 Task: Search one way flight ticket for 4 adults, 2 children, 2 infants in seat and 1 infant on lap in economy from Springfield: Springfield-branson National Airport to Jacksonville: Albert J. Ellis Airport on 8-3-2023. Choice of flights is Frontier. Price is upto 80000. Outbound departure time preference is 22:30.
Action: Mouse moved to (272, 395)
Screenshot: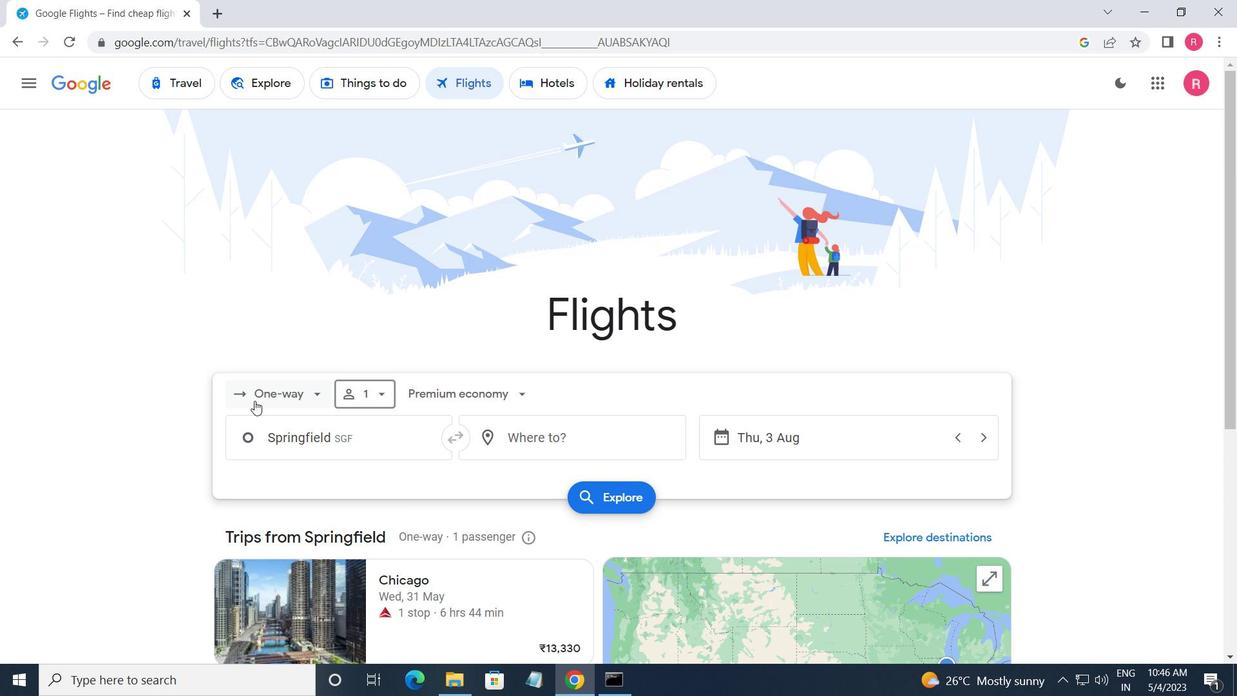 
Action: Mouse pressed left at (272, 395)
Screenshot: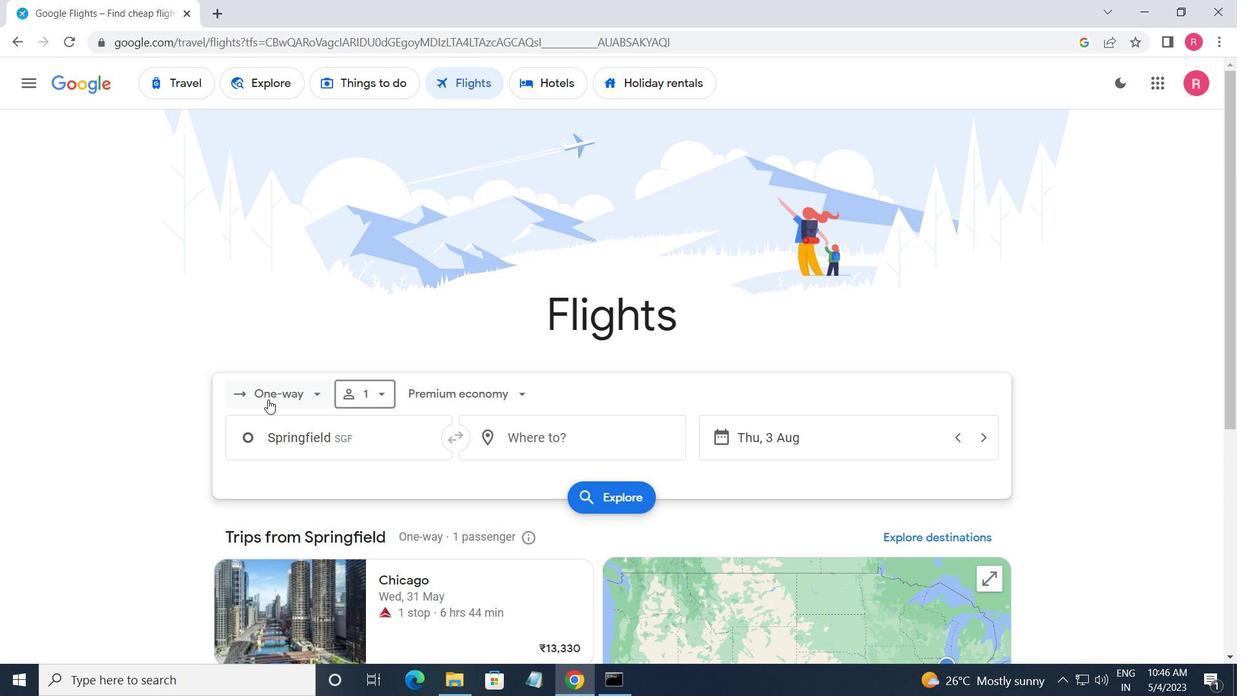 
Action: Mouse moved to (287, 463)
Screenshot: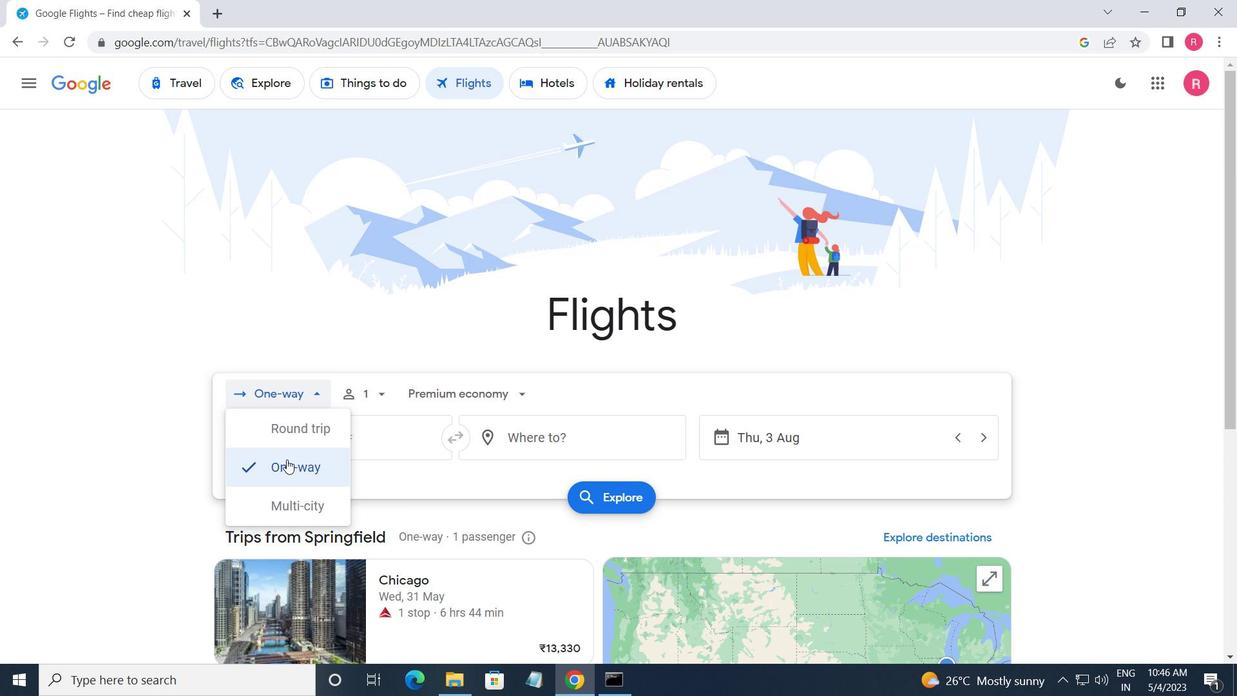 
Action: Mouse pressed left at (287, 463)
Screenshot: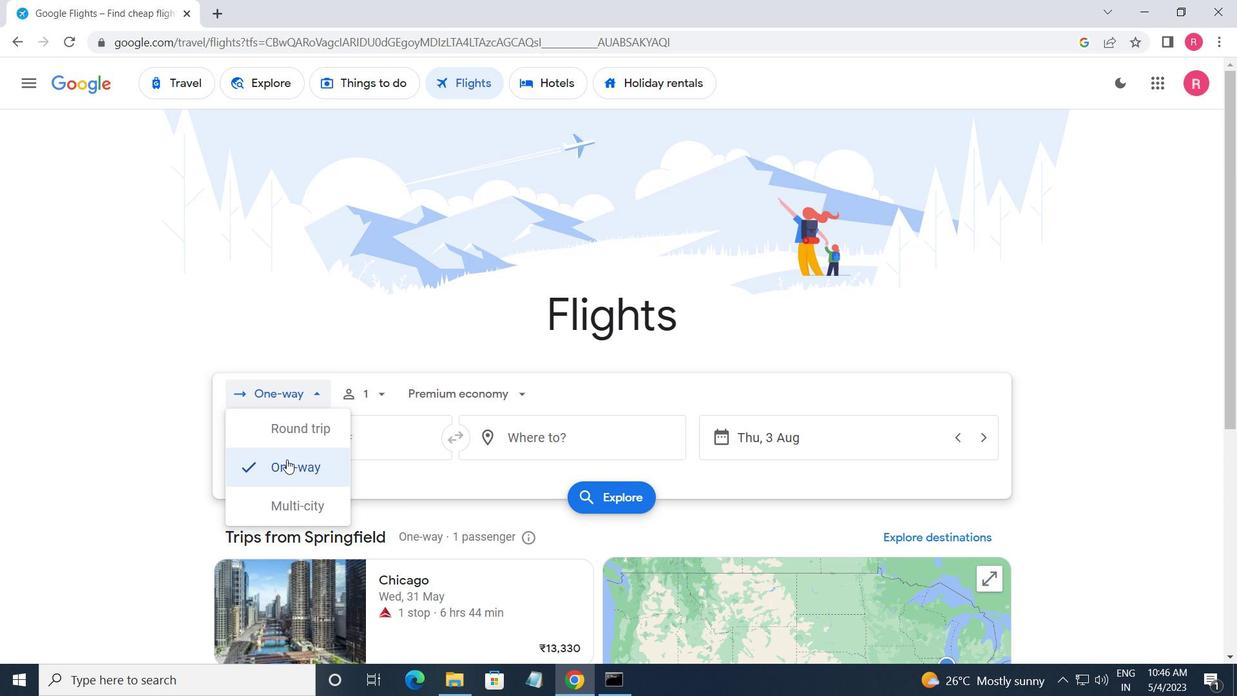 
Action: Mouse moved to (393, 402)
Screenshot: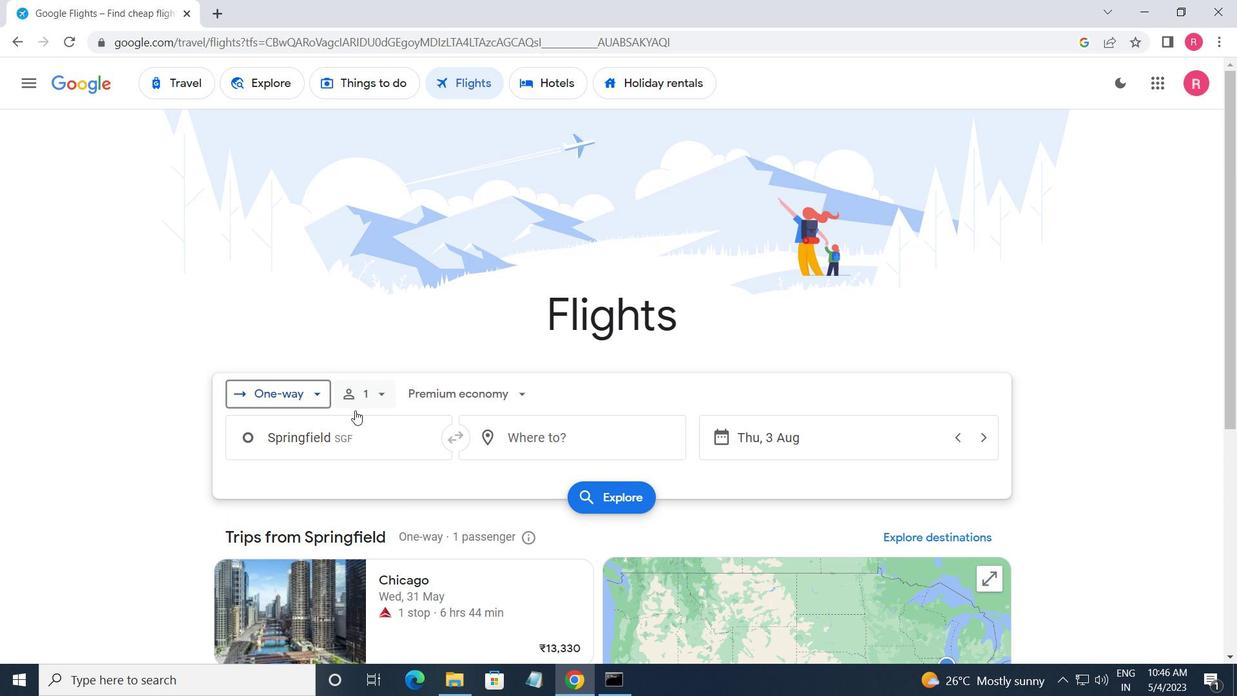 
Action: Mouse pressed left at (393, 402)
Screenshot: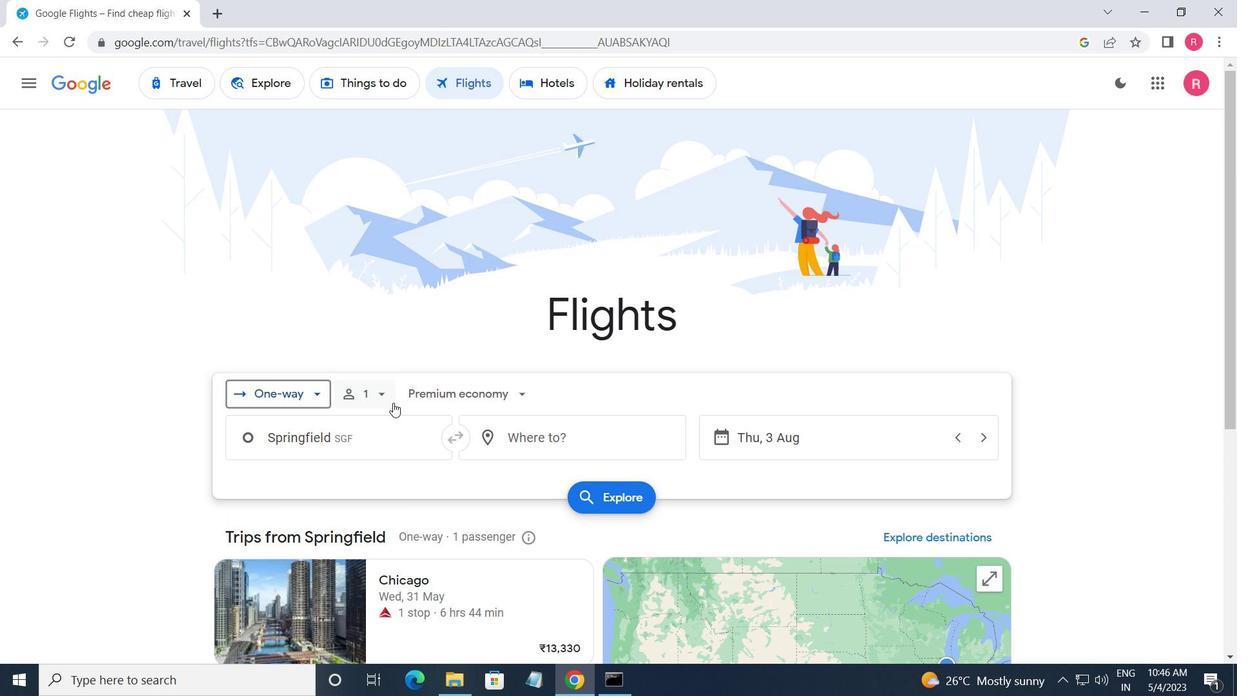 
Action: Mouse moved to (501, 435)
Screenshot: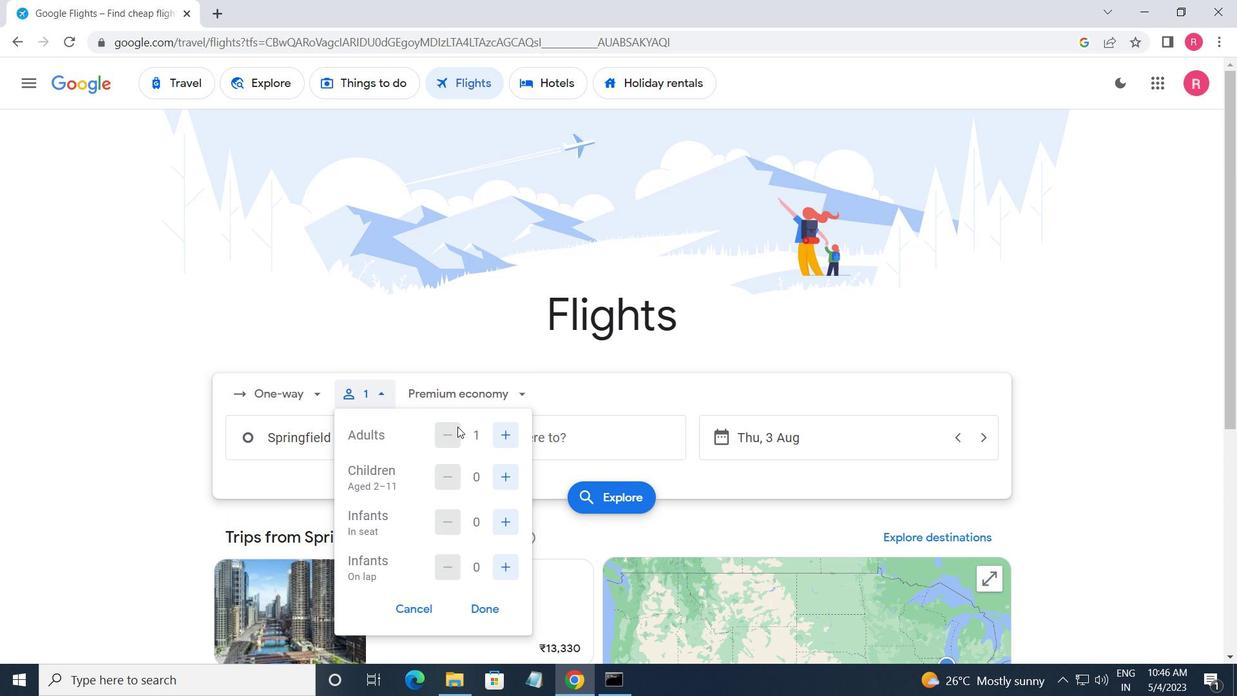 
Action: Mouse pressed left at (501, 435)
Screenshot: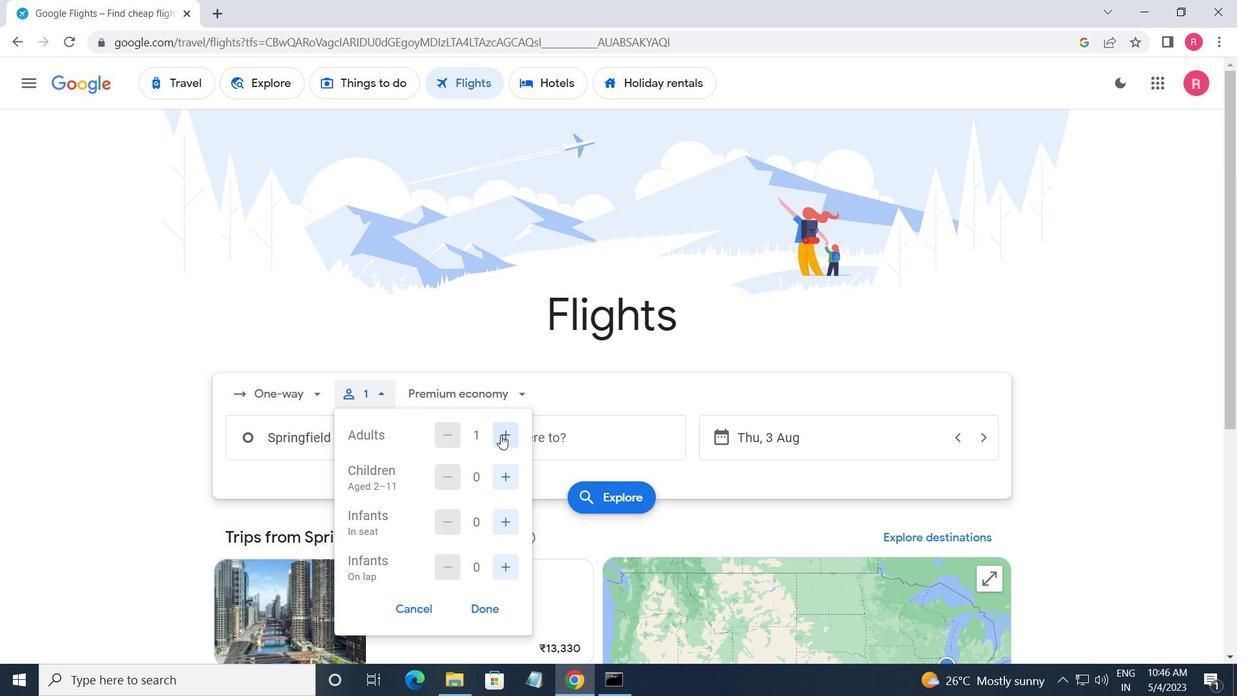
Action: Mouse pressed left at (501, 435)
Screenshot: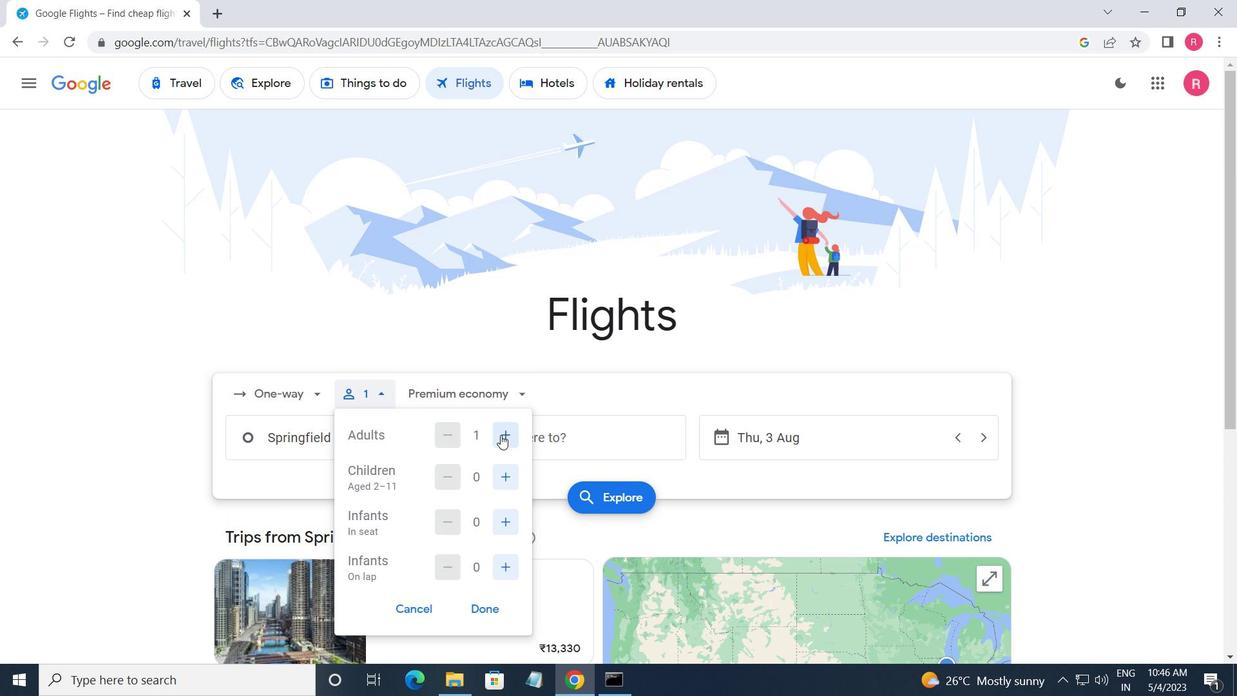 
Action: Mouse pressed left at (501, 435)
Screenshot: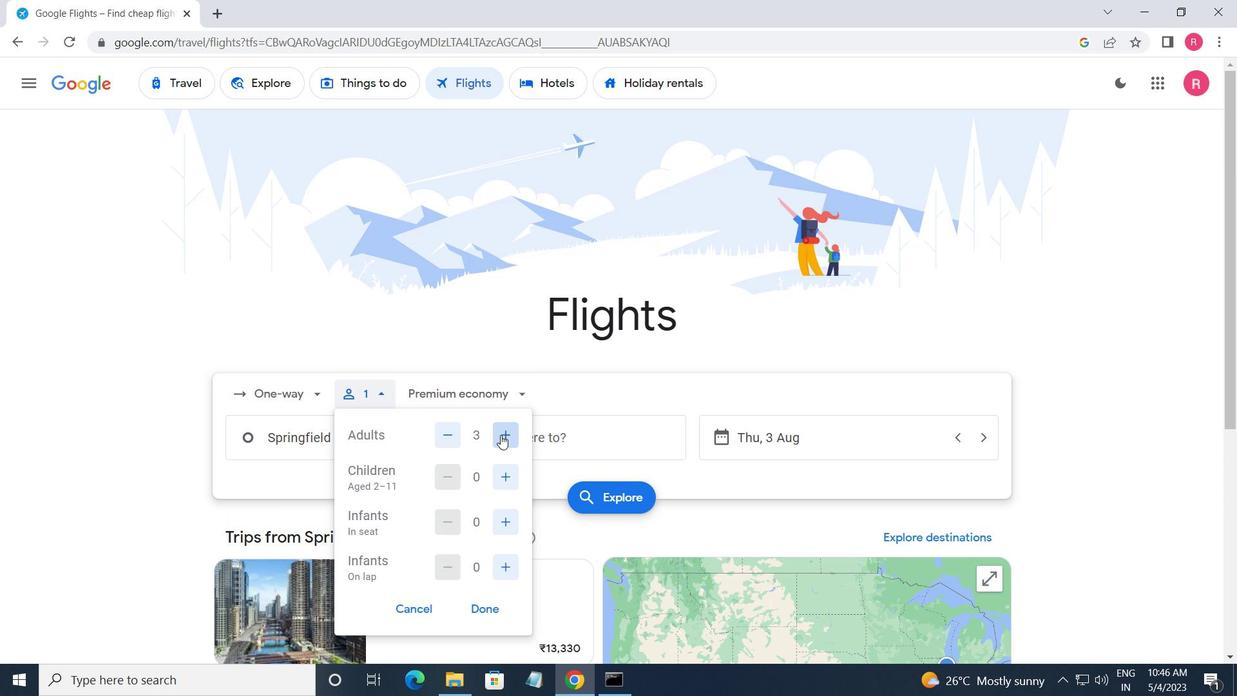 
Action: Mouse moved to (509, 473)
Screenshot: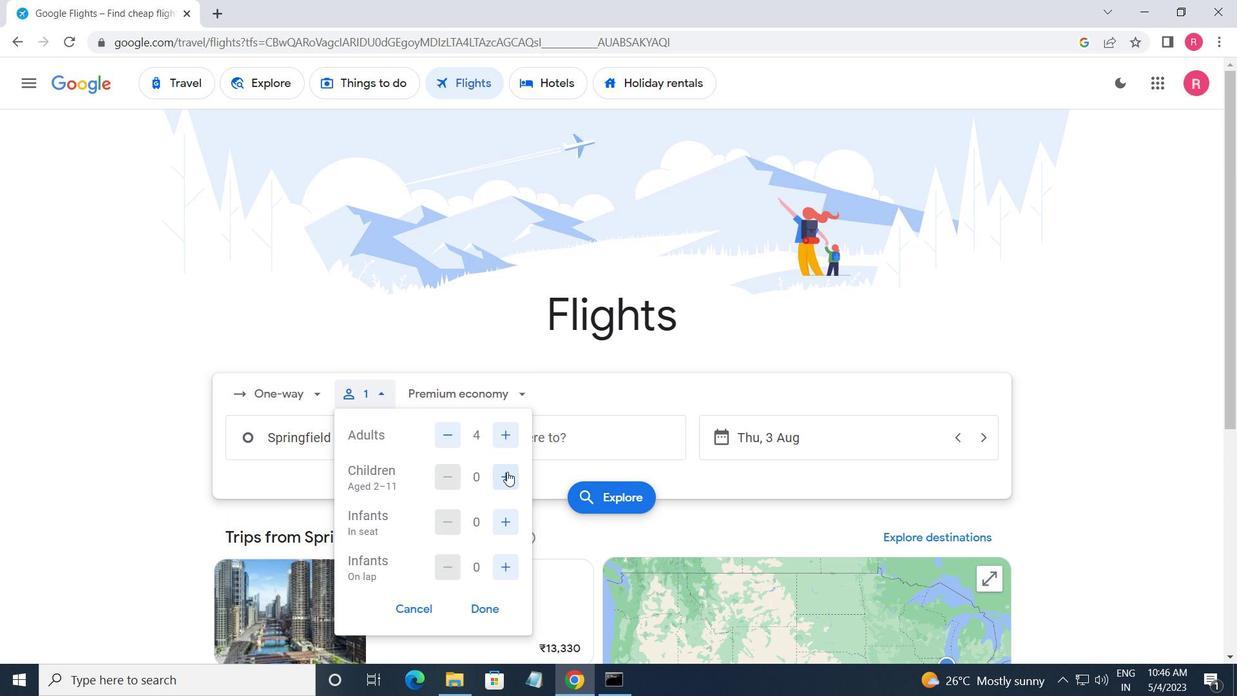 
Action: Mouse pressed left at (509, 473)
Screenshot: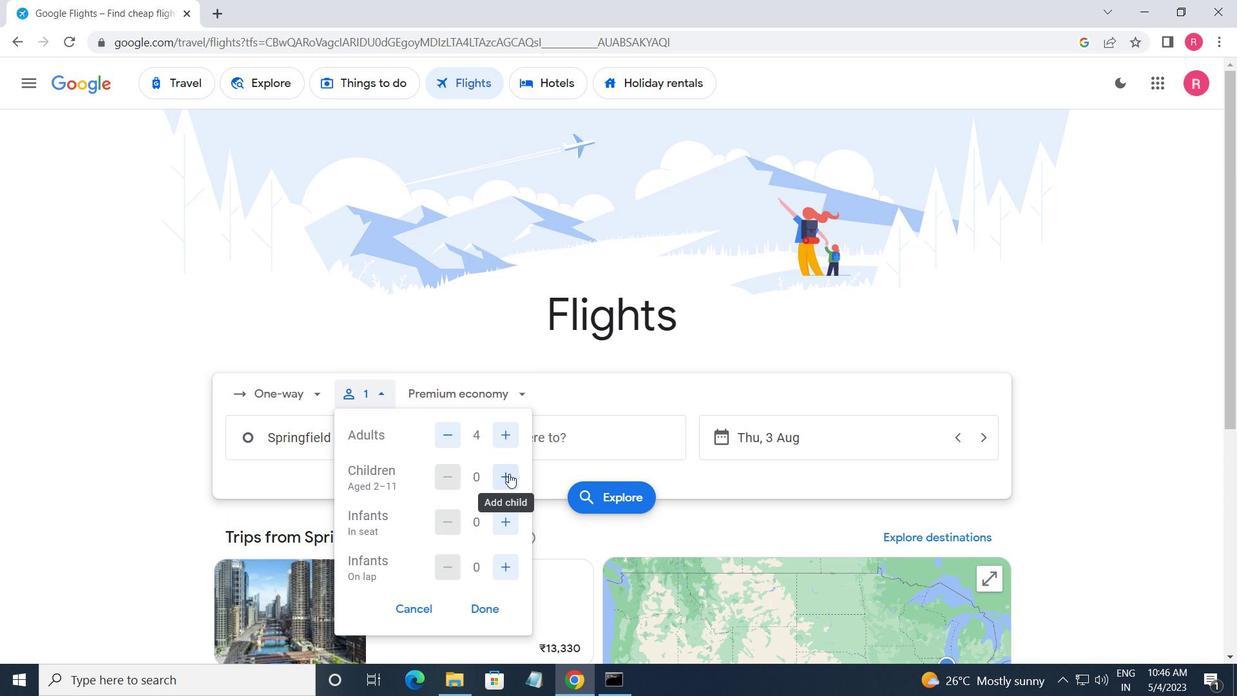 
Action: Mouse moved to (517, 480)
Screenshot: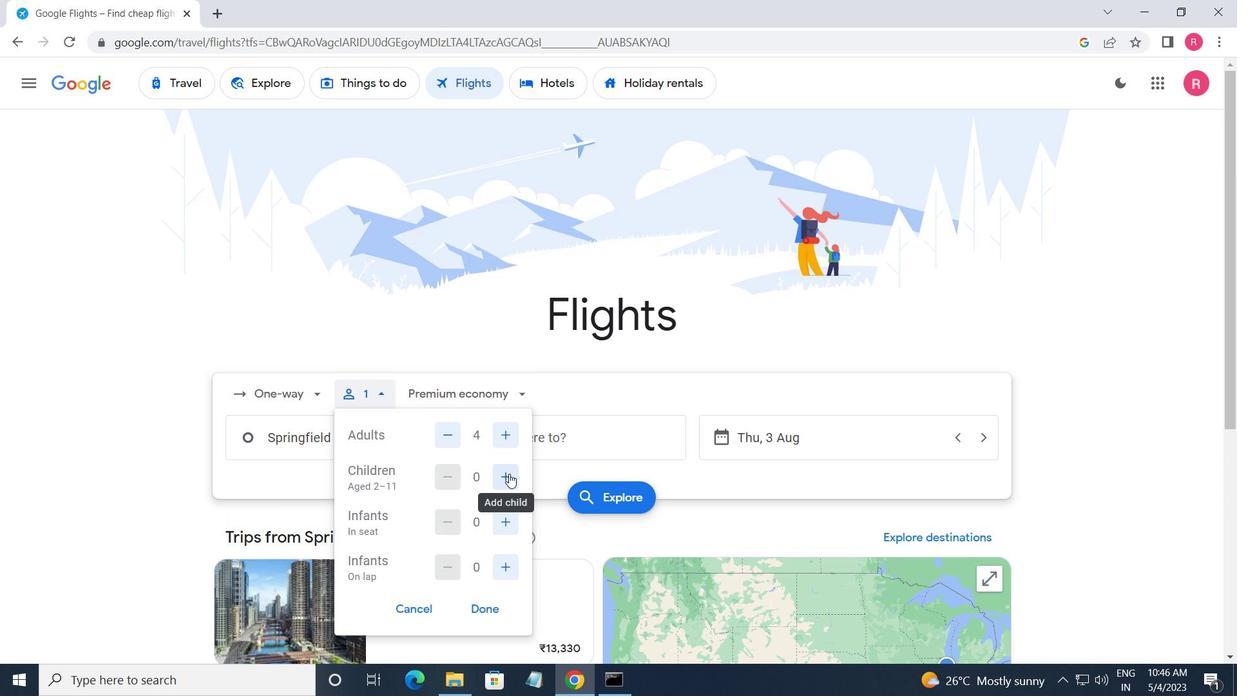 
Action: Mouse pressed left at (517, 480)
Screenshot: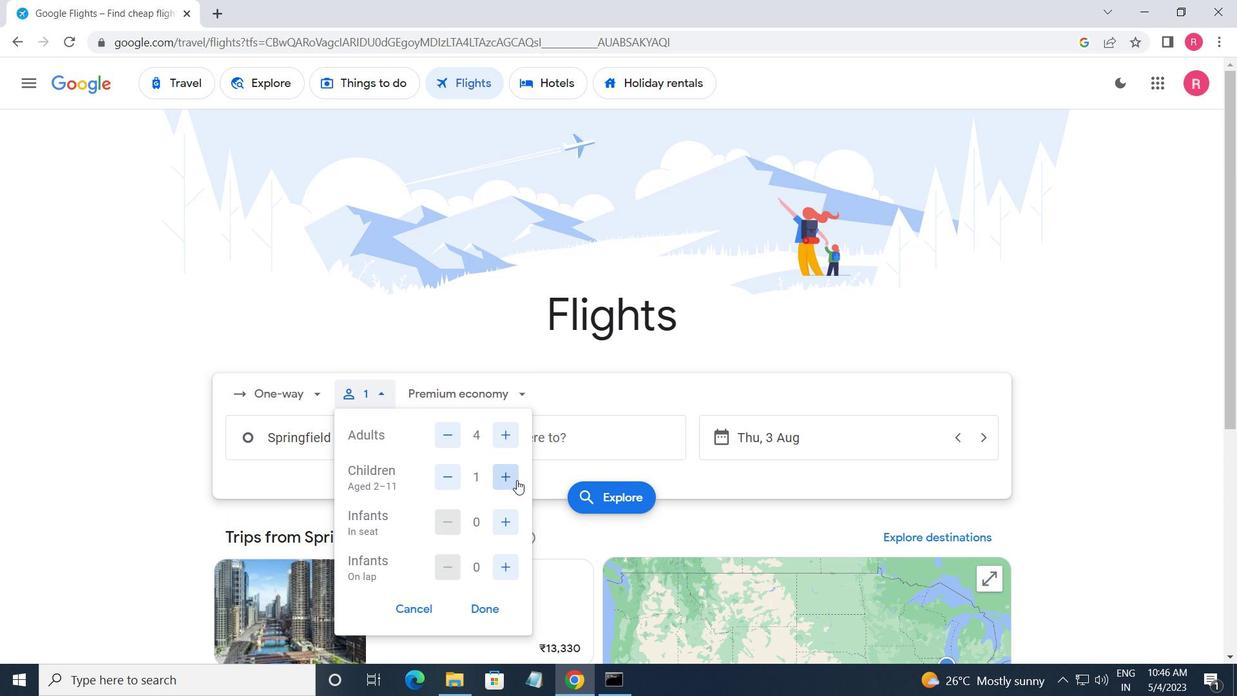 
Action: Mouse moved to (502, 522)
Screenshot: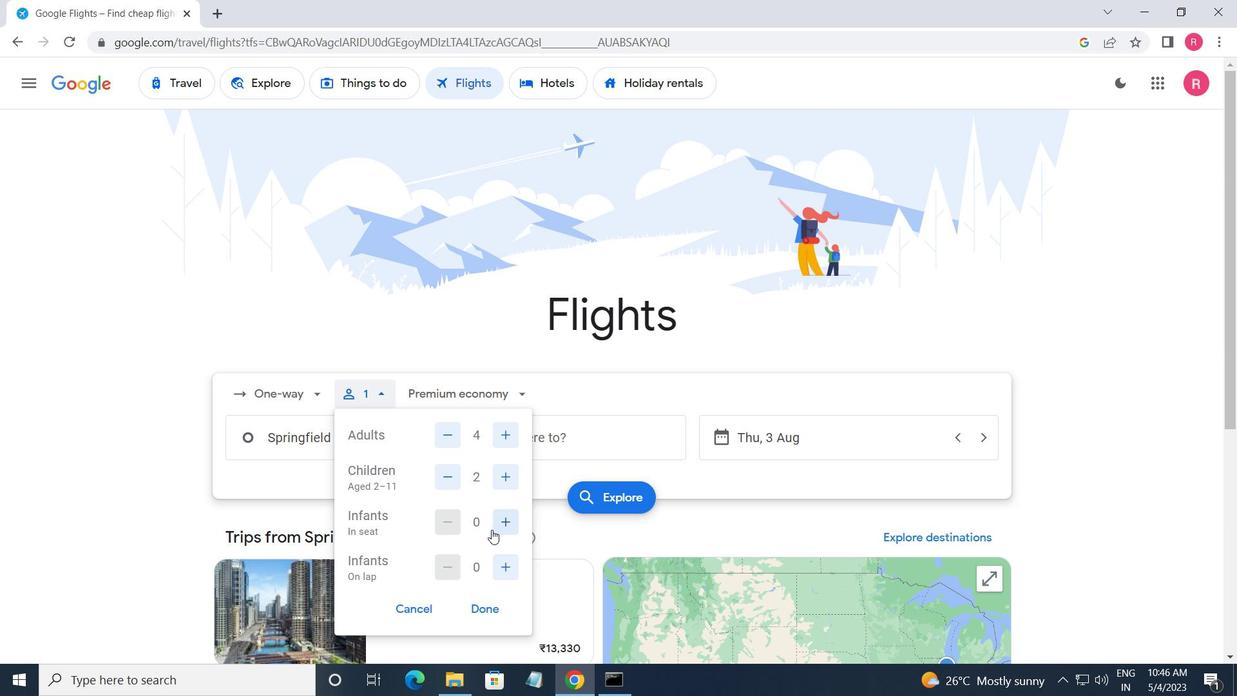 
Action: Mouse pressed left at (502, 522)
Screenshot: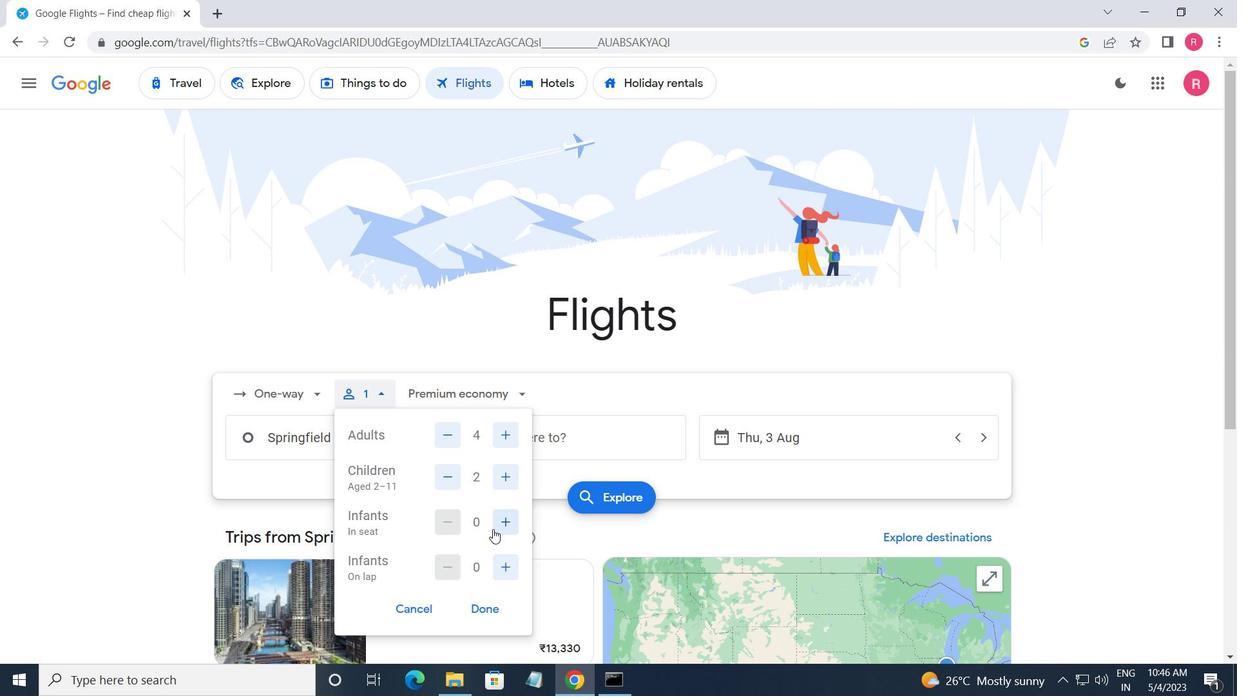 
Action: Mouse moved to (503, 521)
Screenshot: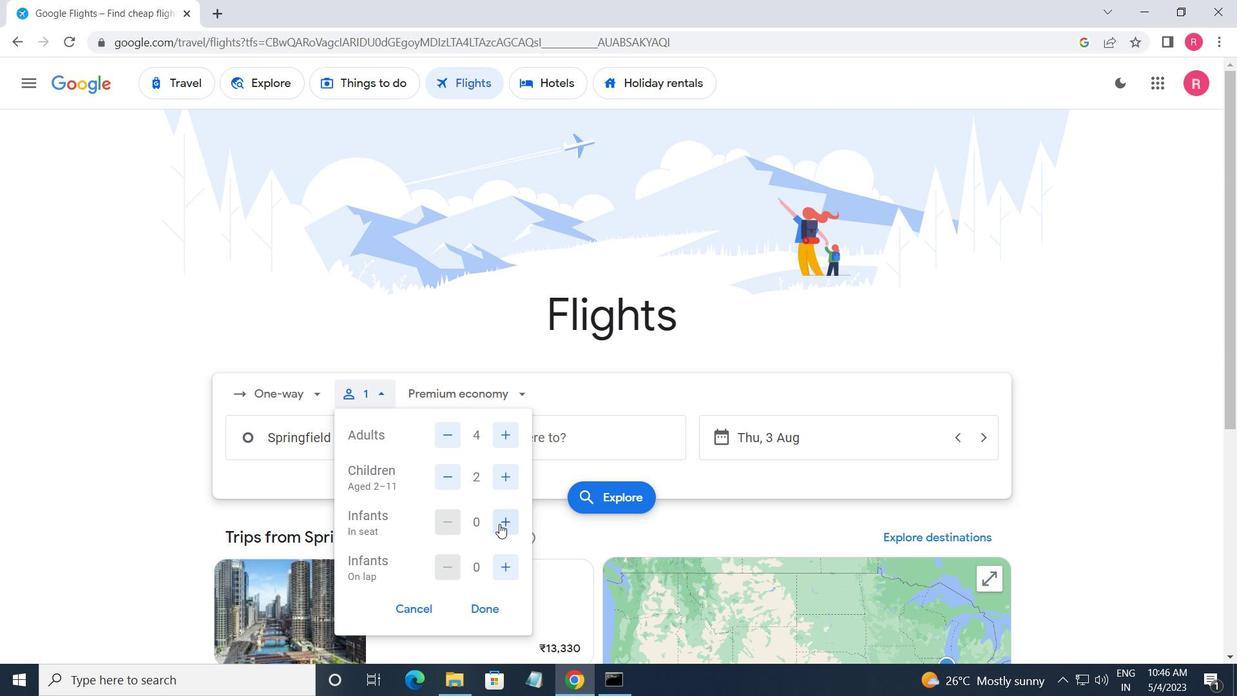 
Action: Mouse pressed left at (503, 521)
Screenshot: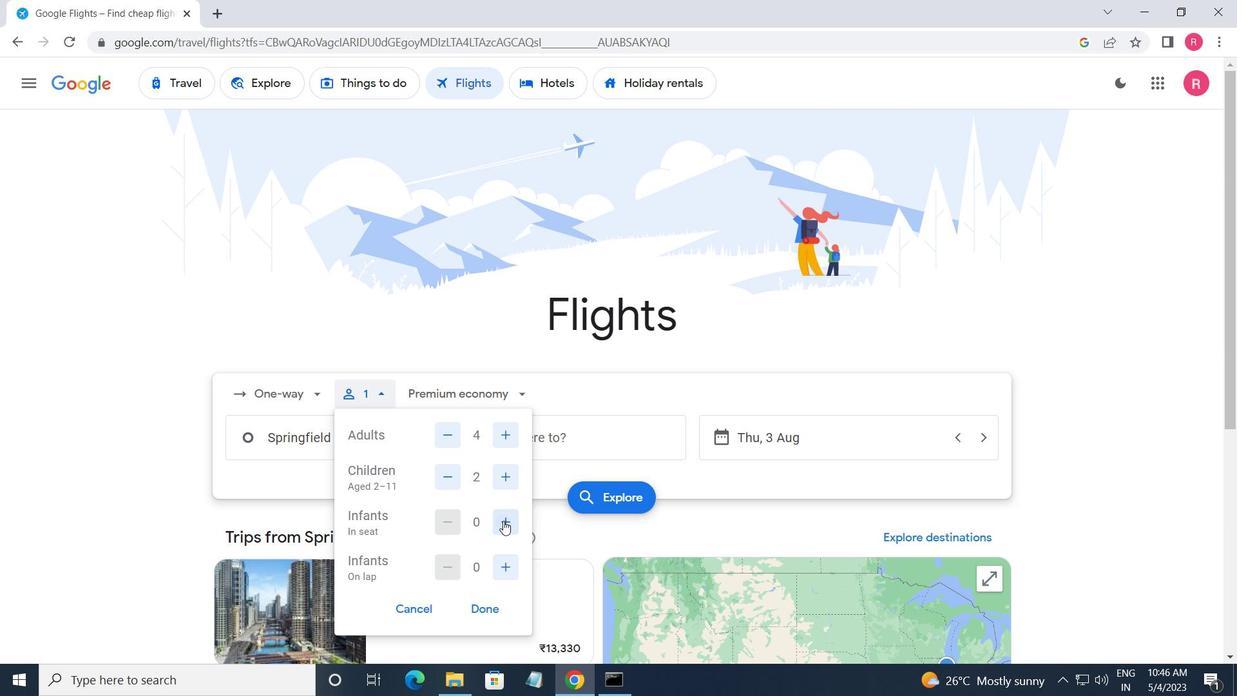 
Action: Mouse moved to (500, 568)
Screenshot: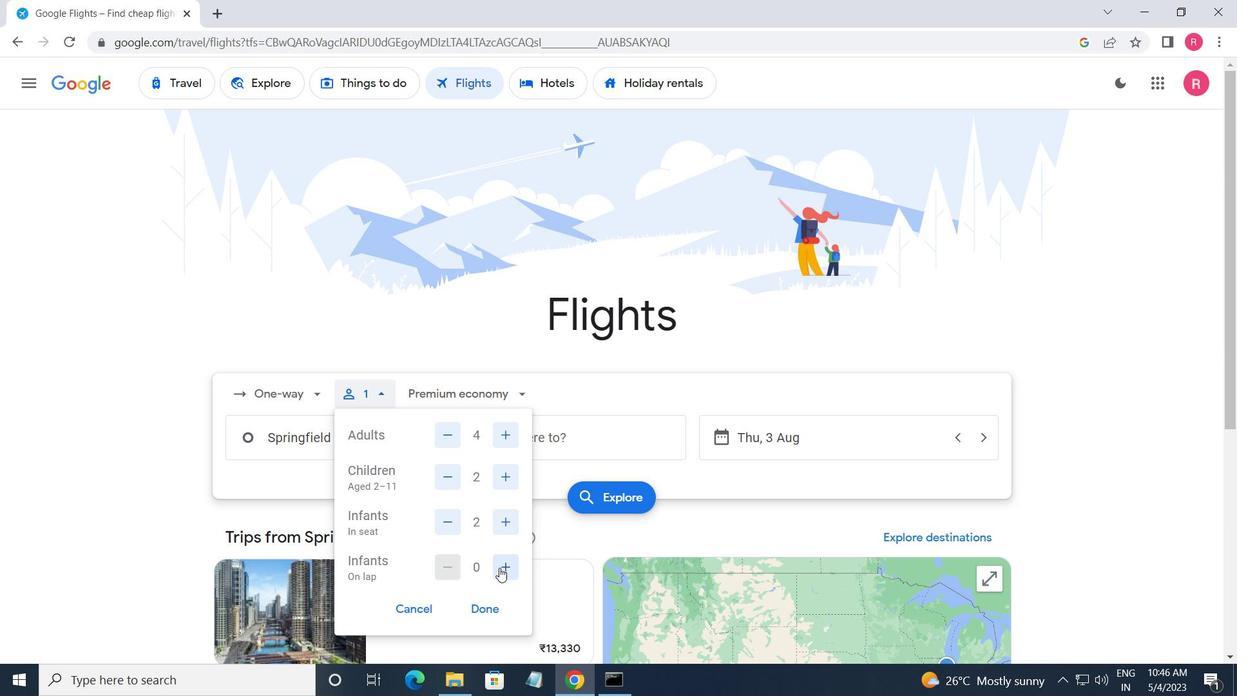 
Action: Mouse pressed left at (500, 568)
Screenshot: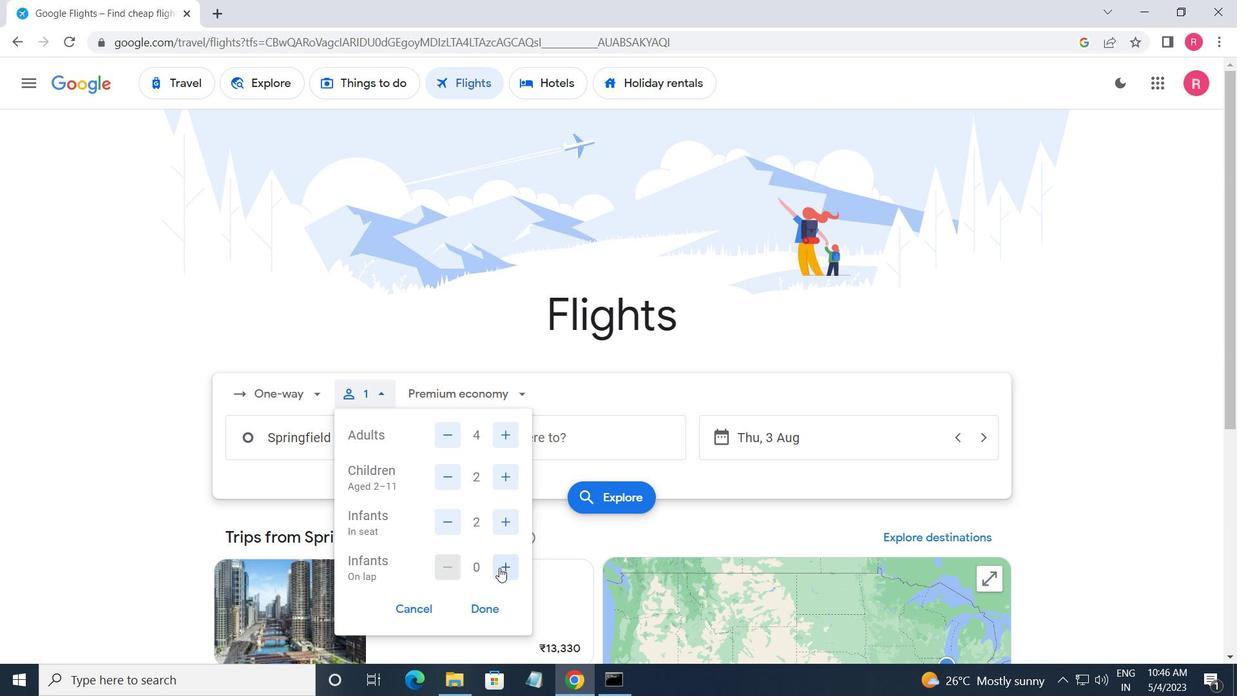 
Action: Mouse moved to (497, 602)
Screenshot: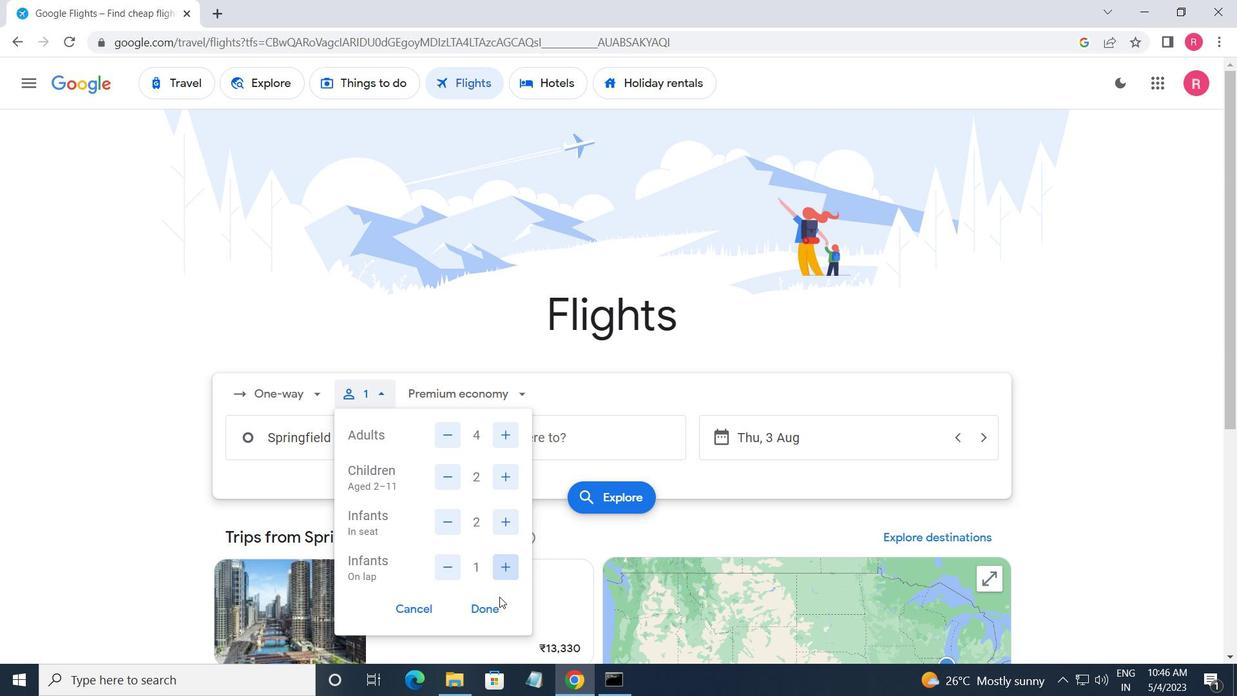 
Action: Mouse pressed left at (497, 602)
Screenshot: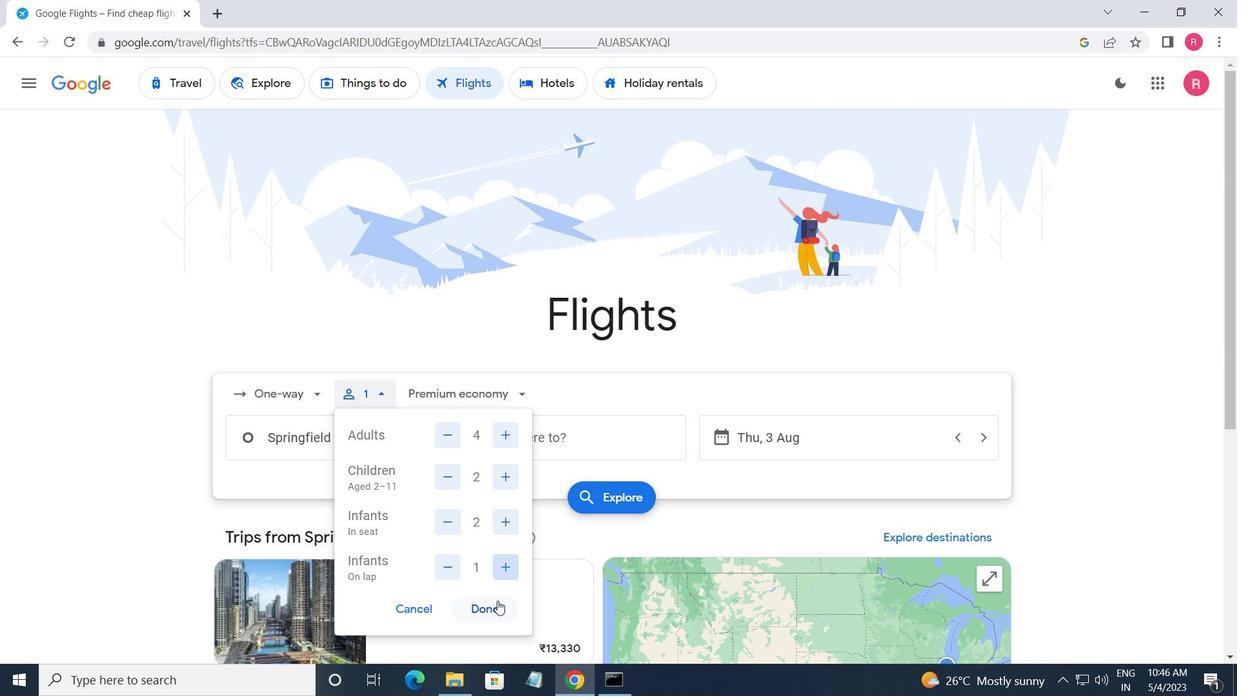 
Action: Mouse moved to (384, 451)
Screenshot: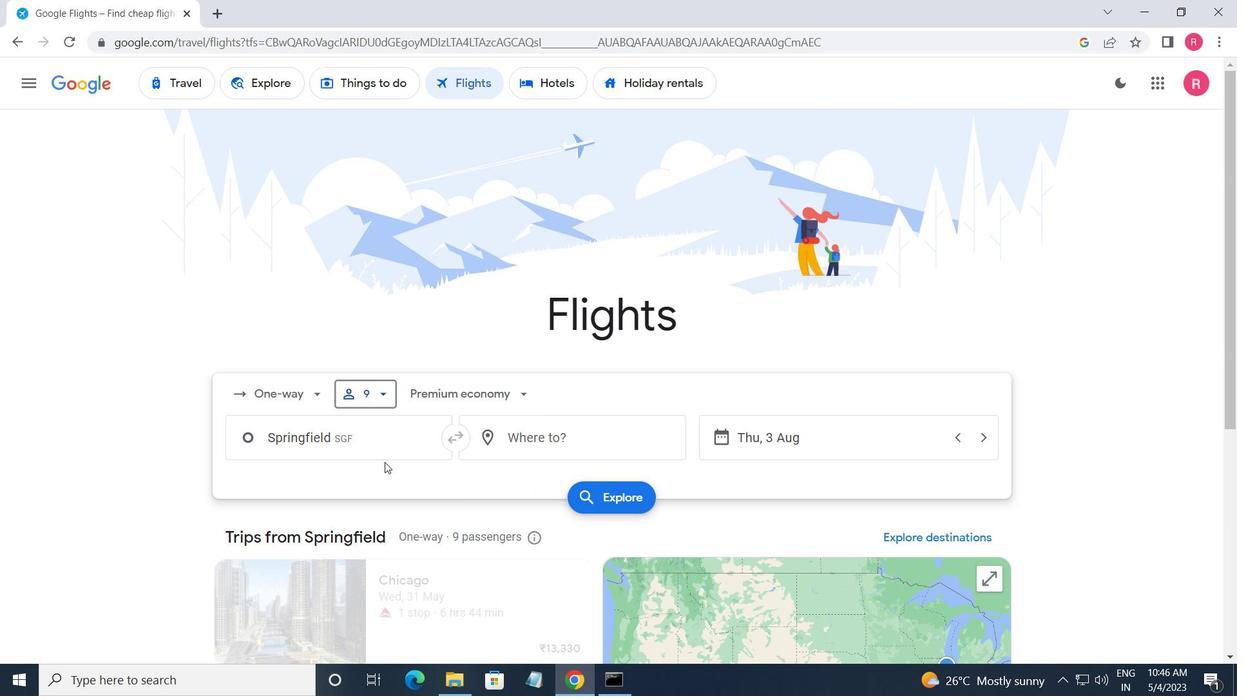 
Action: Mouse pressed left at (384, 451)
Screenshot: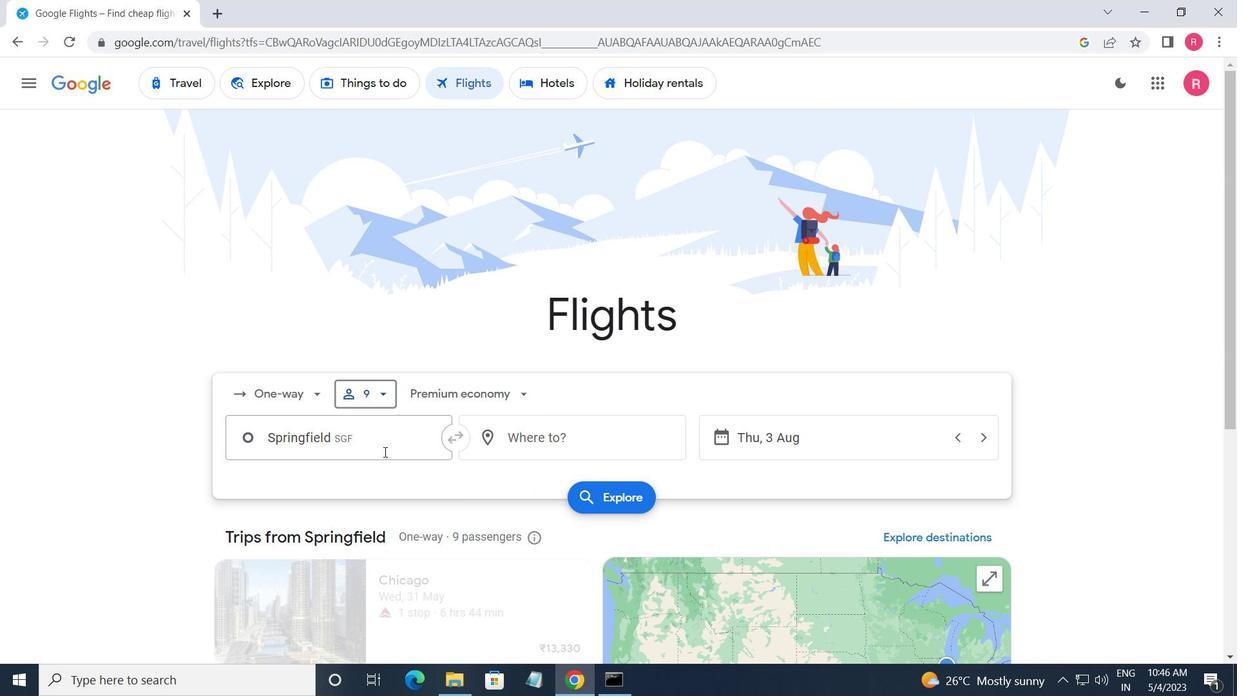 
Action: Mouse moved to (346, 569)
Screenshot: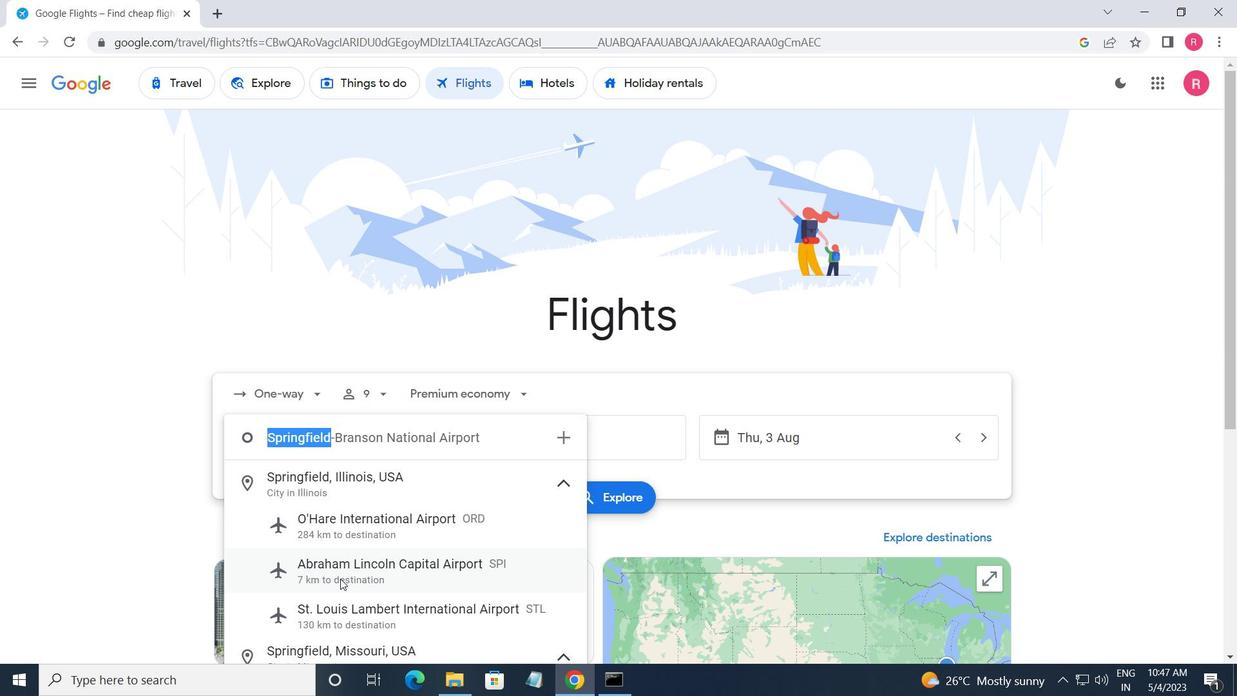 
Action: Mouse scrolled (346, 569) with delta (0, 0)
Screenshot: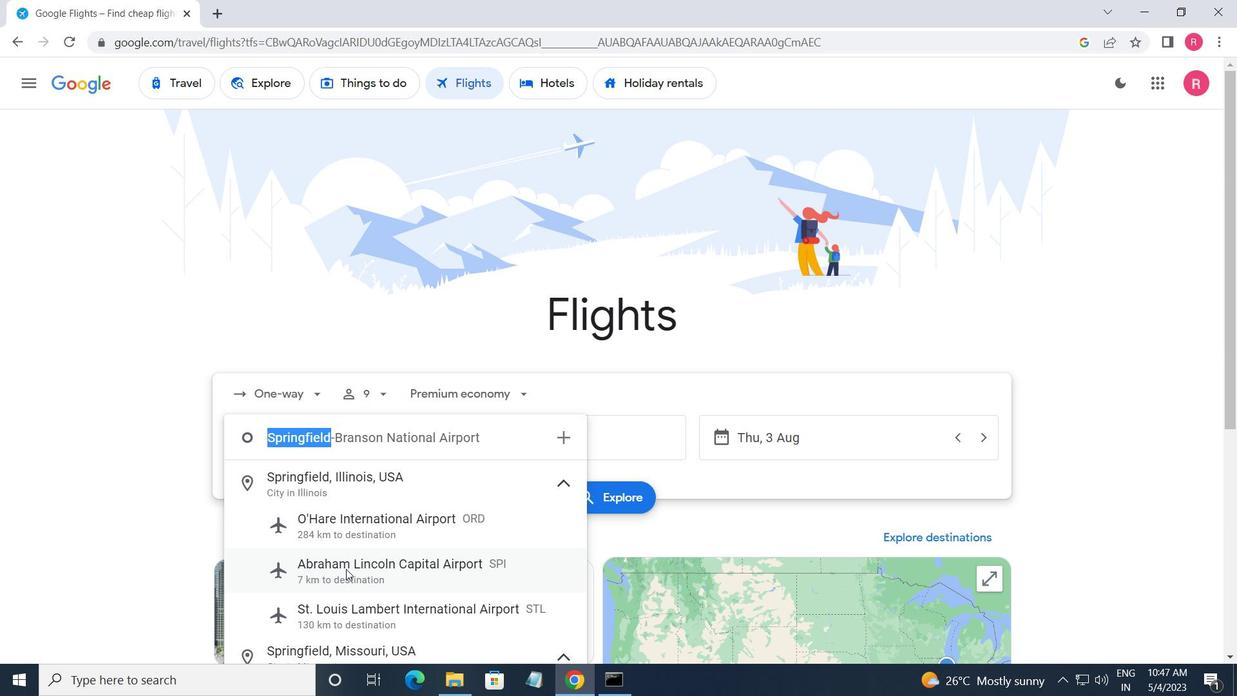 
Action: Mouse moved to (365, 613)
Screenshot: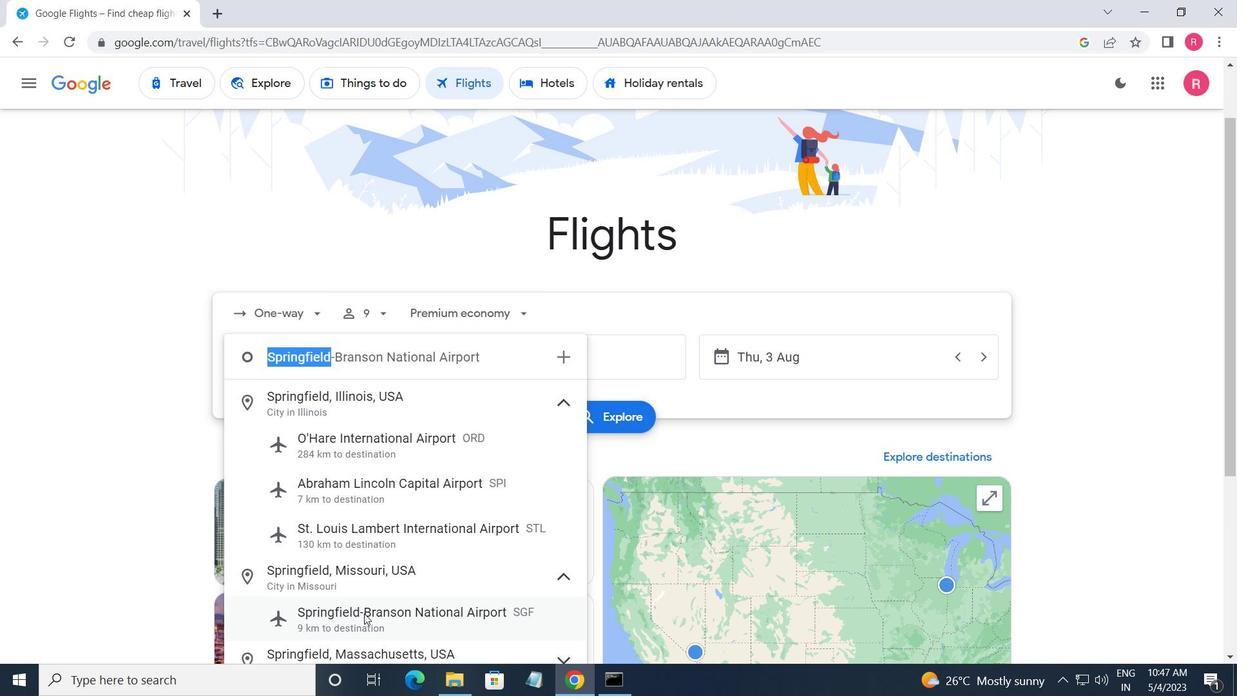 
Action: Mouse pressed left at (365, 613)
Screenshot: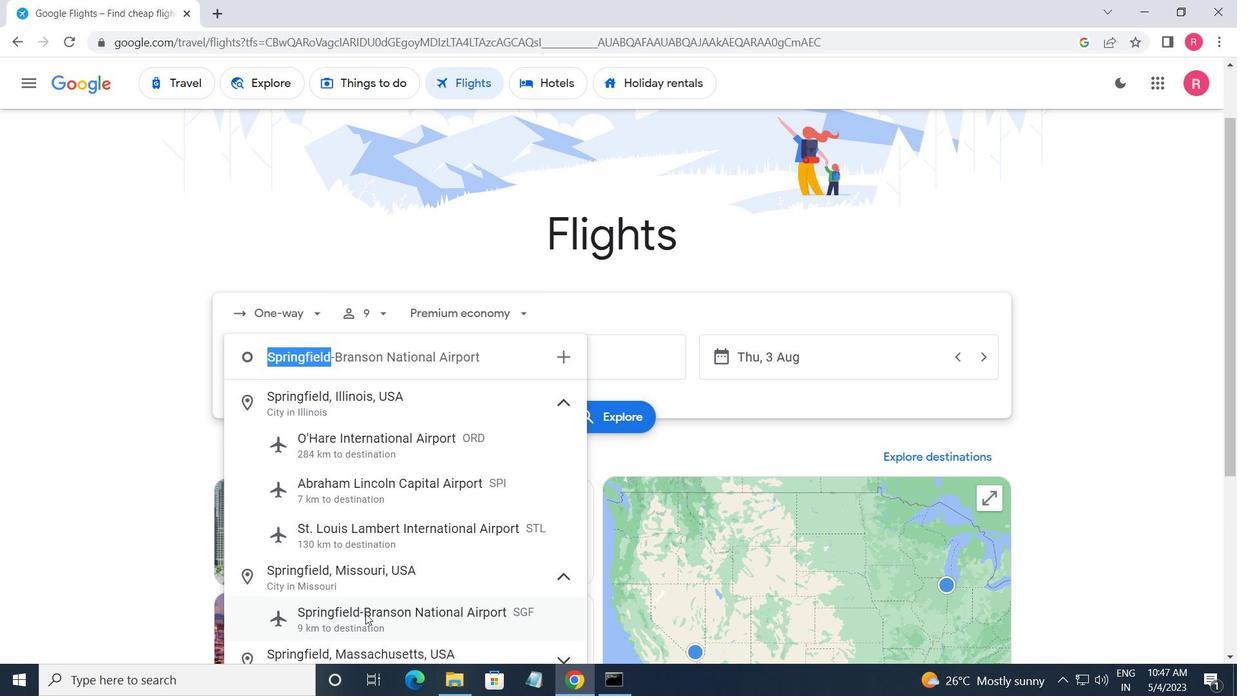 
Action: Mouse moved to (552, 357)
Screenshot: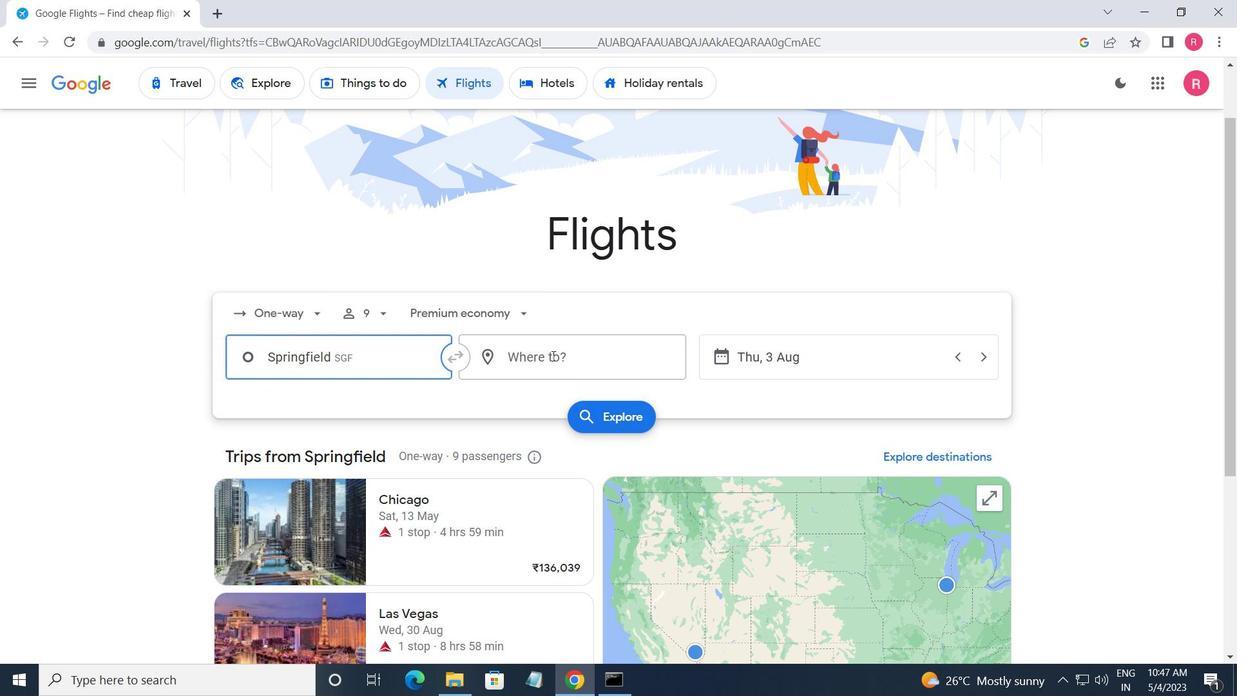 
Action: Mouse pressed left at (552, 357)
Screenshot: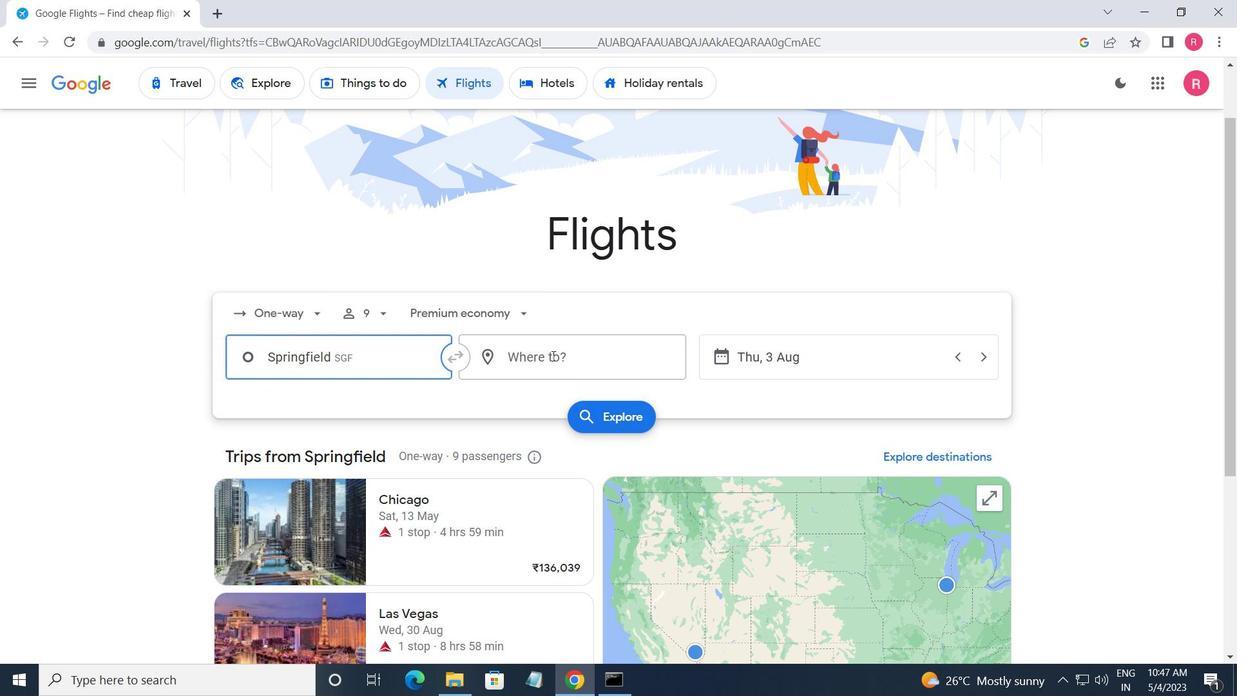 
Action: Mouse moved to (559, 513)
Screenshot: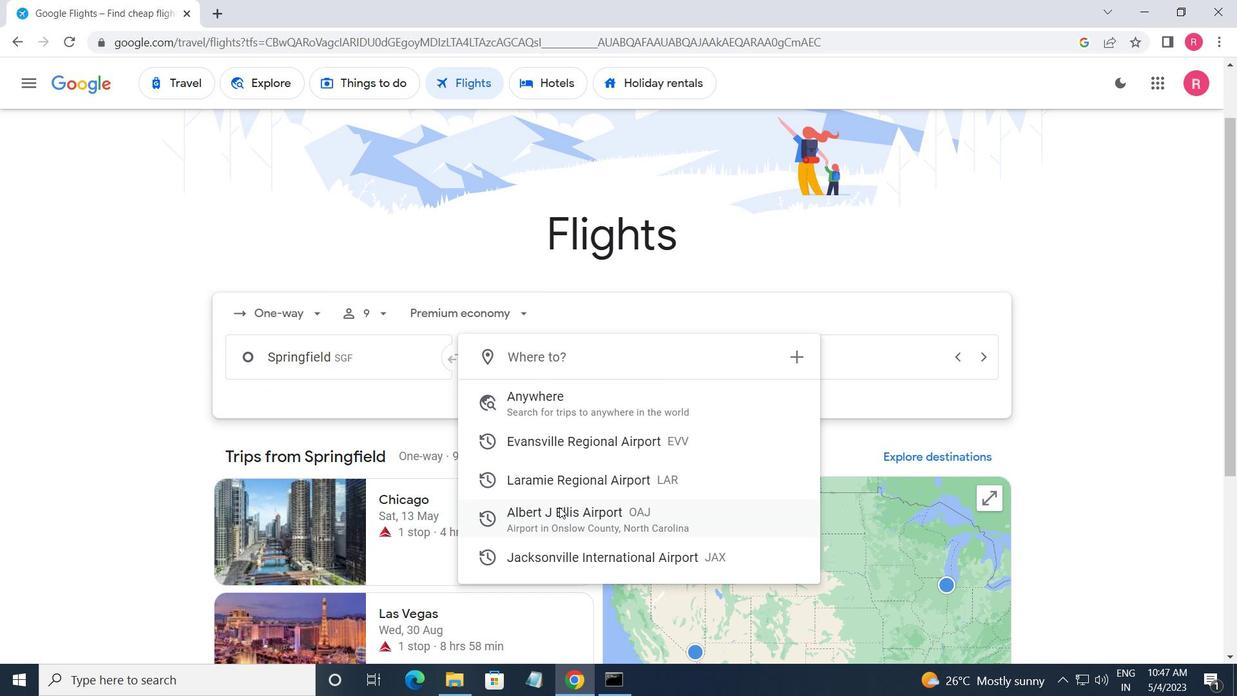 
Action: Mouse pressed left at (559, 513)
Screenshot: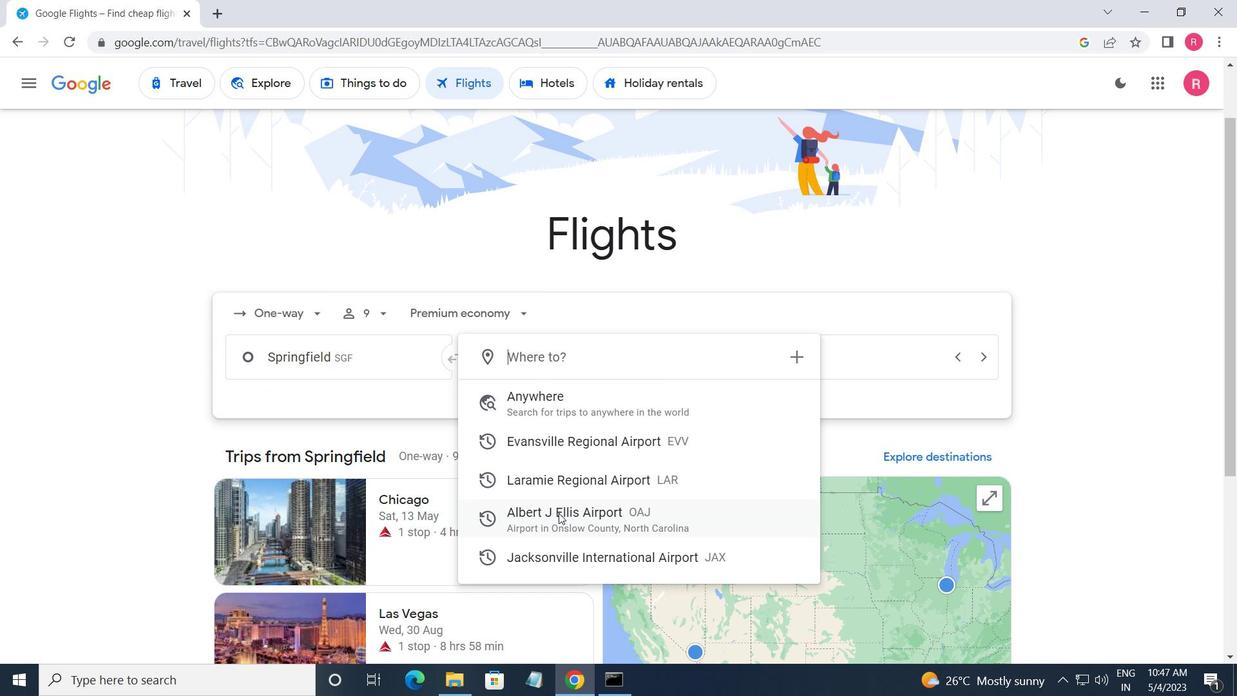 
Action: Mouse moved to (838, 371)
Screenshot: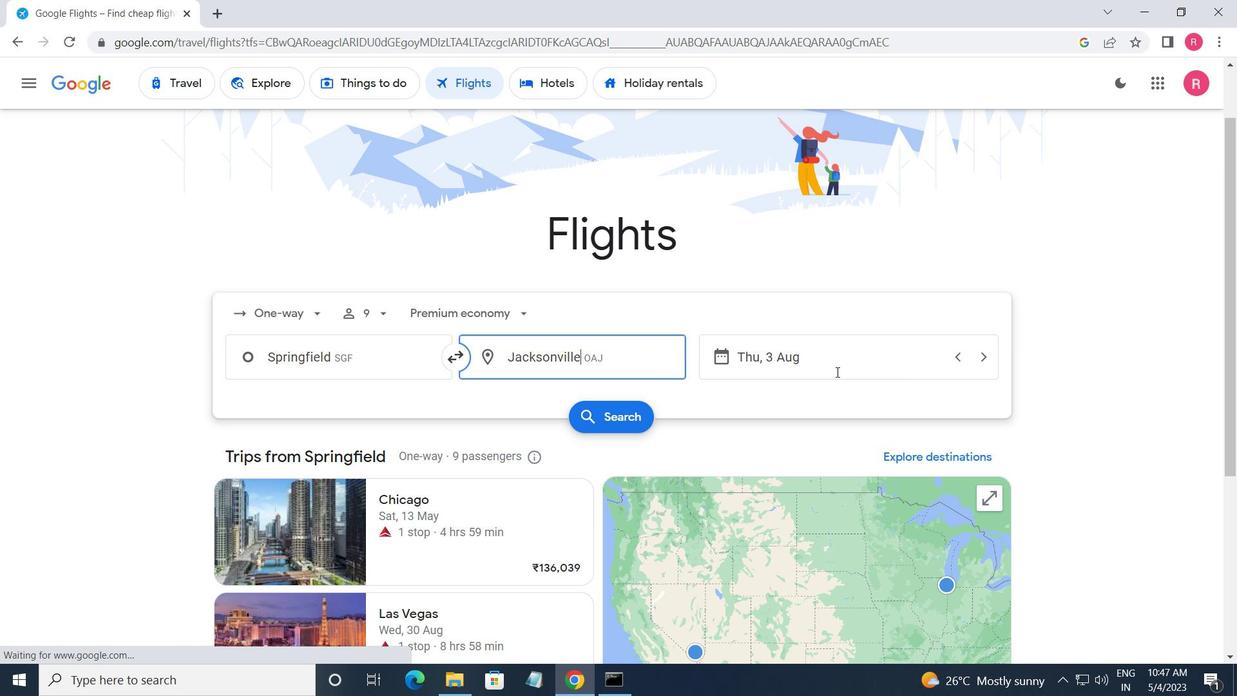 
Action: Mouse pressed left at (838, 371)
Screenshot: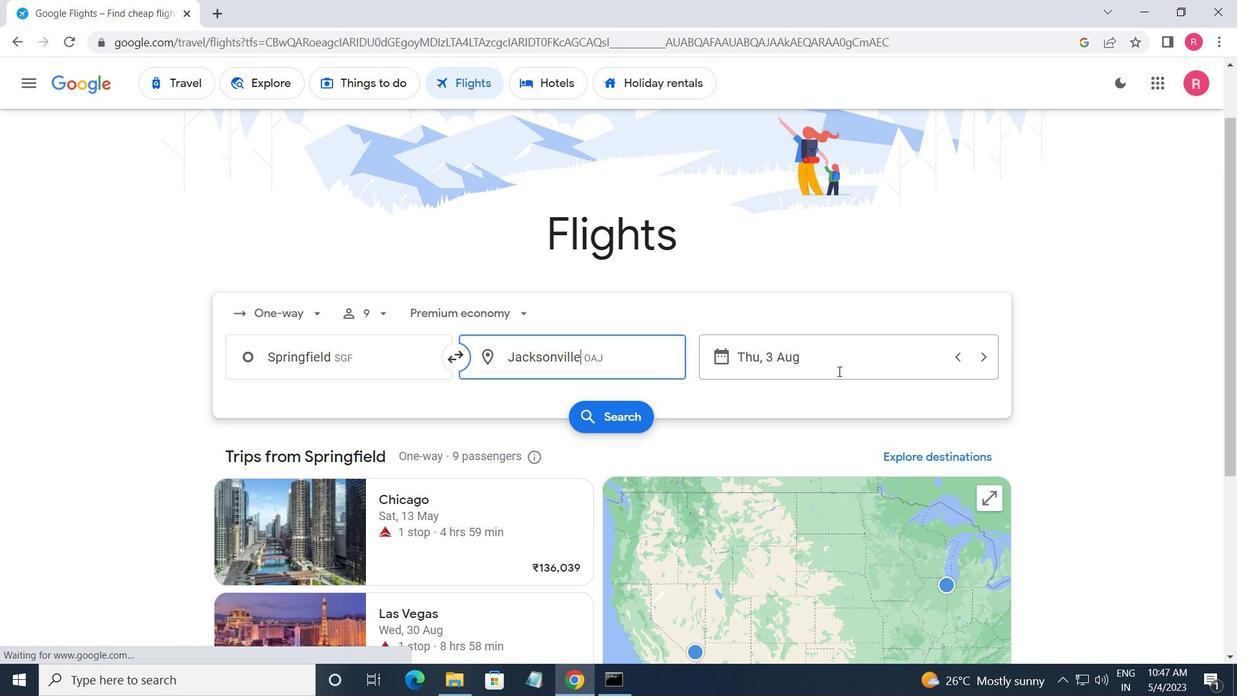 
Action: Mouse moved to (587, 367)
Screenshot: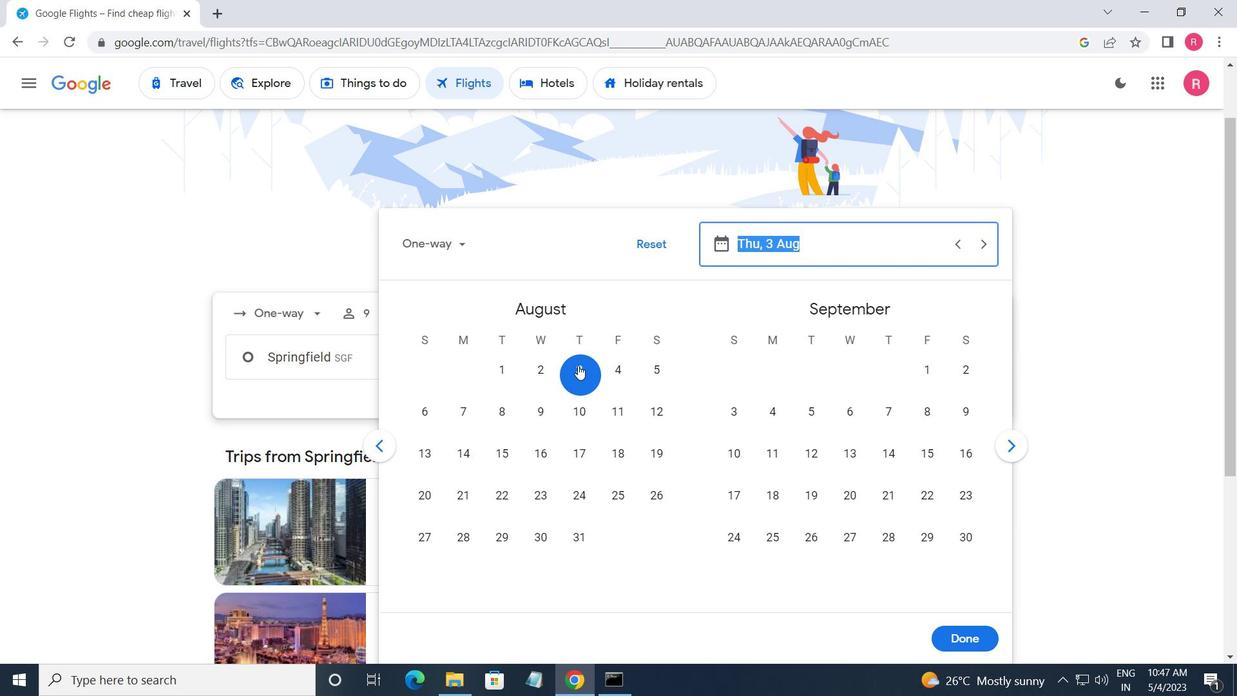 
Action: Mouse pressed left at (587, 367)
Screenshot: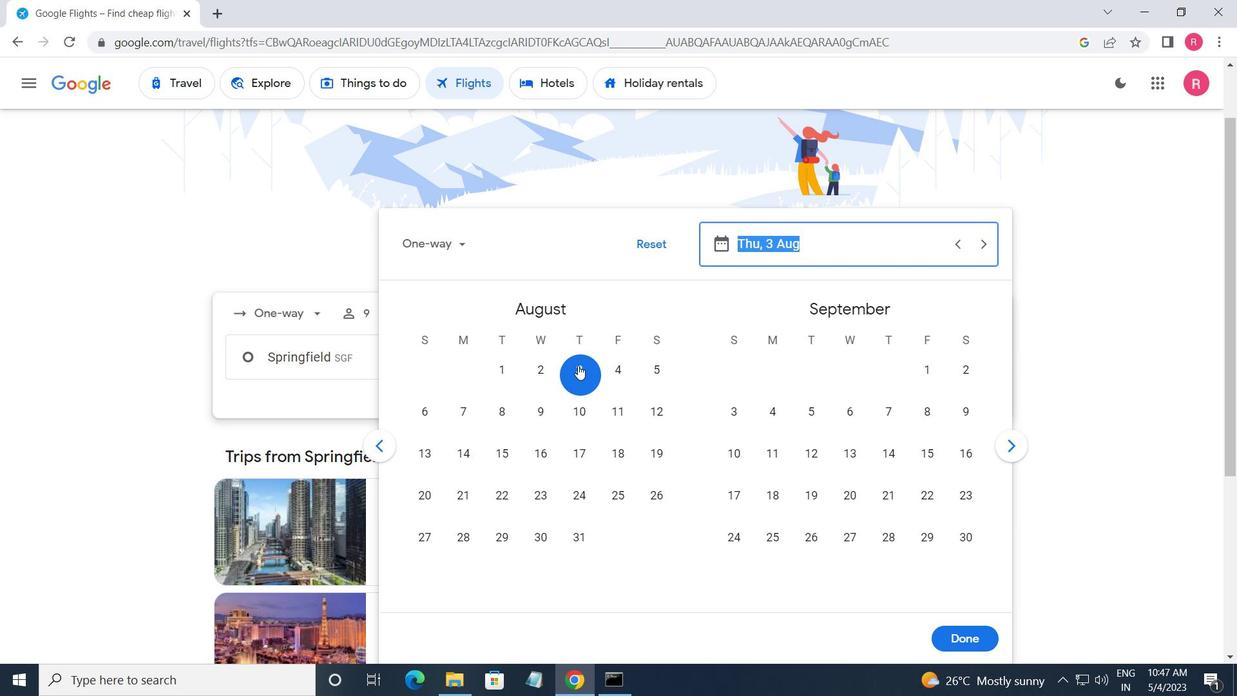 
Action: Mouse moved to (965, 640)
Screenshot: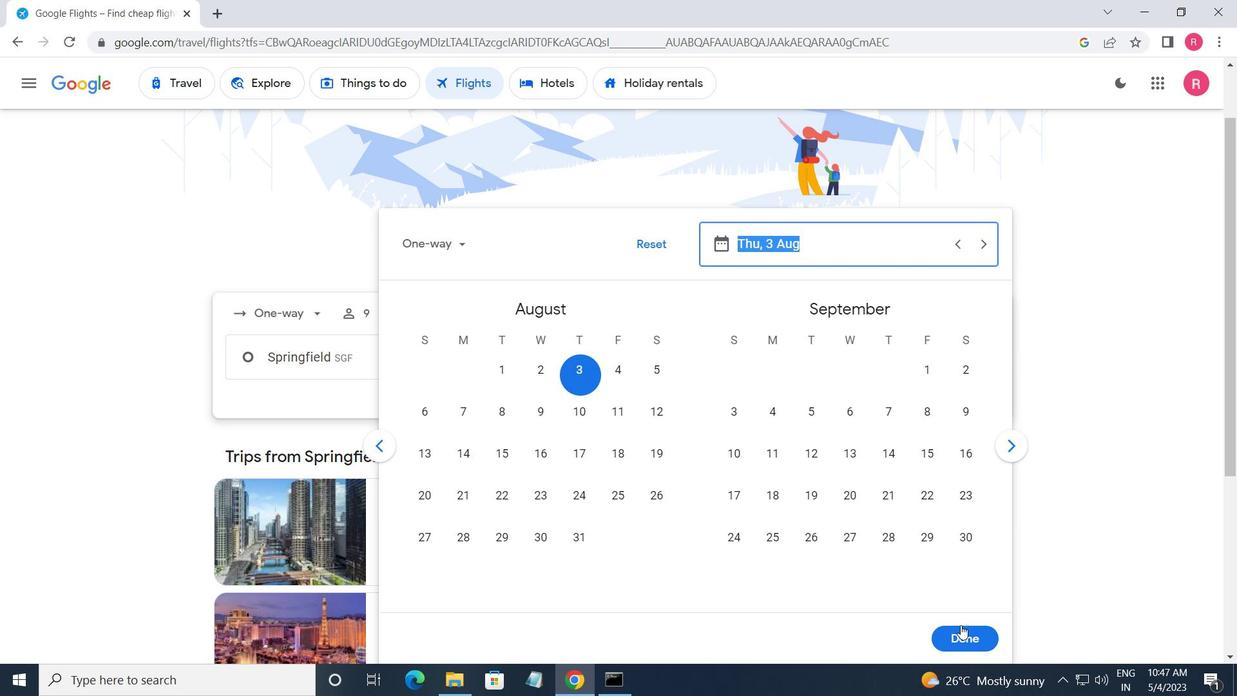 
Action: Mouse pressed left at (965, 640)
Screenshot: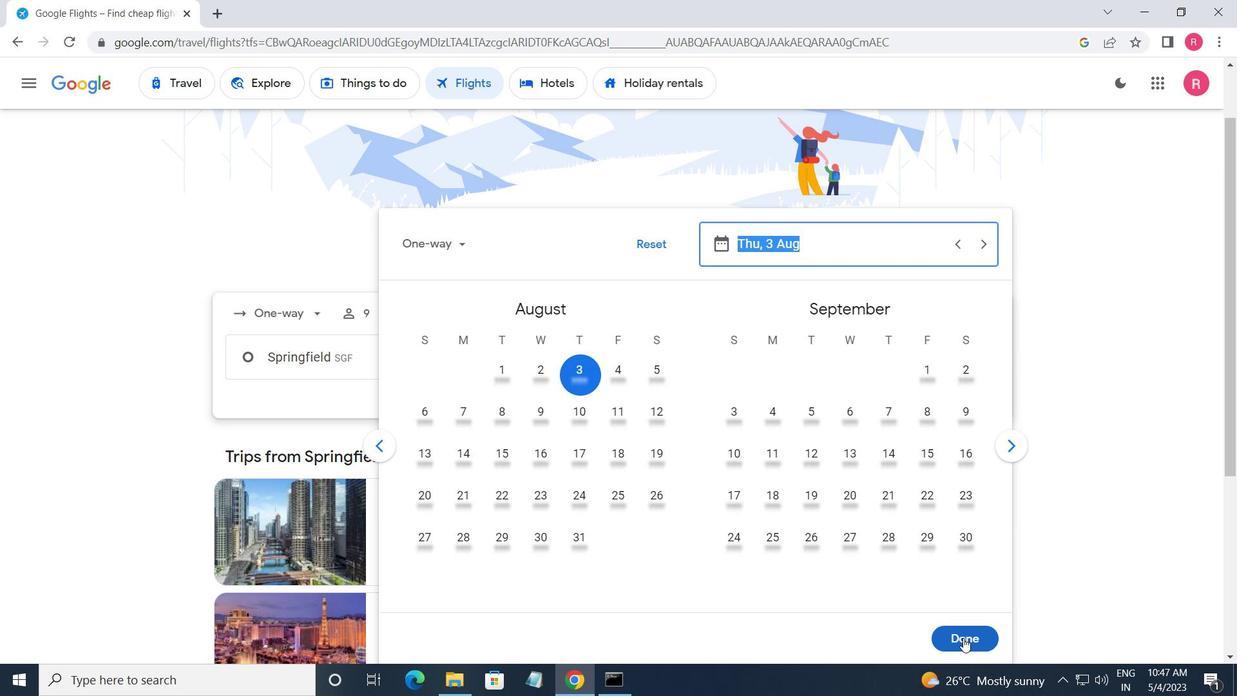 
Action: Mouse moved to (593, 418)
Screenshot: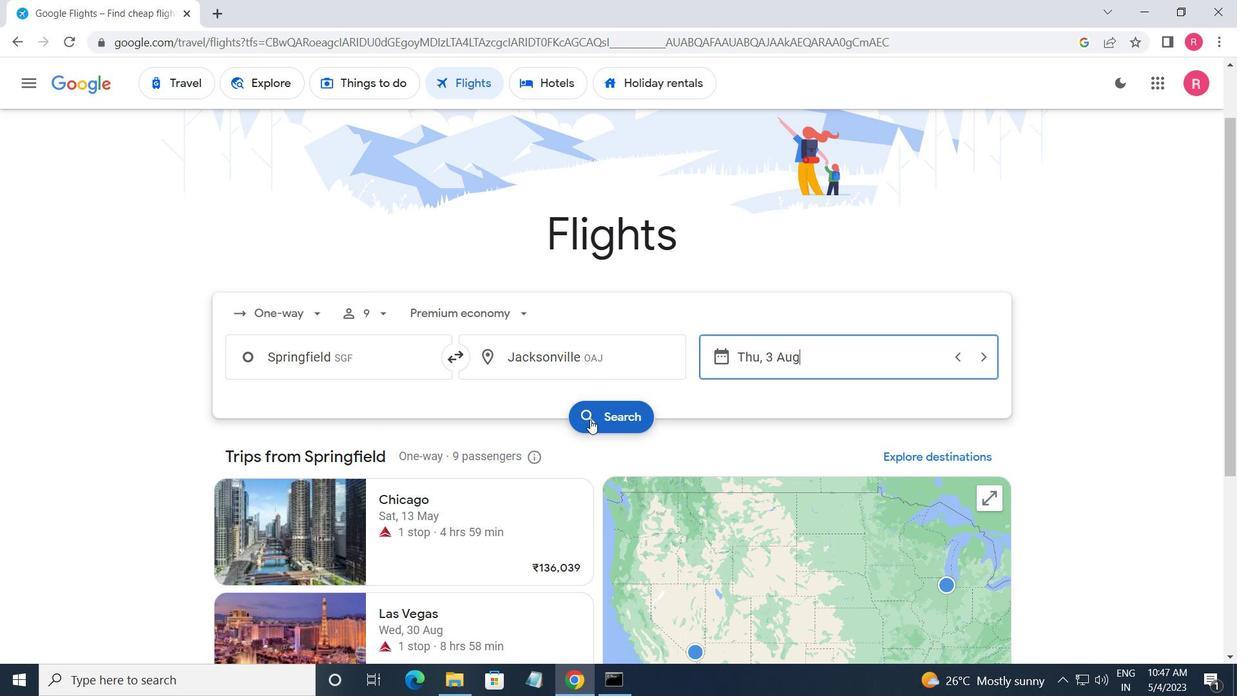 
Action: Mouse pressed left at (593, 418)
Screenshot: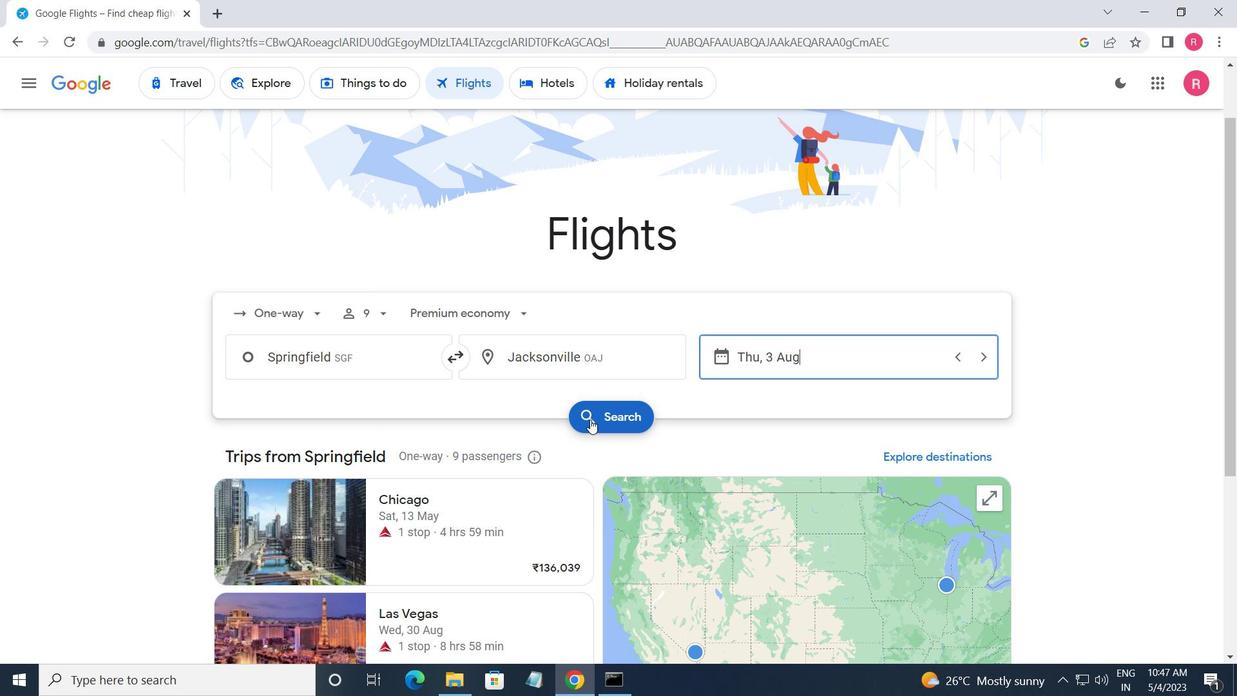 
Action: Mouse moved to (231, 235)
Screenshot: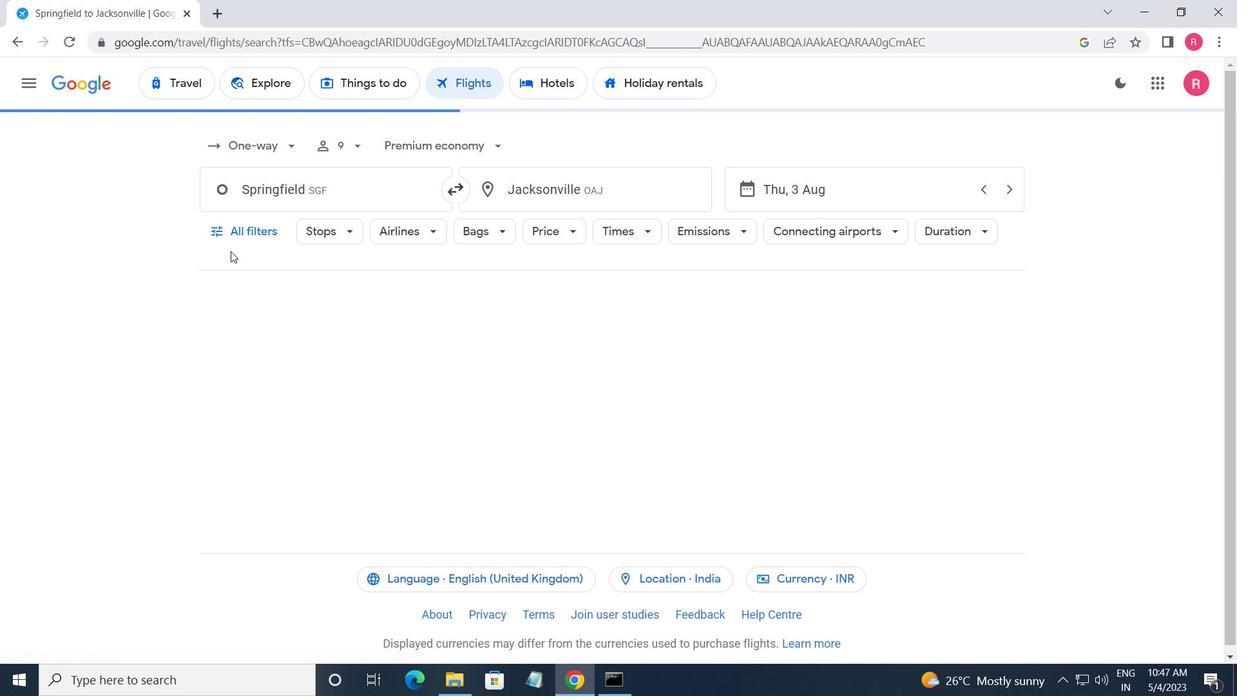 
Action: Mouse pressed left at (231, 235)
Screenshot: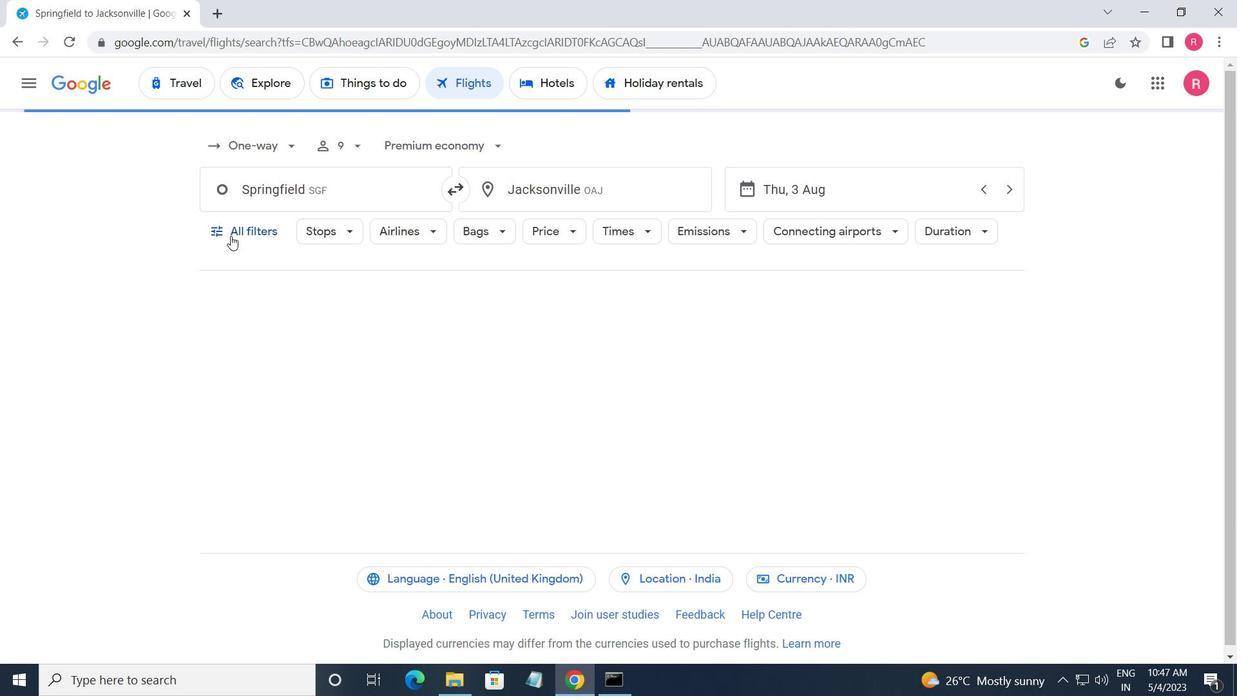 
Action: Mouse moved to (351, 421)
Screenshot: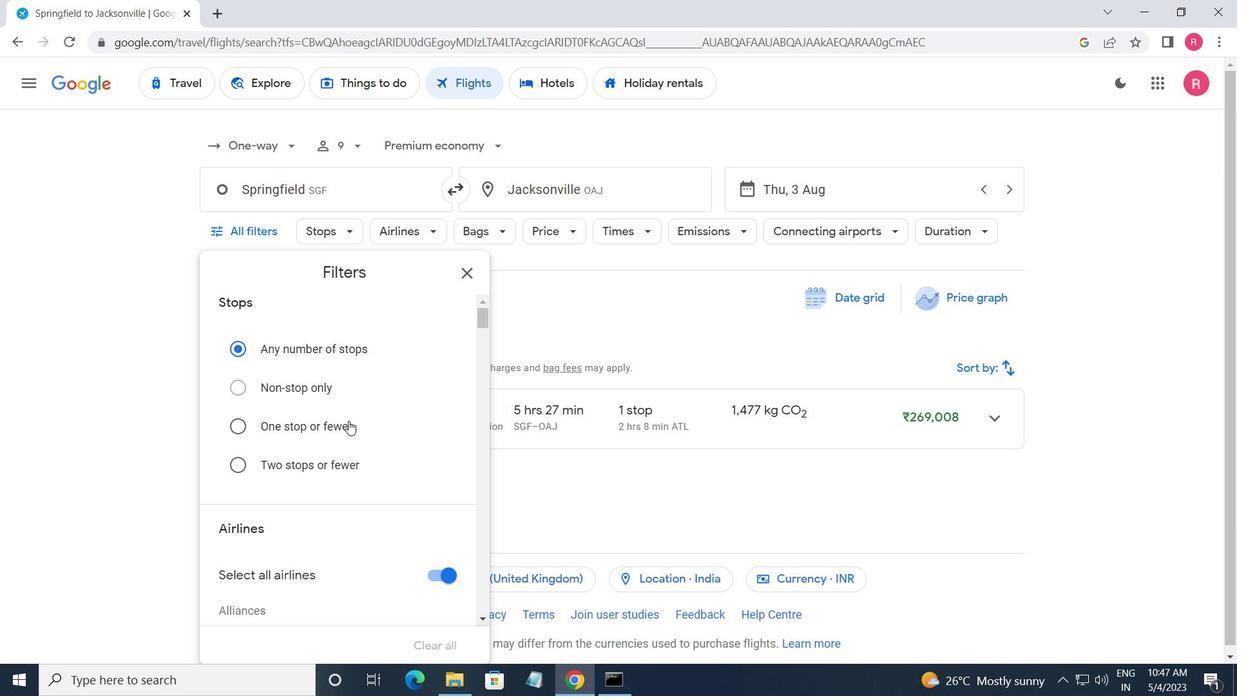 
Action: Mouse scrolled (351, 421) with delta (0, 0)
Screenshot: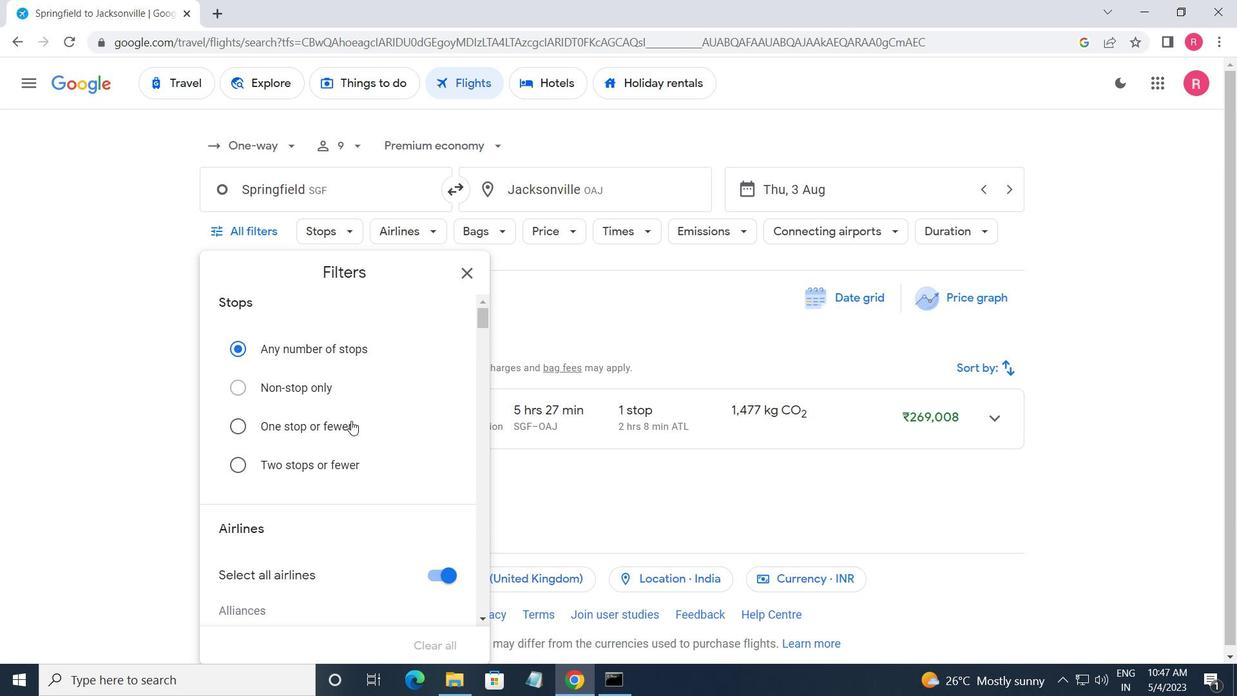 
Action: Mouse moved to (351, 423)
Screenshot: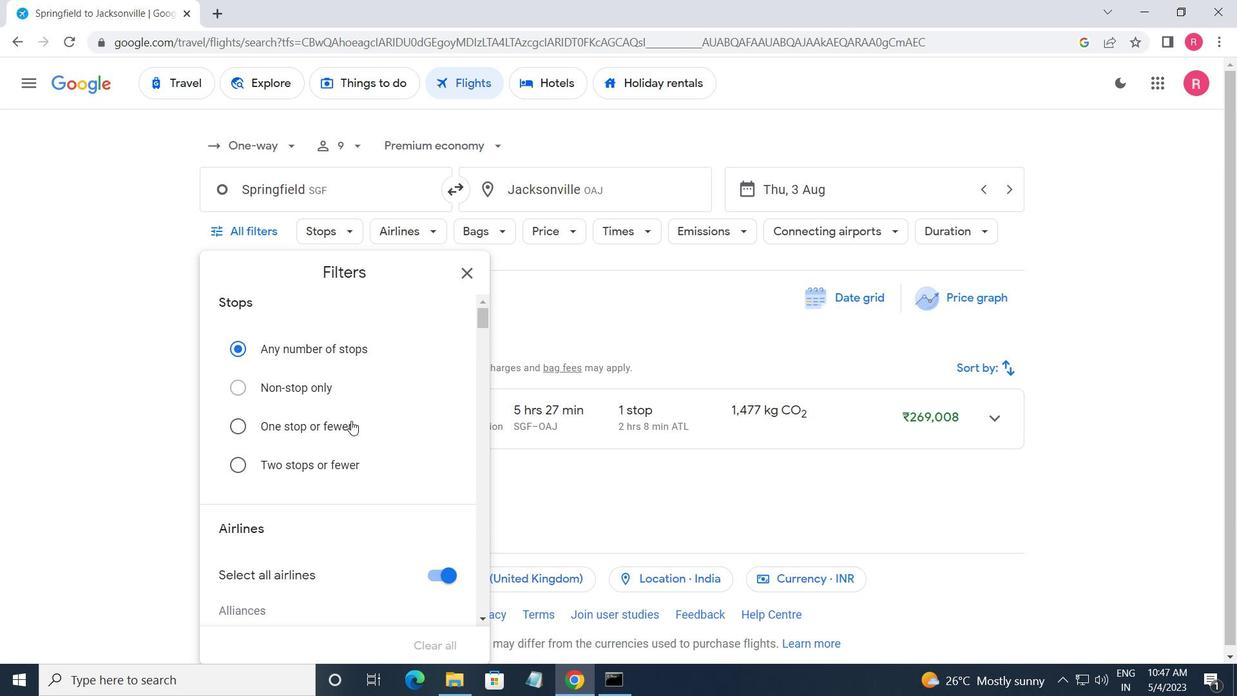 
Action: Mouse scrolled (351, 422) with delta (0, 0)
Screenshot: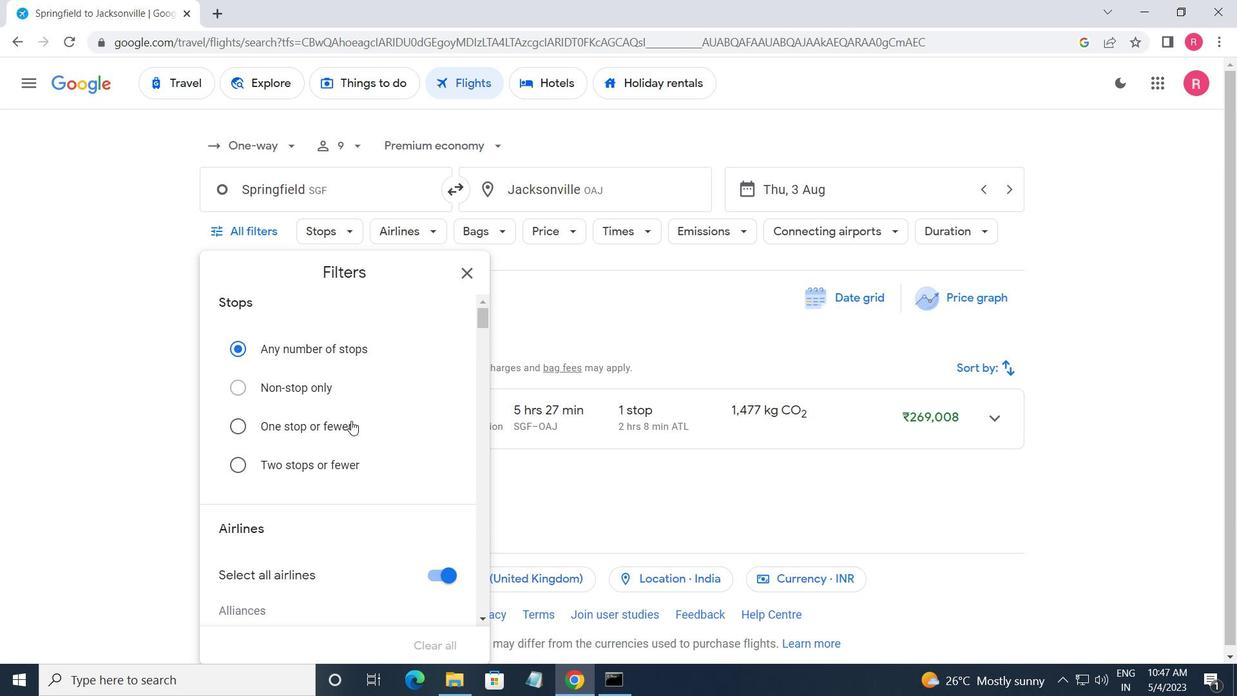 
Action: Mouse moved to (352, 432)
Screenshot: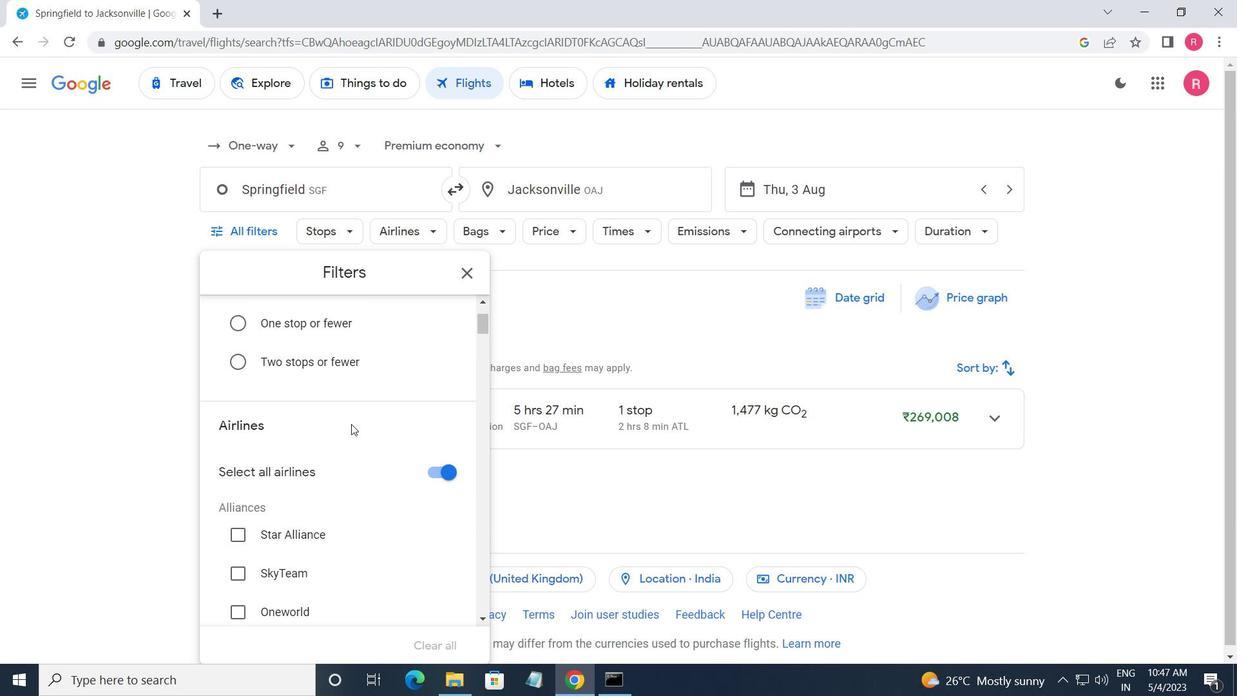 
Action: Mouse scrolled (352, 431) with delta (0, 0)
Screenshot: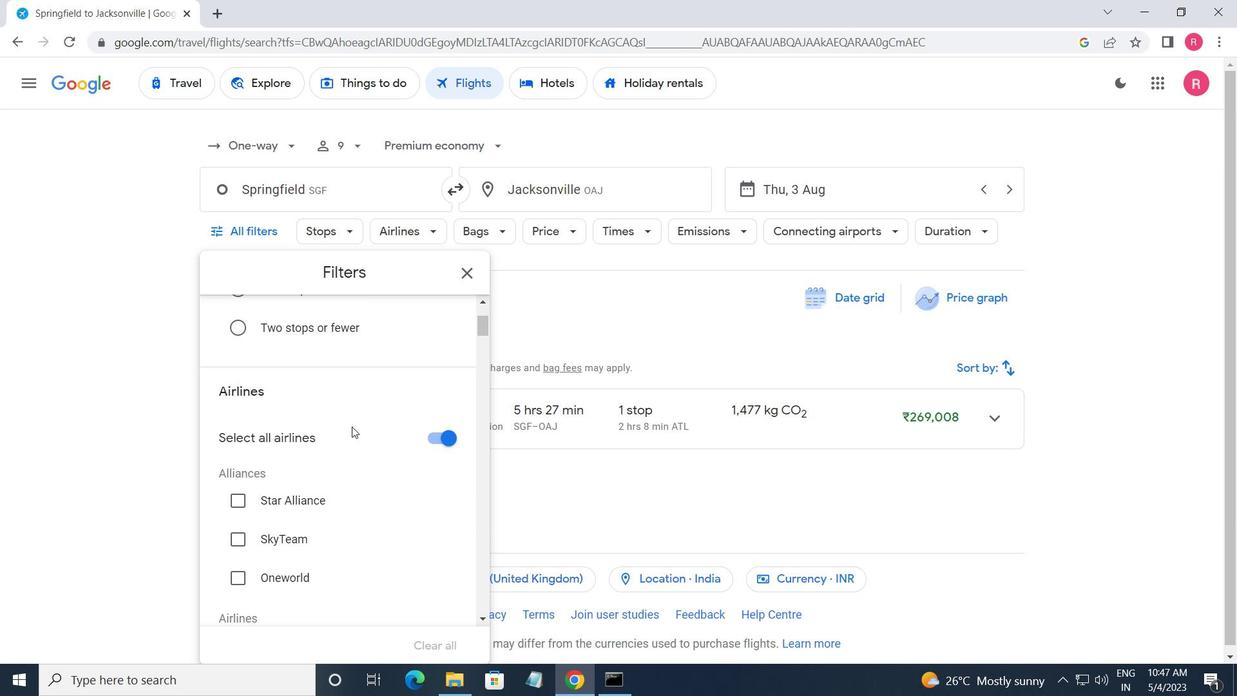 
Action: Mouse moved to (353, 433)
Screenshot: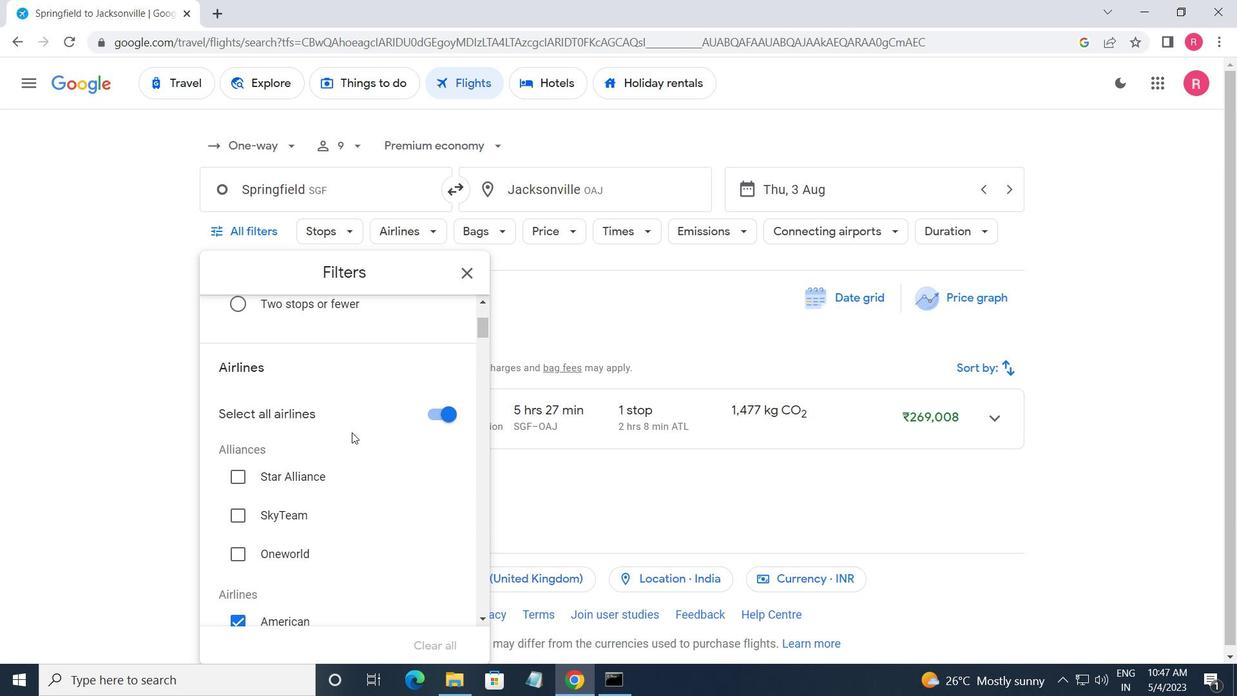 
Action: Mouse scrolled (353, 433) with delta (0, 0)
Screenshot: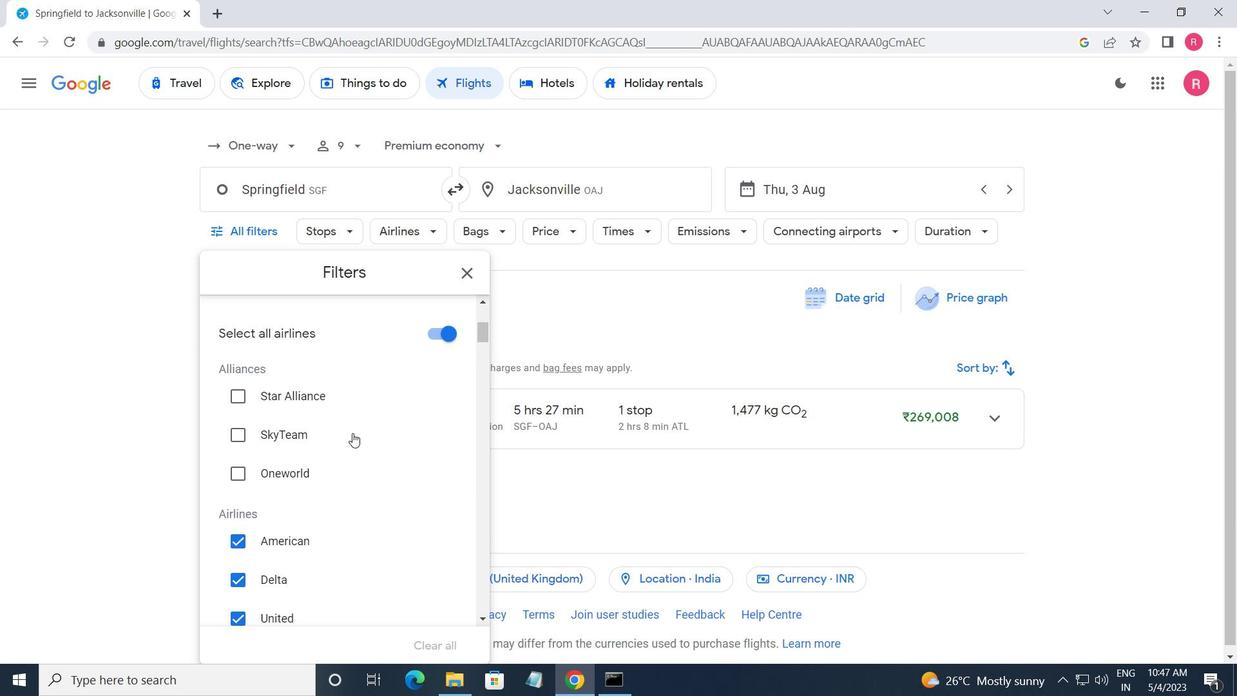 
Action: Mouse moved to (353, 434)
Screenshot: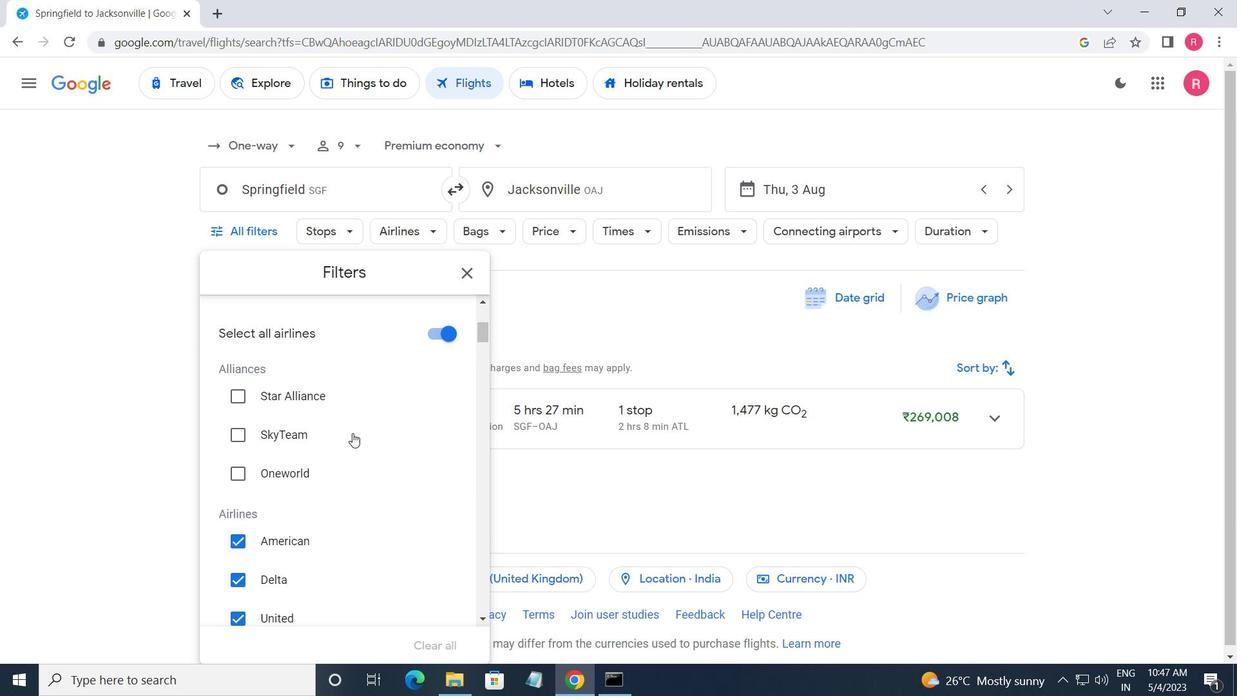 
Action: Mouse scrolled (353, 433) with delta (0, 0)
Screenshot: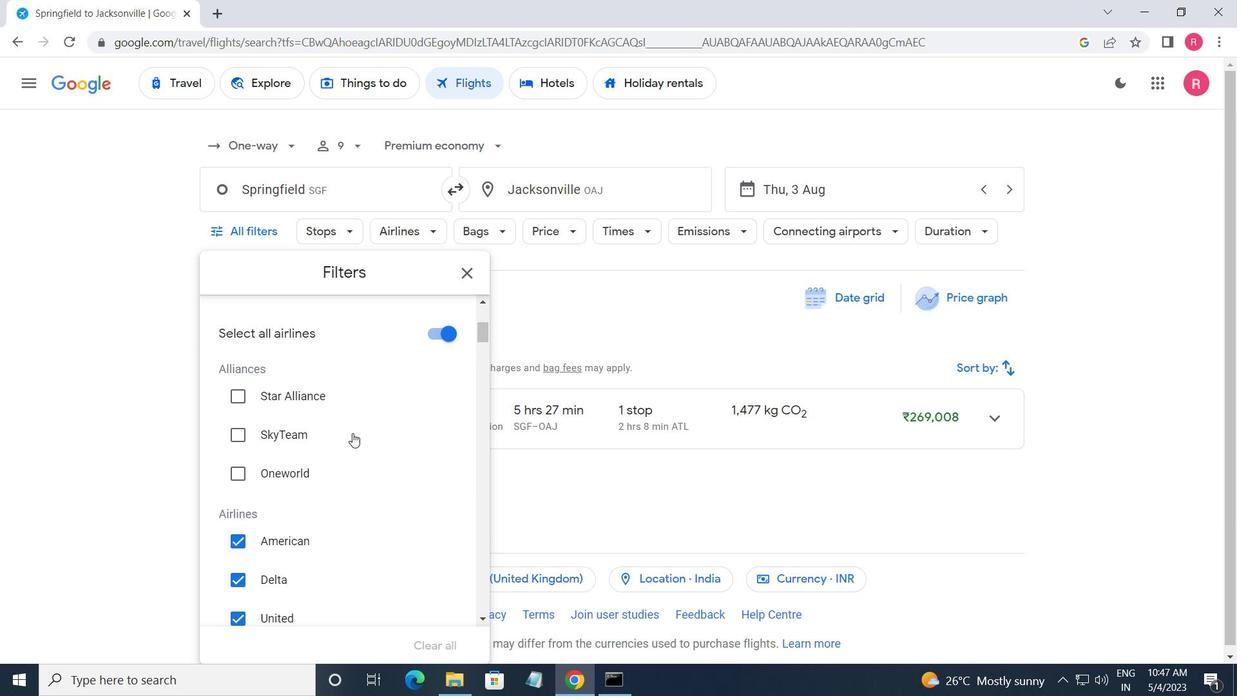 
Action: Mouse moved to (353, 435)
Screenshot: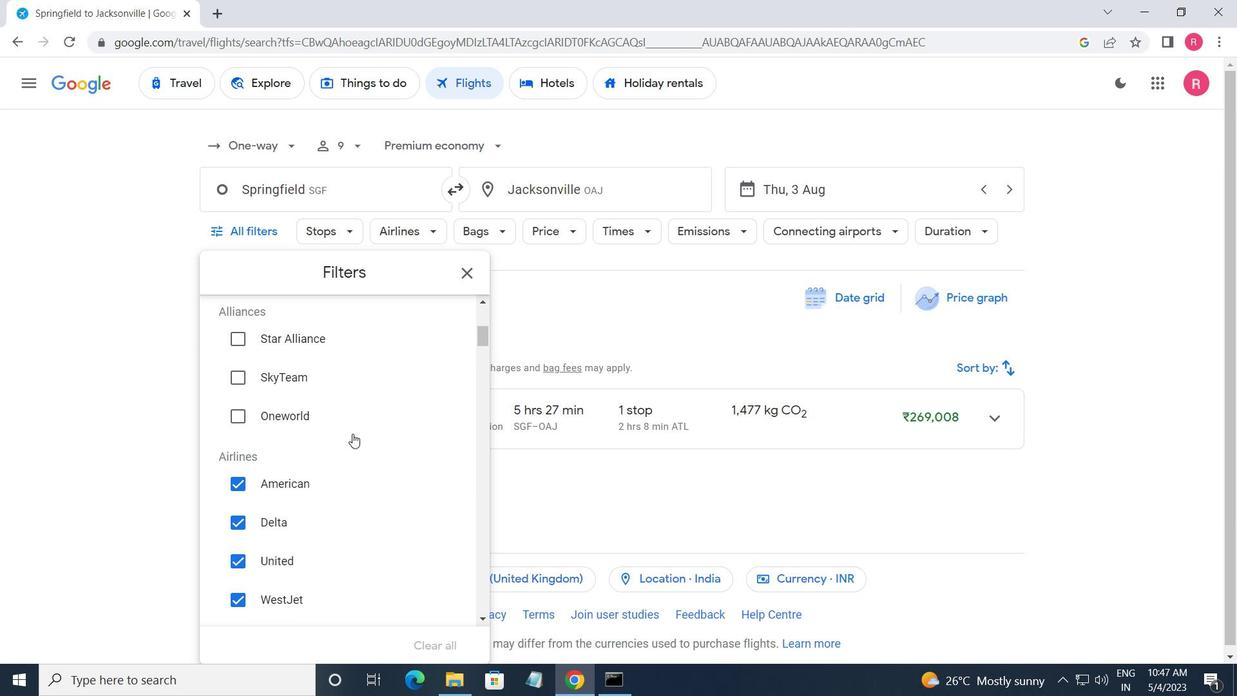 
Action: Mouse scrolled (353, 435) with delta (0, 0)
Screenshot: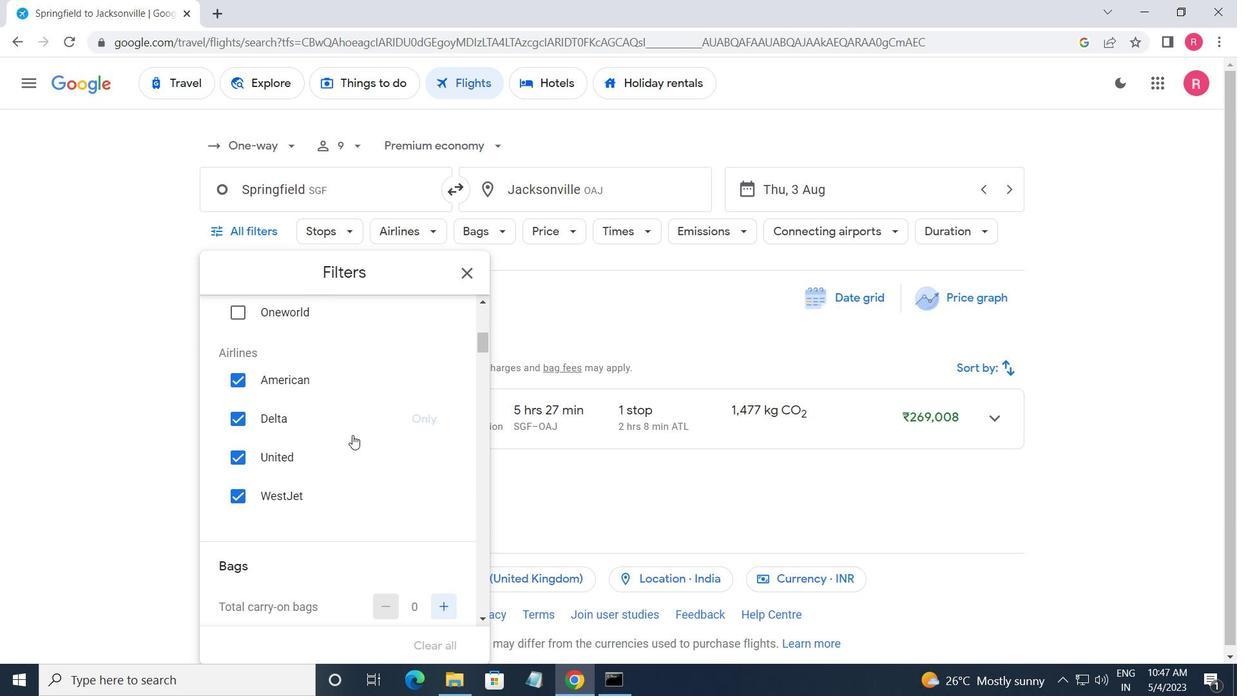 
Action: Mouse scrolled (353, 435) with delta (0, 0)
Screenshot: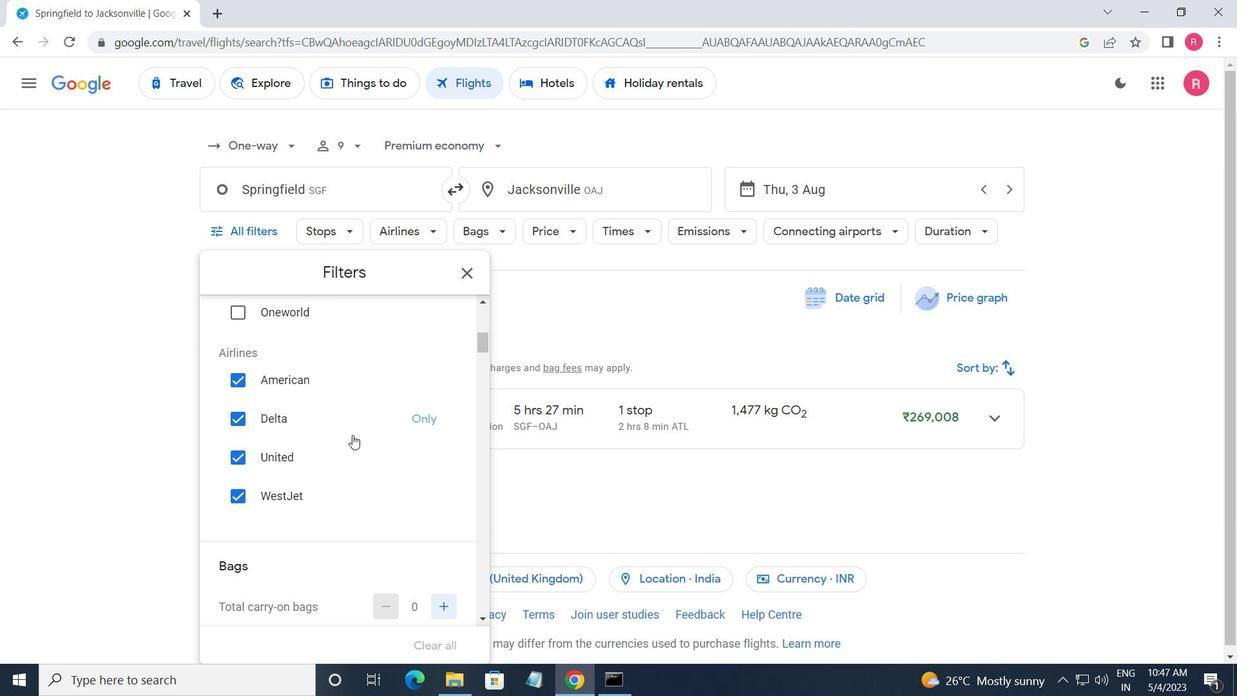 
Action: Mouse scrolled (353, 435) with delta (0, 0)
Screenshot: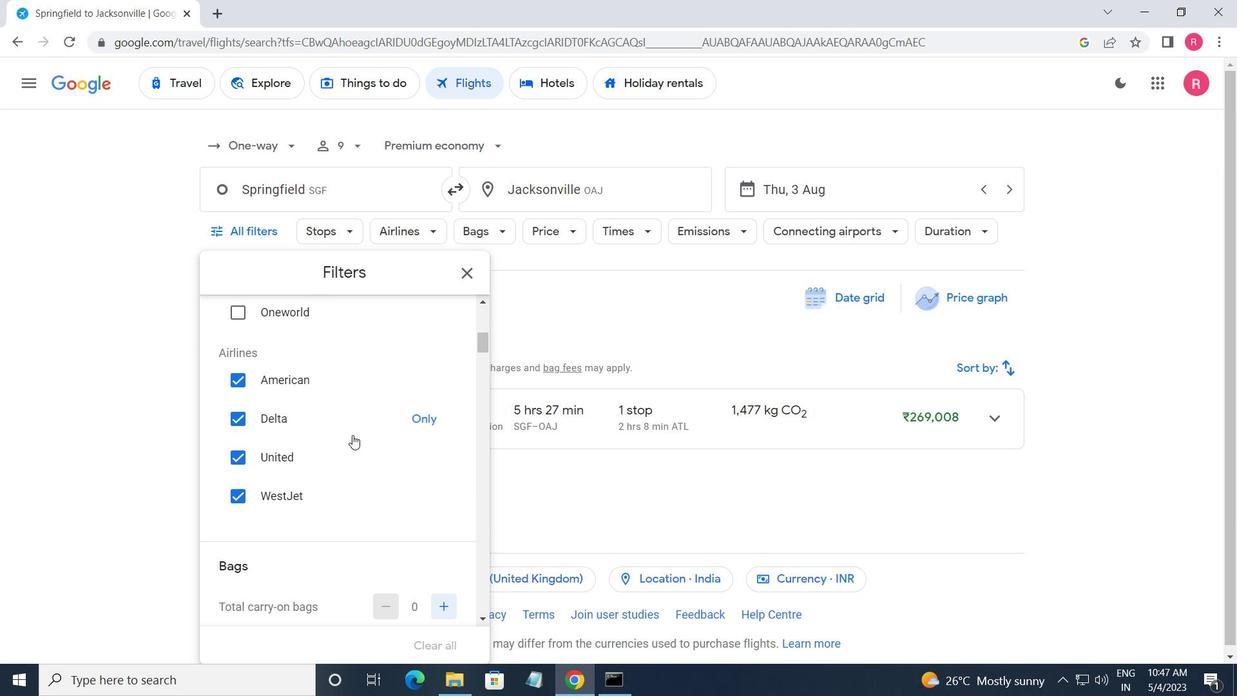 
Action: Mouse moved to (445, 408)
Screenshot: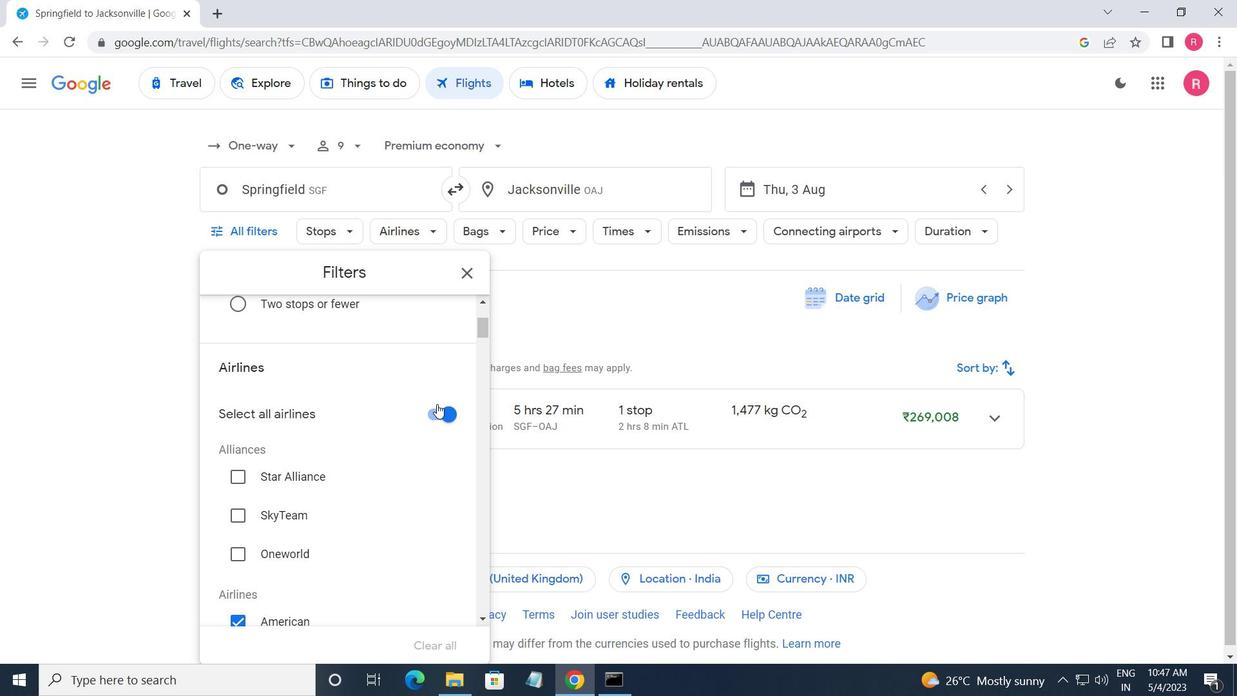 
Action: Mouse pressed left at (445, 408)
Screenshot: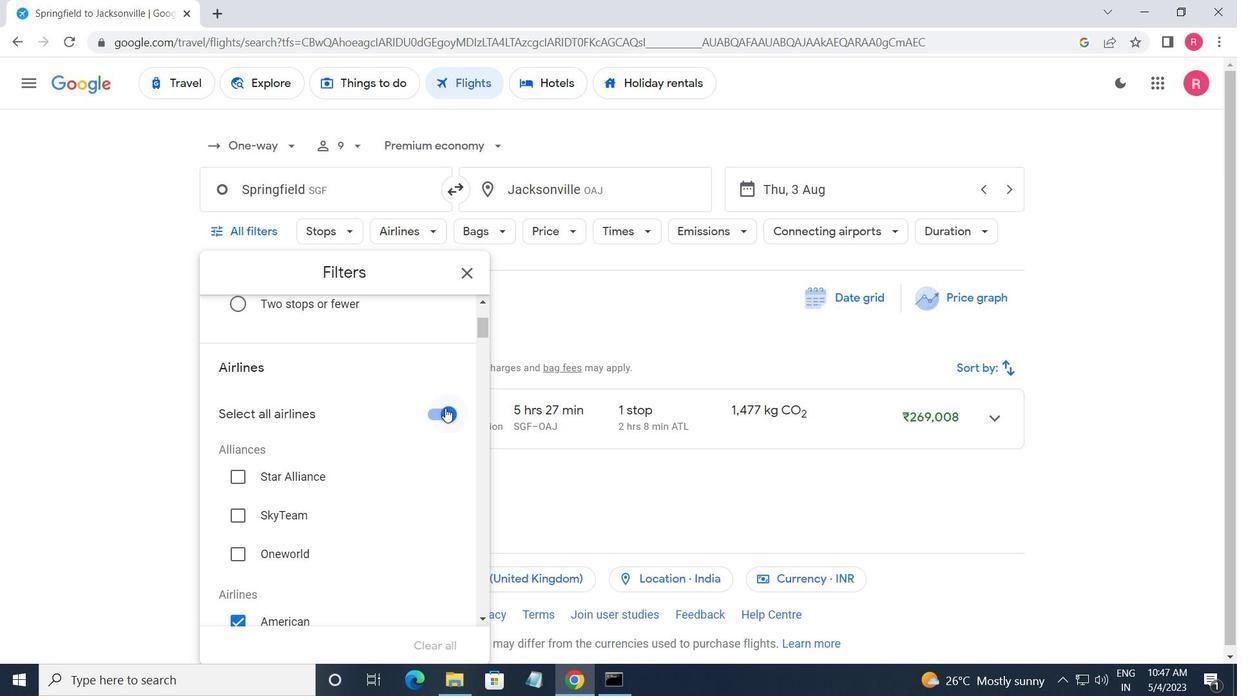 
Action: Mouse moved to (426, 468)
Screenshot: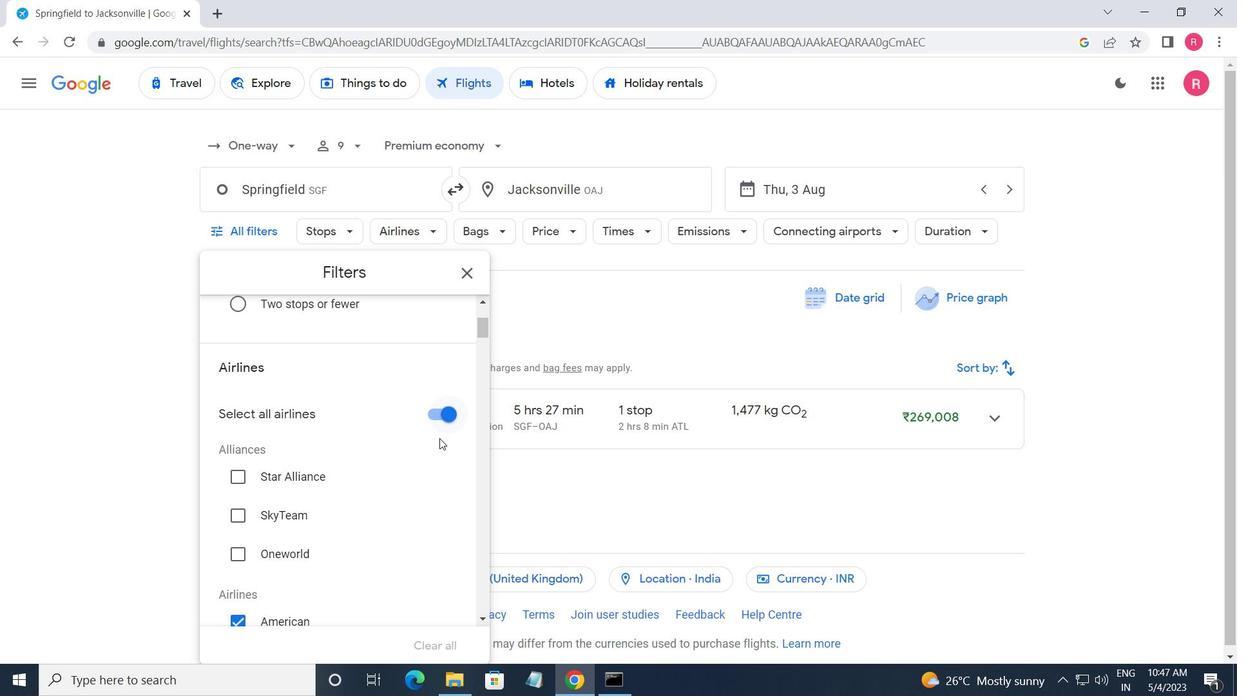 
Action: Mouse scrolled (426, 467) with delta (0, 0)
Screenshot: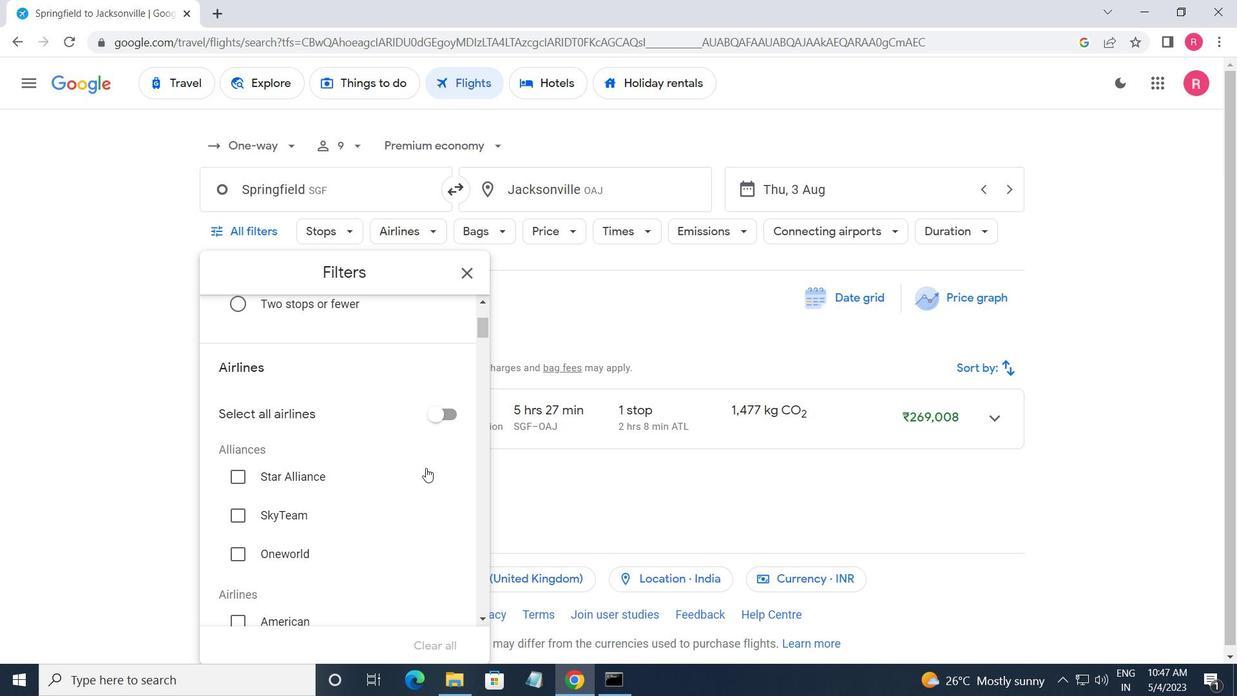 
Action: Mouse scrolled (426, 467) with delta (0, 0)
Screenshot: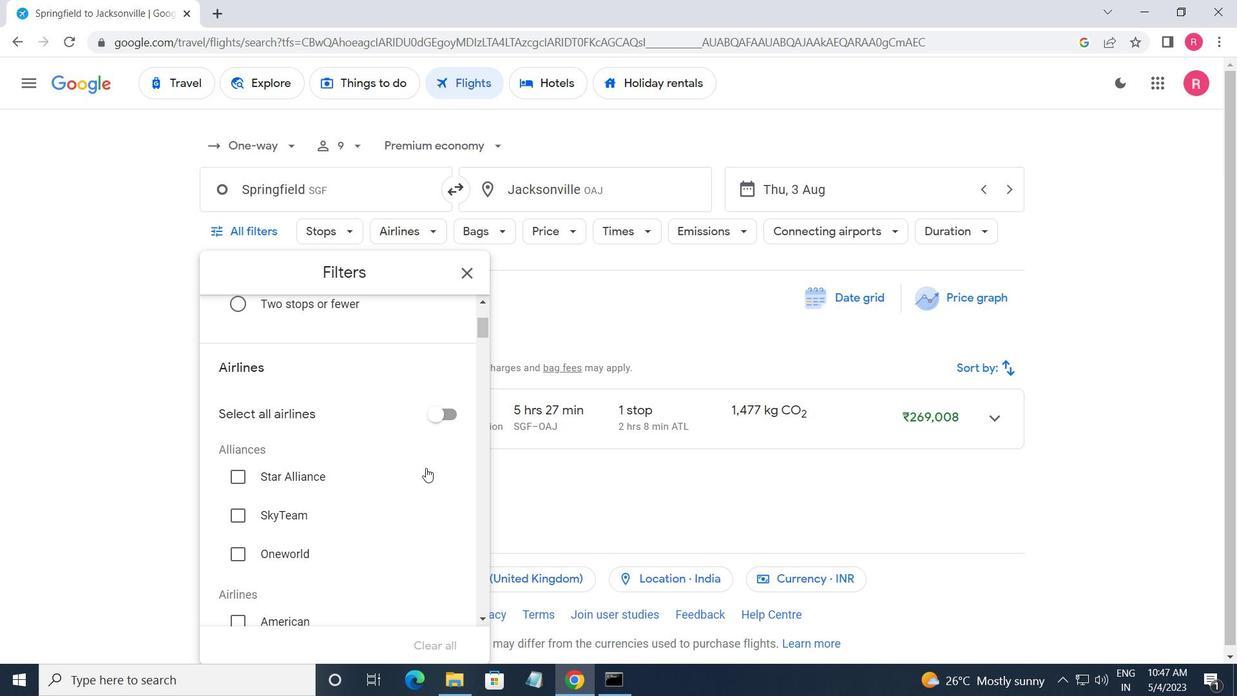
Action: Mouse scrolled (426, 467) with delta (0, 0)
Screenshot: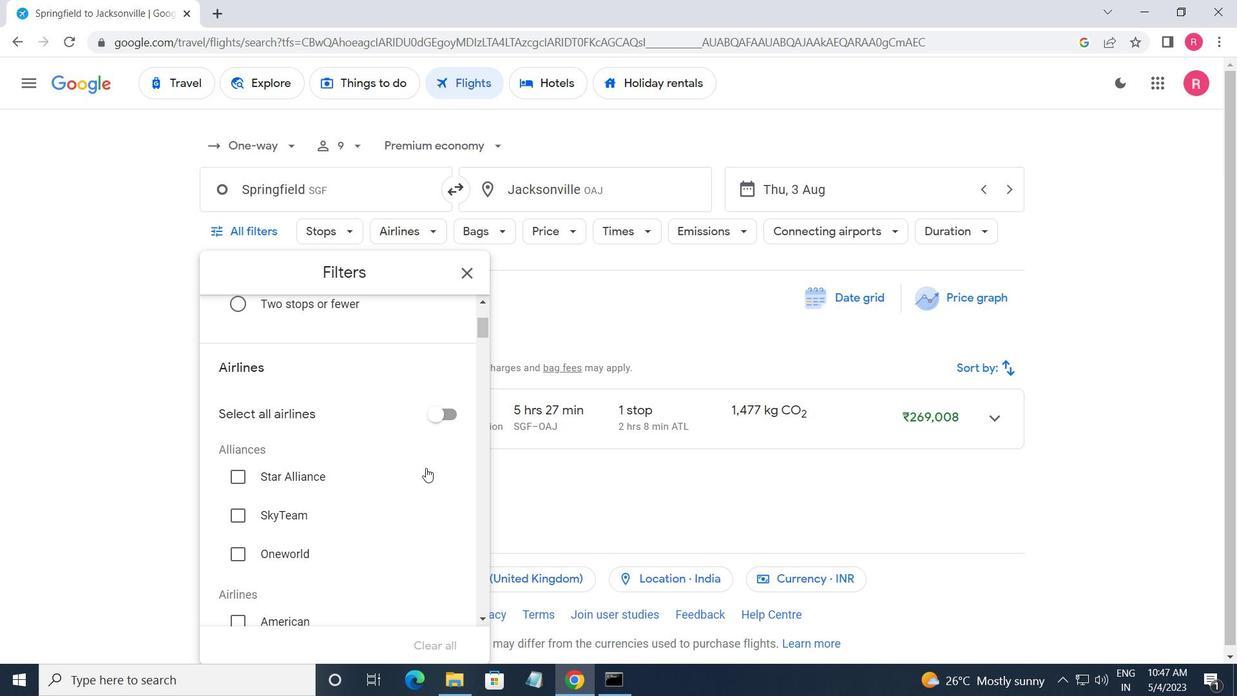 
Action: Mouse scrolled (426, 467) with delta (0, 0)
Screenshot: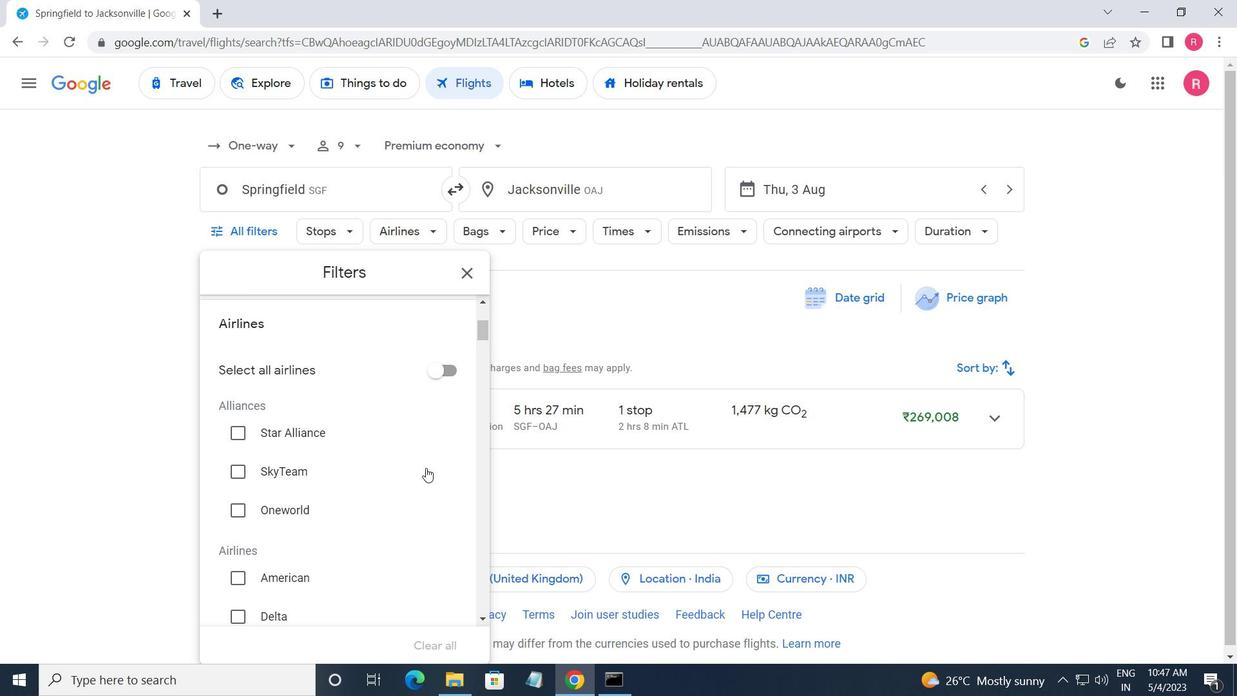 
Action: Mouse scrolled (426, 467) with delta (0, 0)
Screenshot: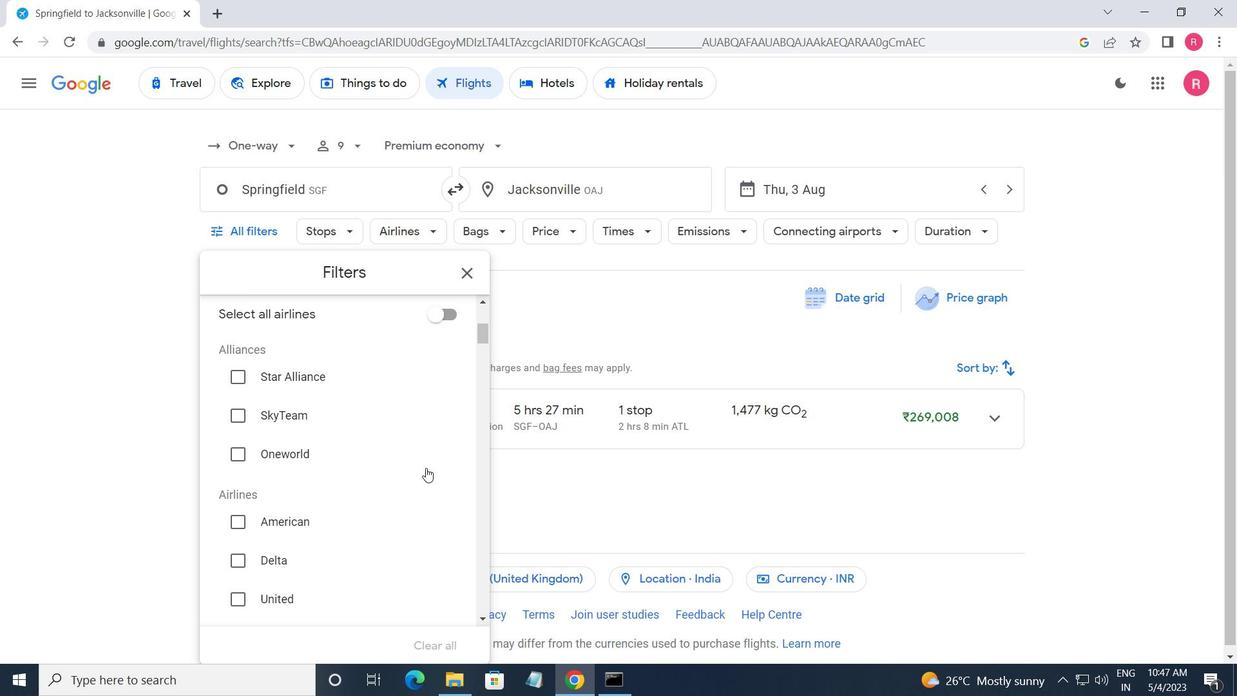 
Action: Mouse moved to (430, 462)
Screenshot: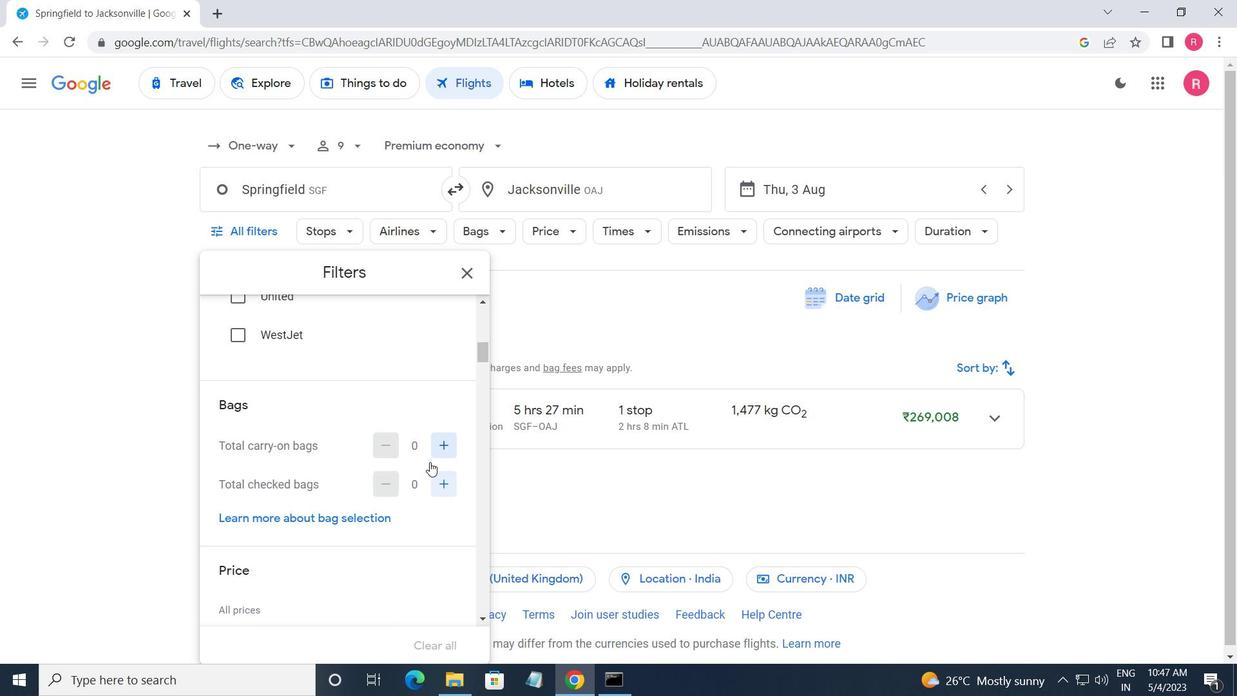 
Action: Mouse scrolled (430, 461) with delta (0, 0)
Screenshot: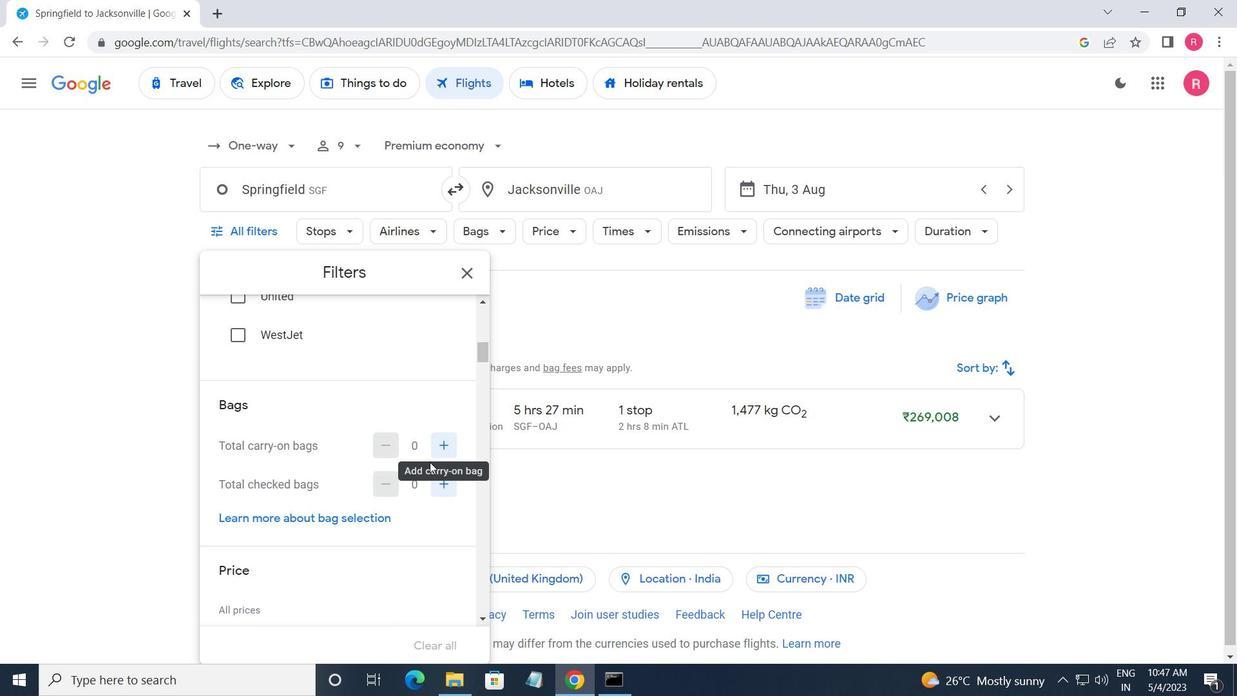 
Action: Mouse moved to (429, 464)
Screenshot: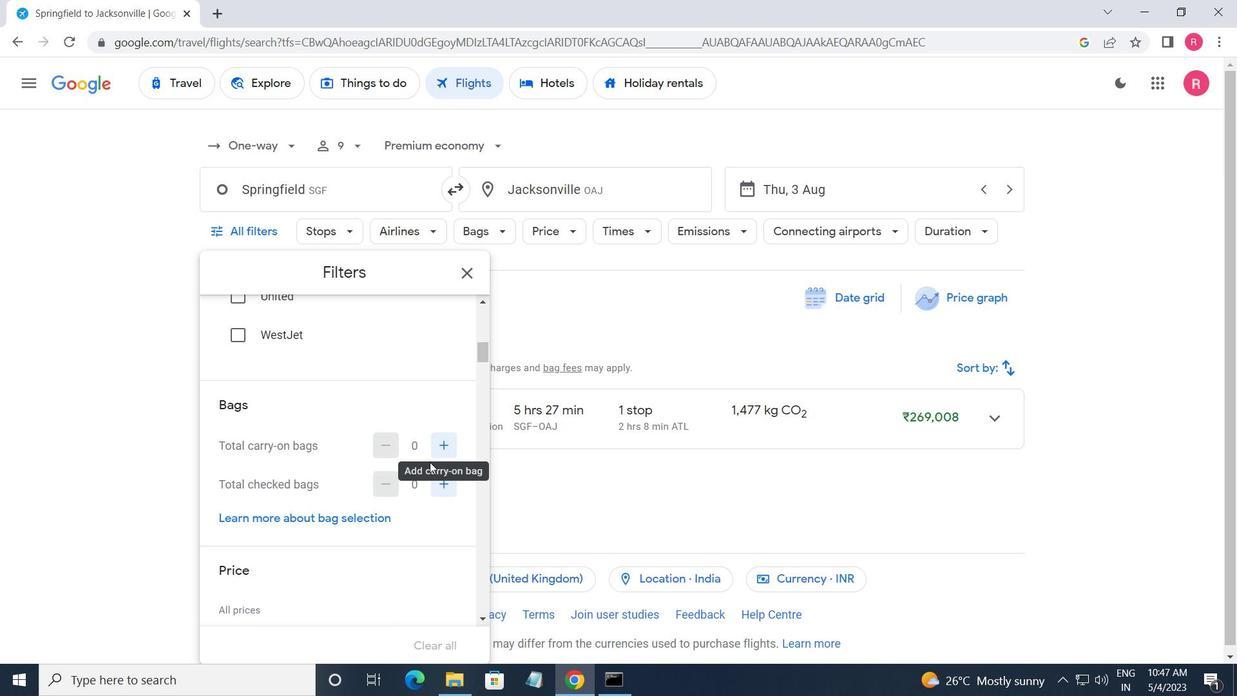 
Action: Mouse scrolled (429, 463) with delta (0, 0)
Screenshot: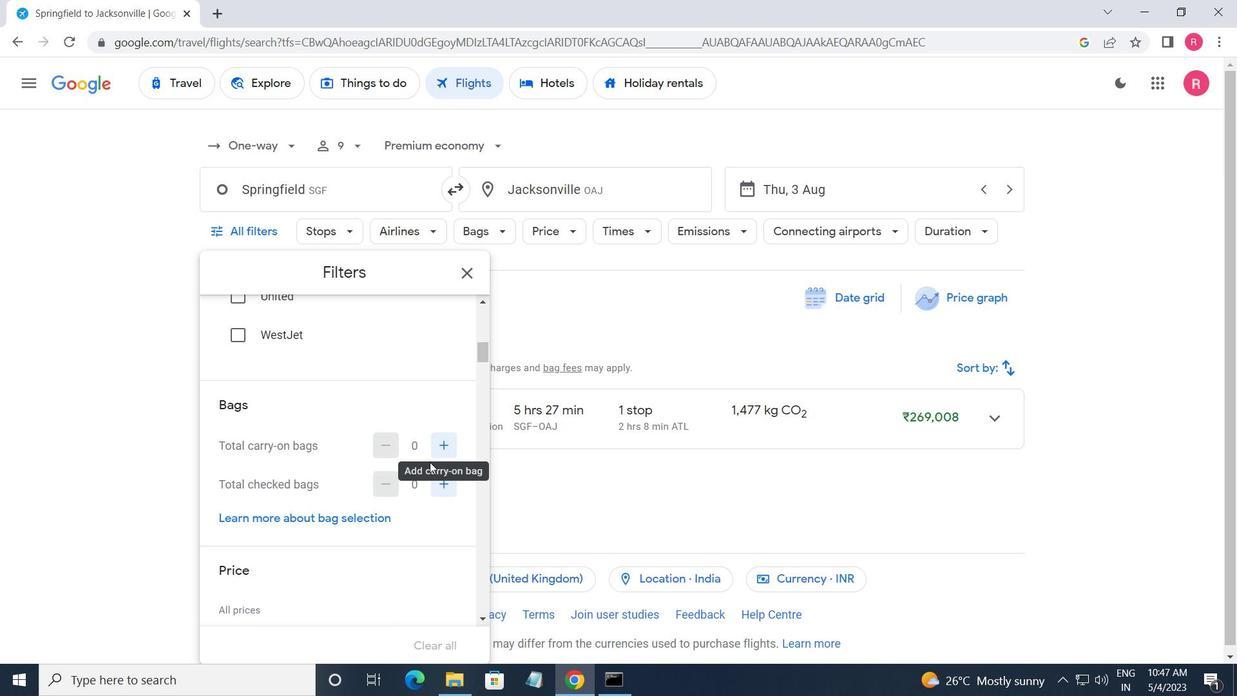 
Action: Mouse moved to (427, 474)
Screenshot: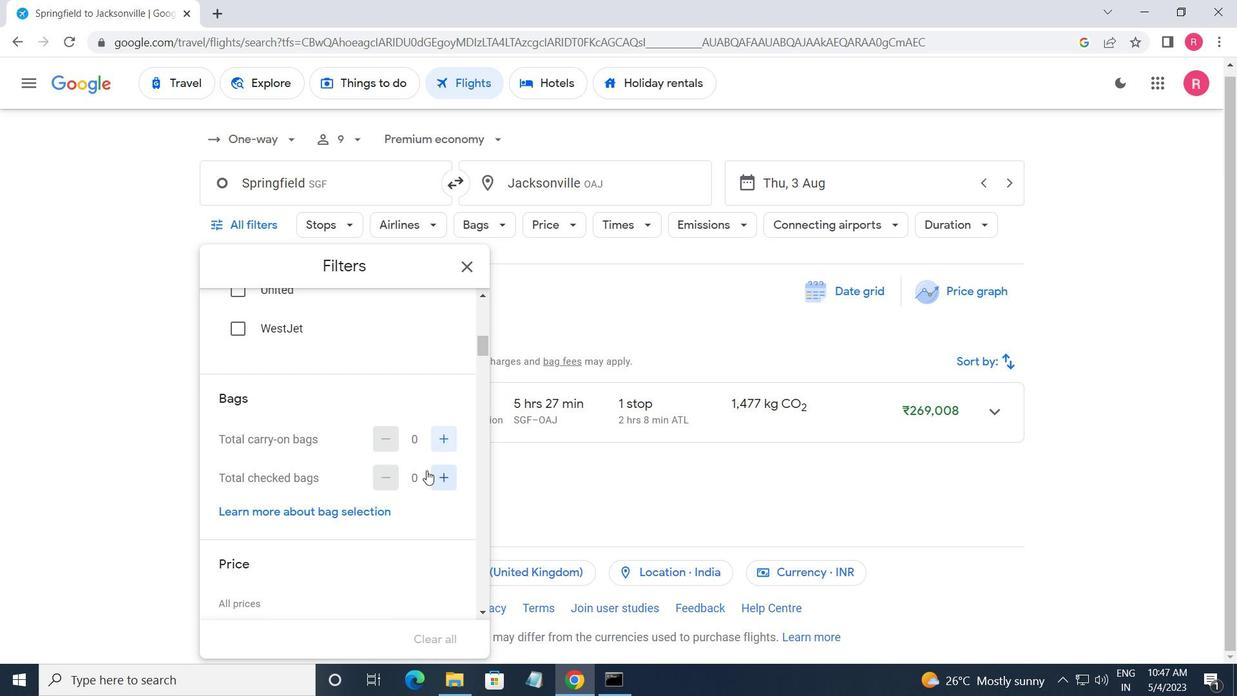 
Action: Mouse scrolled (427, 473) with delta (0, 0)
Screenshot: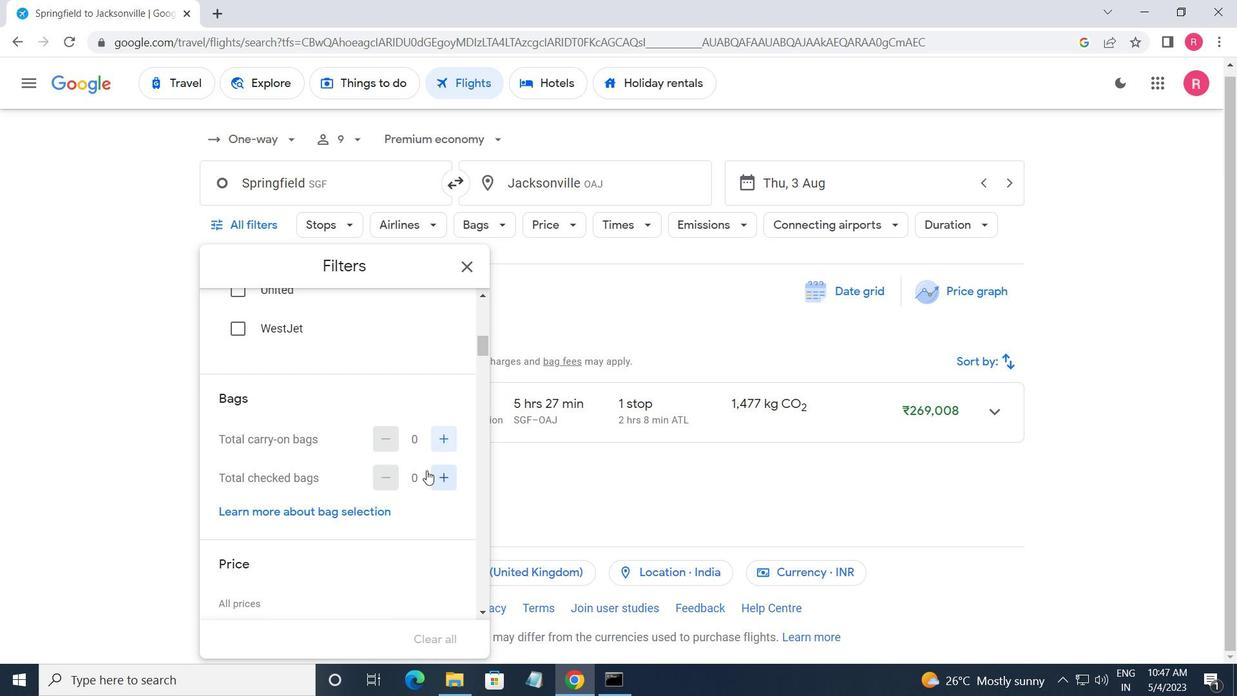 
Action: Mouse moved to (448, 556)
Screenshot: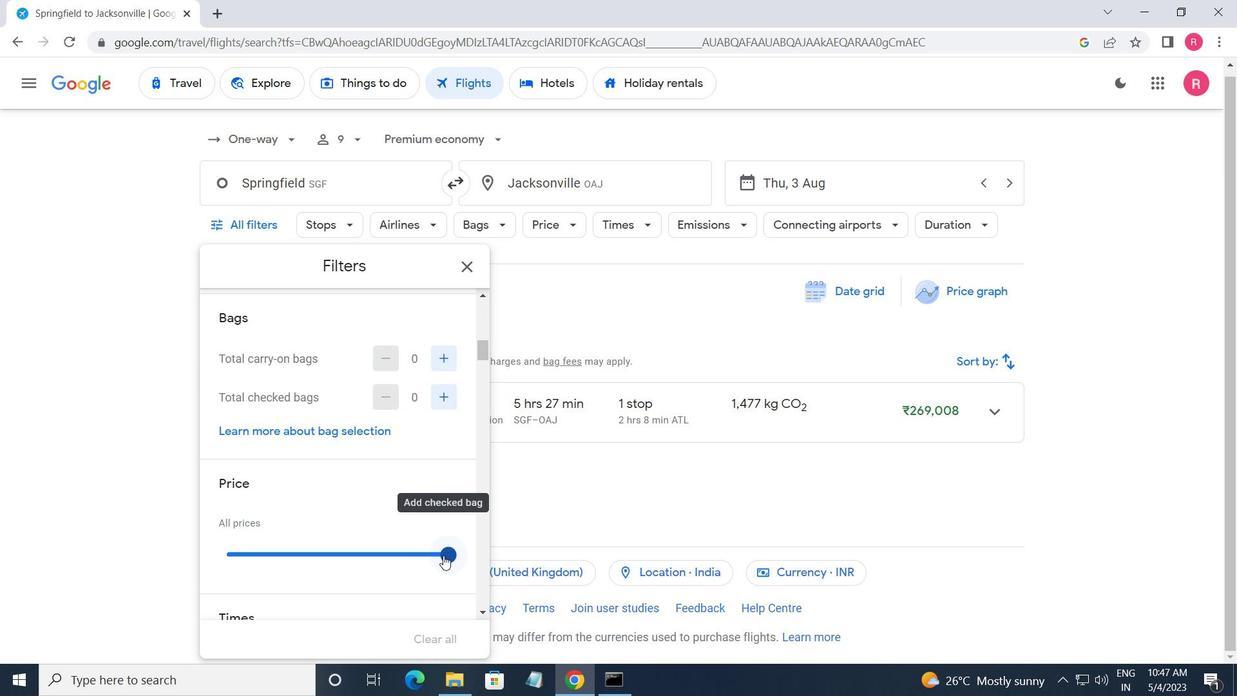 
Action: Mouse pressed left at (448, 556)
Screenshot: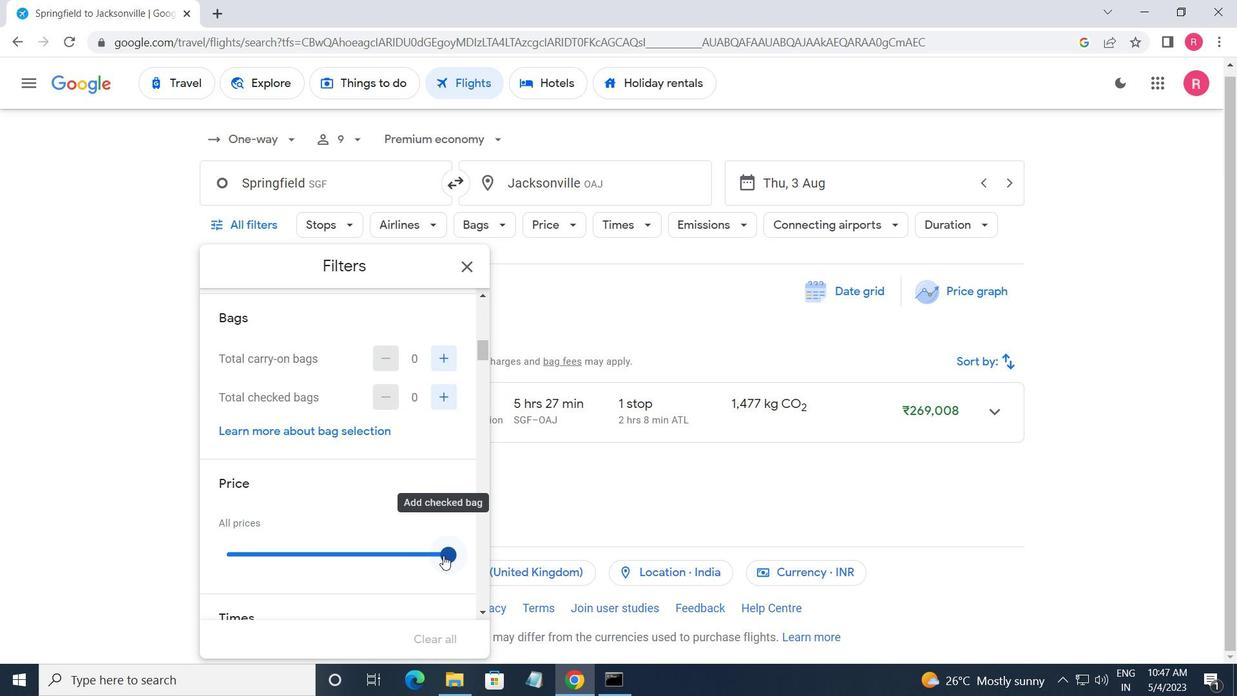 
Action: Mouse moved to (130, 513)
Screenshot: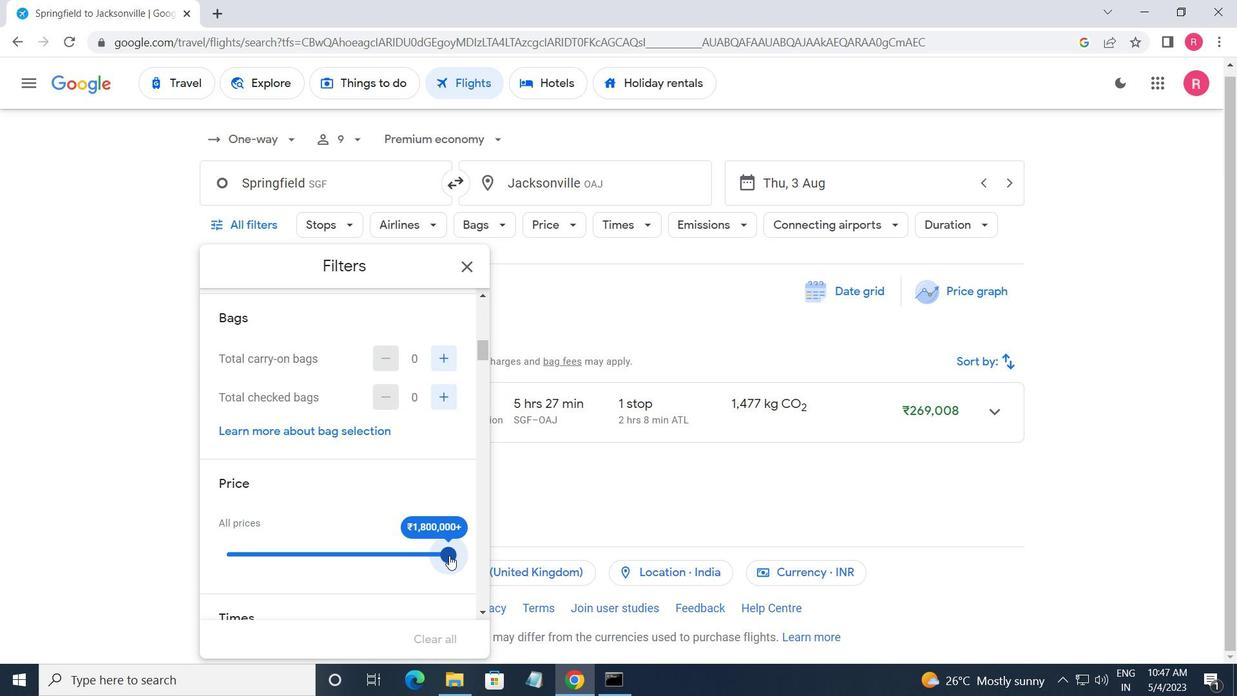 
Action: Mouse scrolled (130, 513) with delta (0, 0)
Screenshot: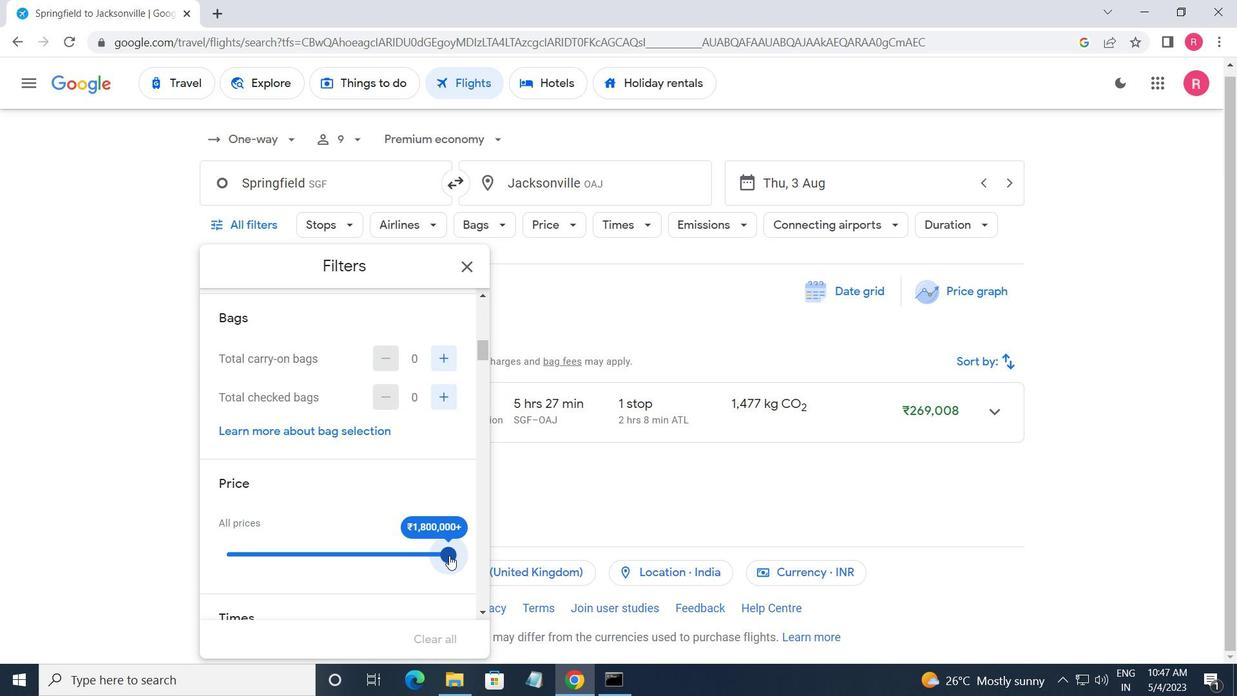 
Action: Mouse moved to (319, 536)
Screenshot: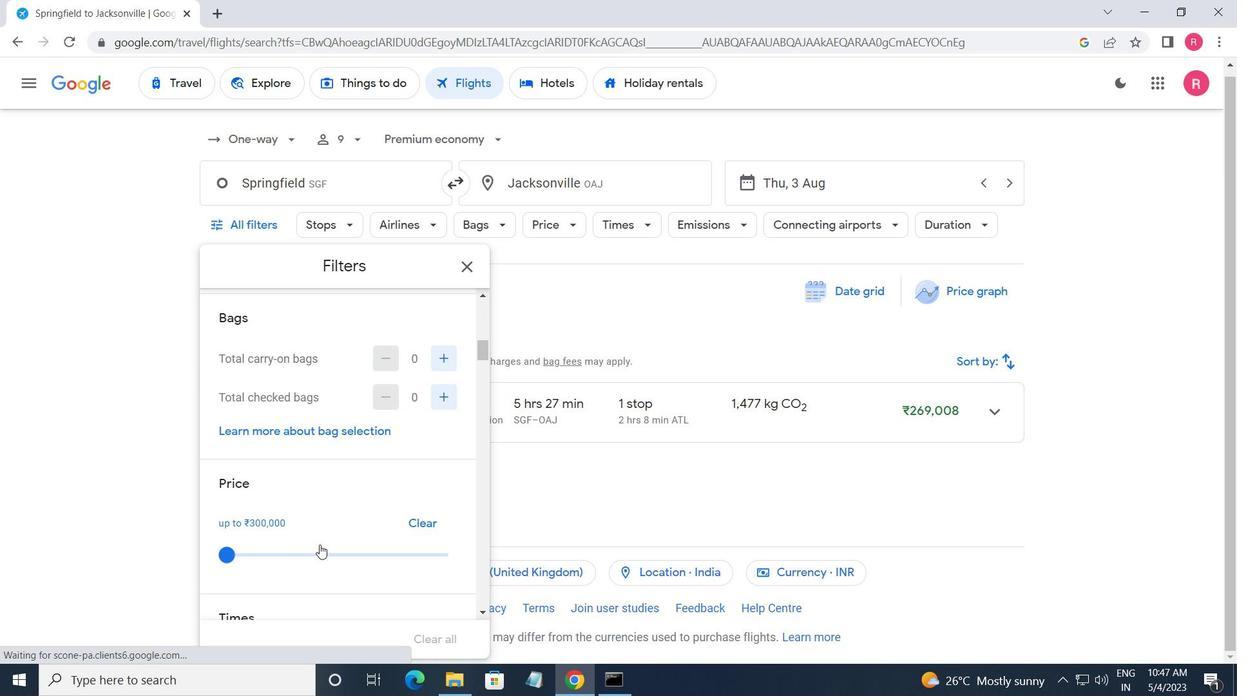 
Action: Mouse scrolled (319, 535) with delta (0, 0)
Screenshot: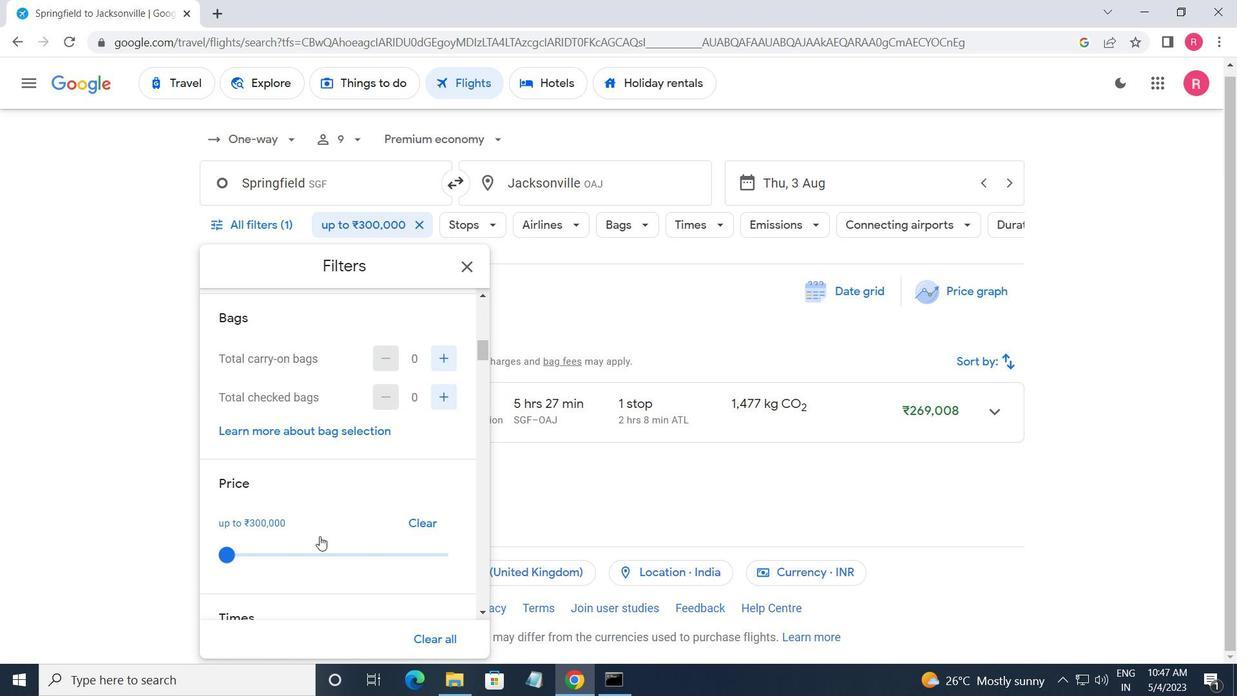 
Action: Mouse scrolled (319, 535) with delta (0, 0)
Screenshot: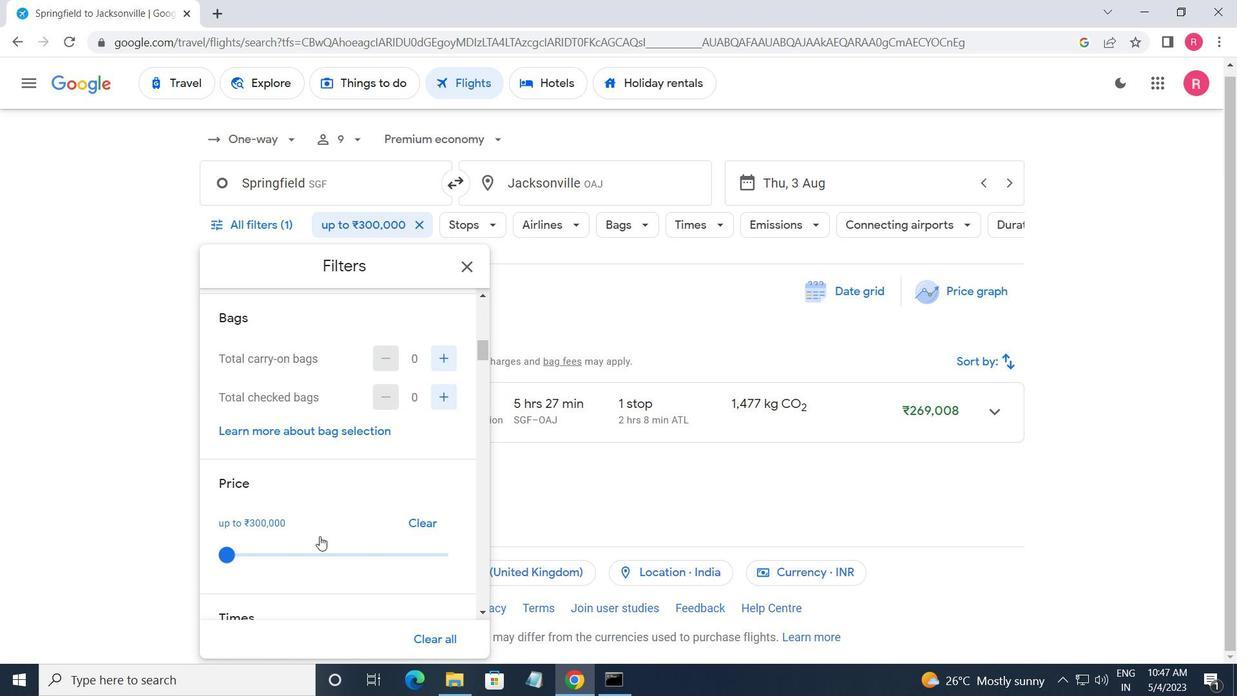 
Action: Mouse moved to (260, 531)
Screenshot: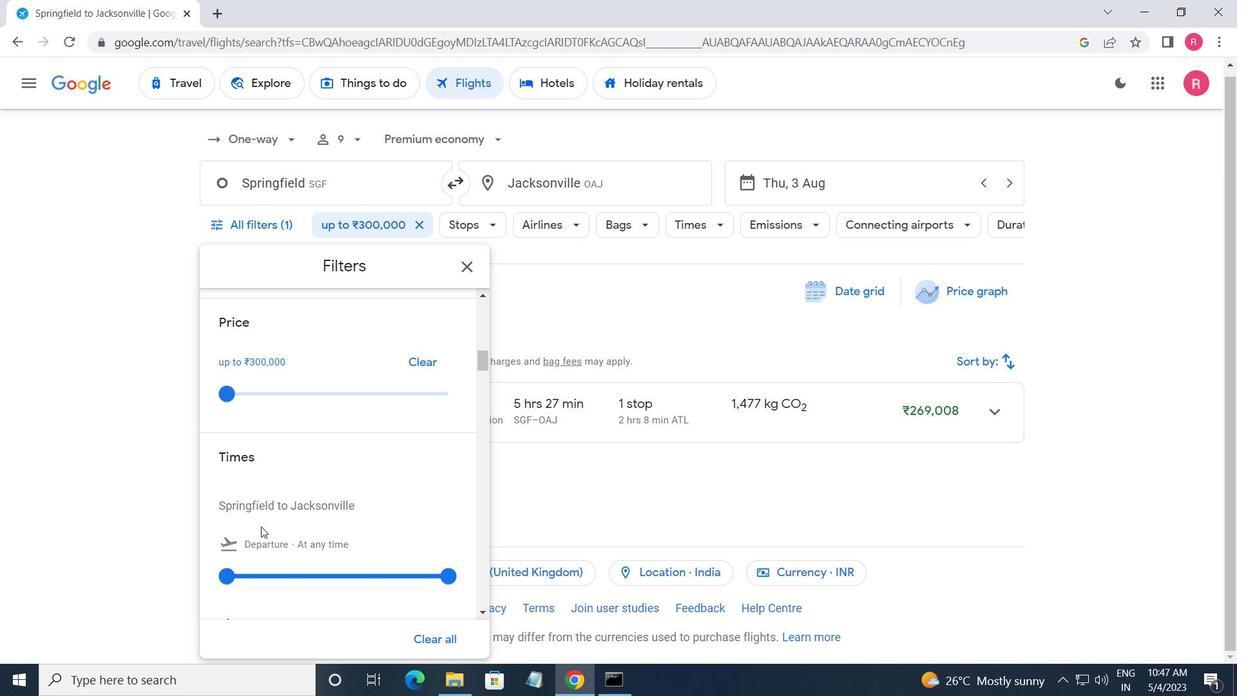 
Action: Mouse scrolled (260, 530) with delta (0, 0)
Screenshot: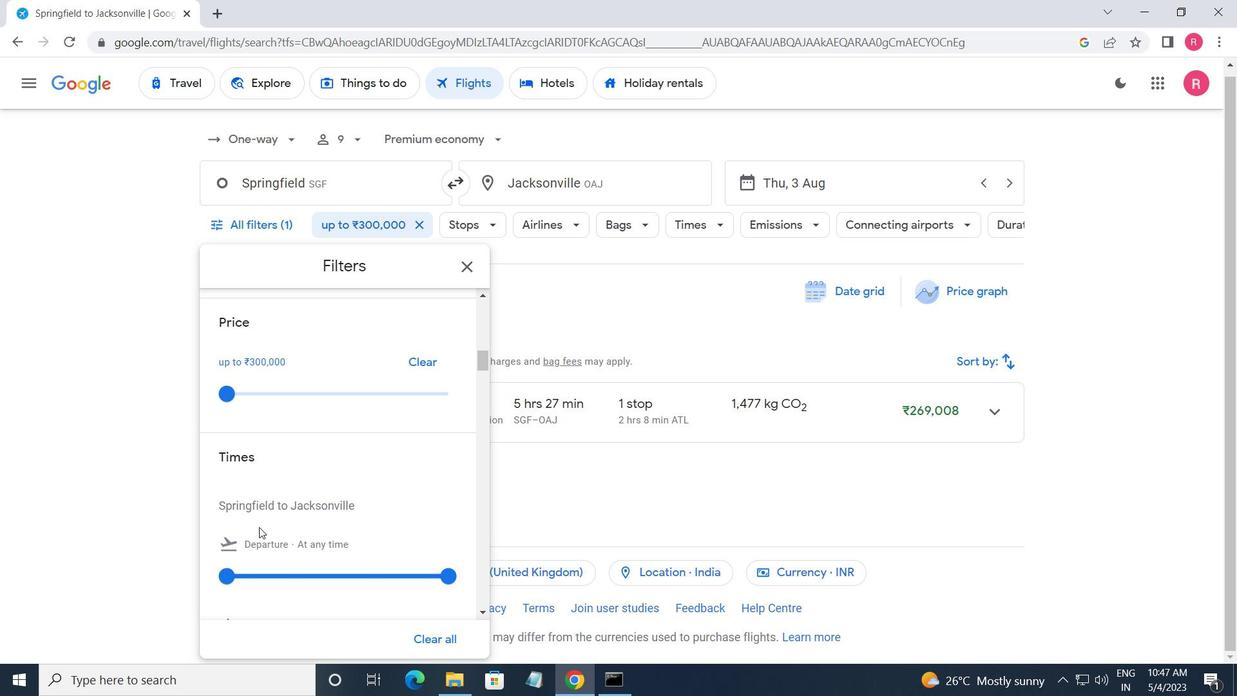 
Action: Mouse moved to (217, 501)
Screenshot: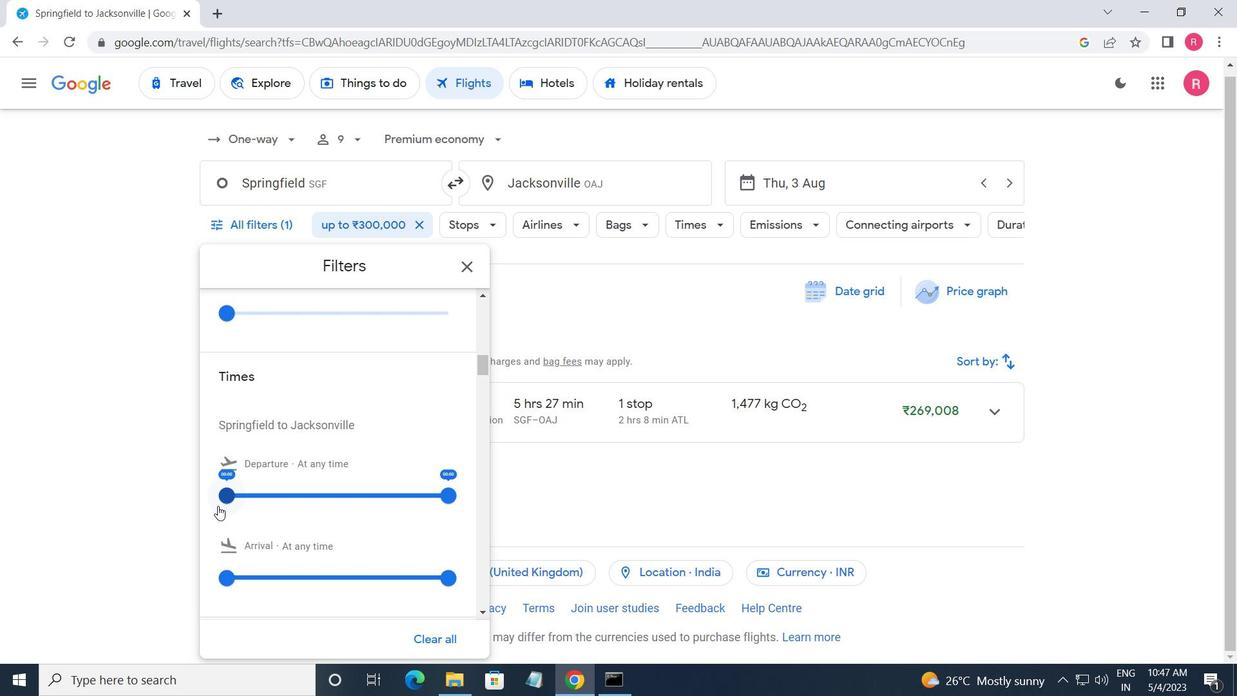 
Action: Mouse pressed left at (217, 501)
Screenshot: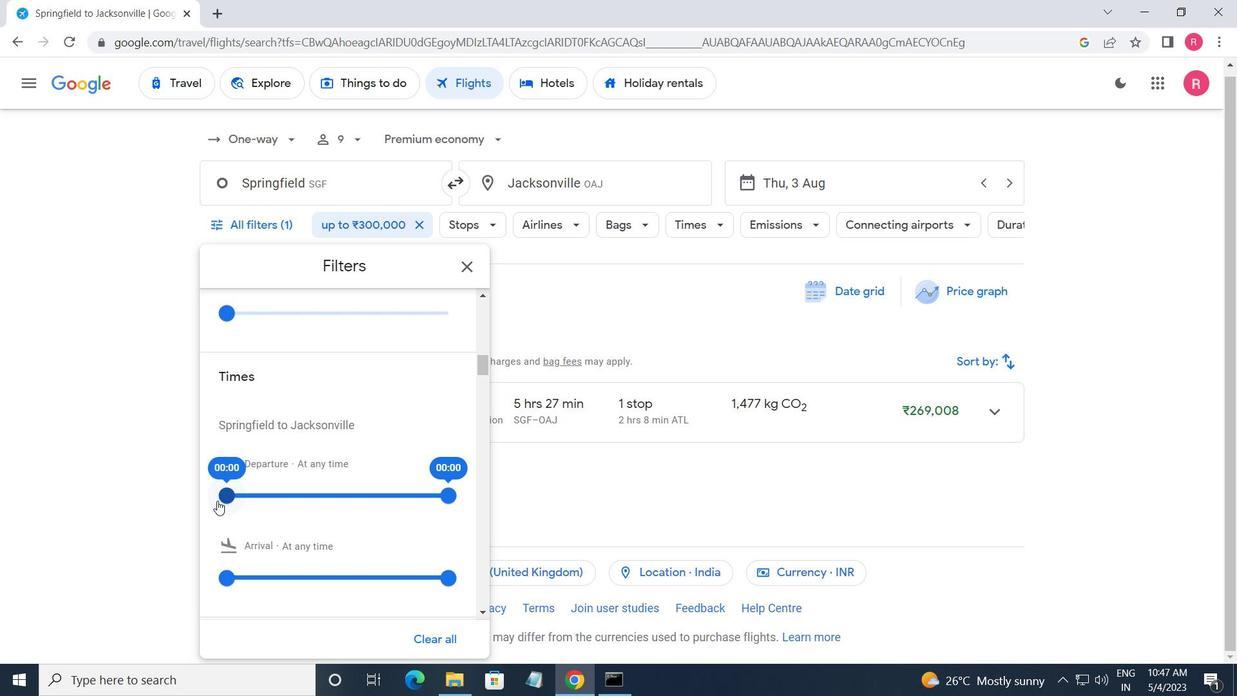 
Action: Mouse moved to (451, 499)
Screenshot: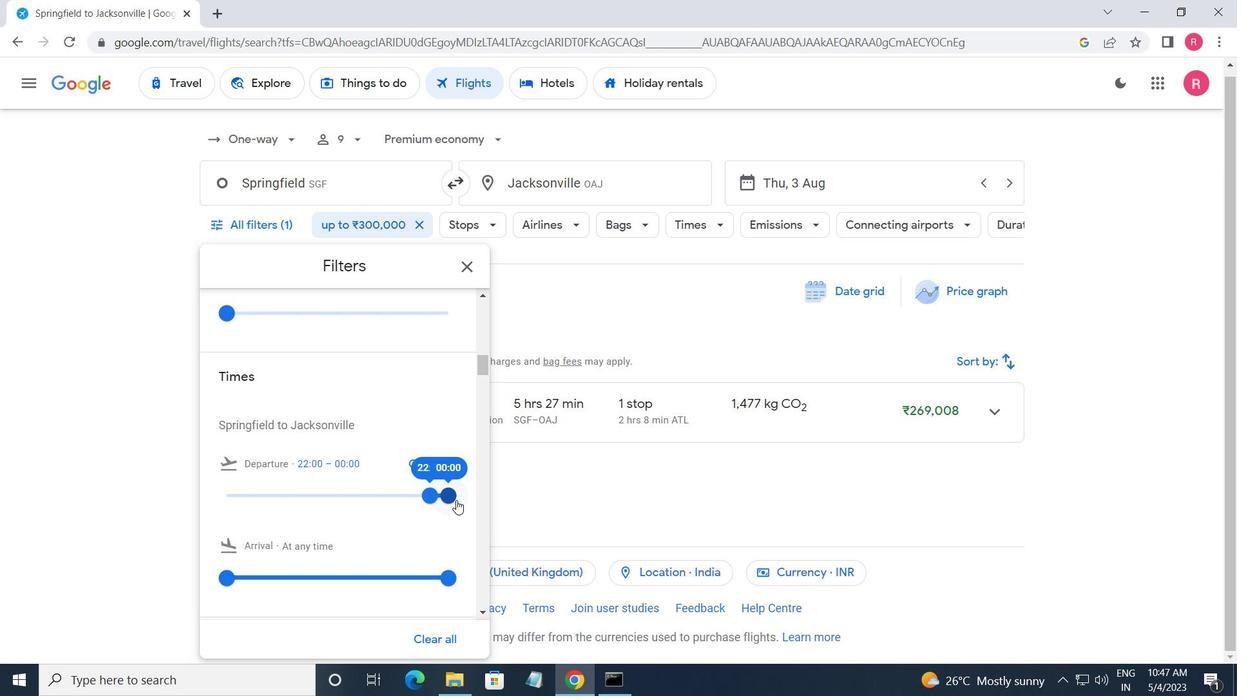 
Action: Mouse pressed left at (451, 499)
Screenshot: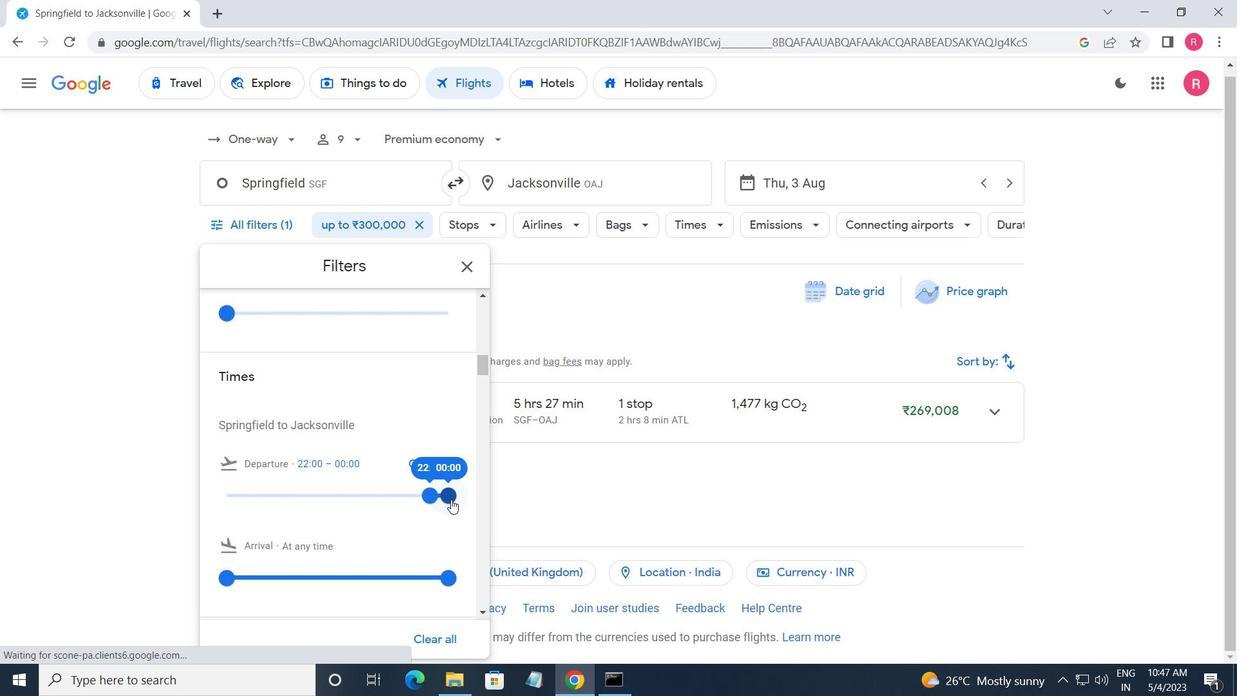 
Action: Mouse moved to (466, 270)
Screenshot: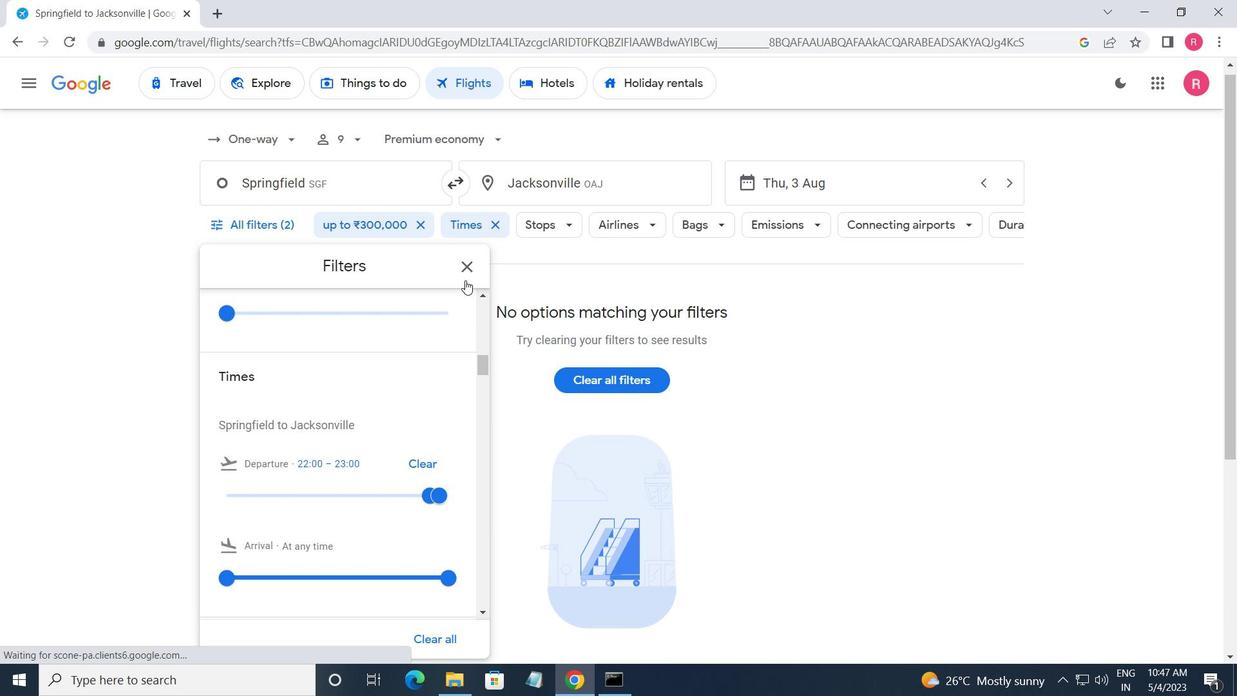
Action: Mouse pressed left at (466, 270)
Screenshot: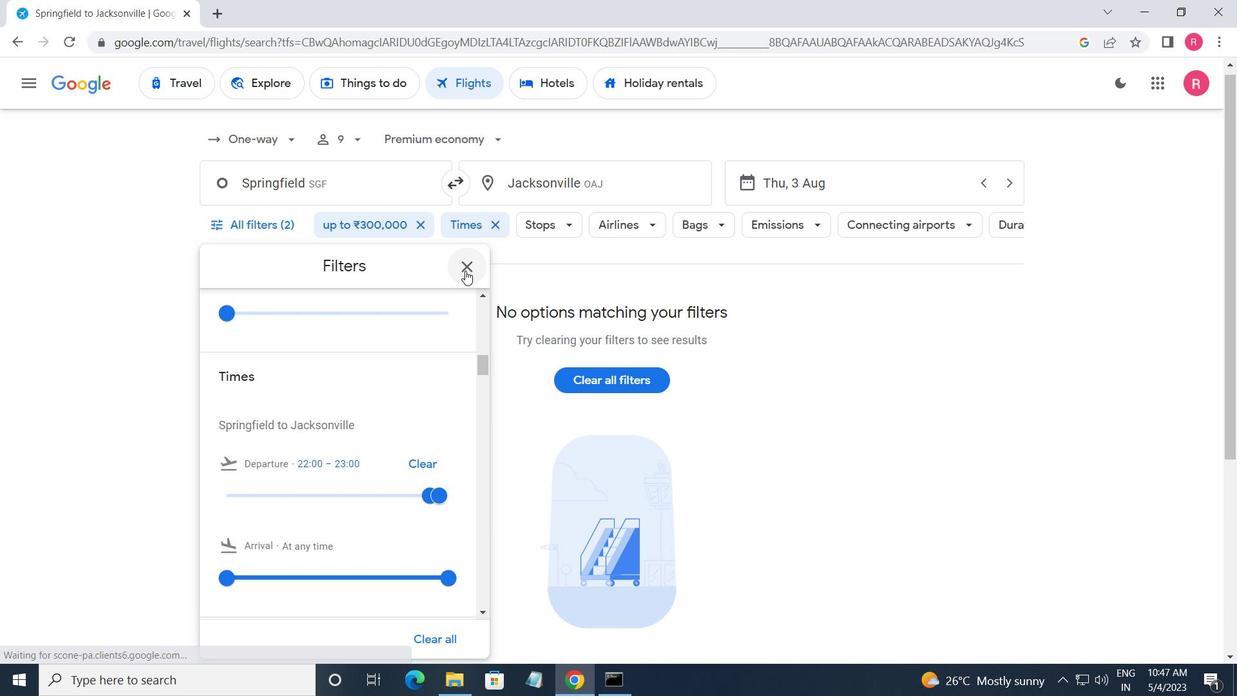 
Action: Mouse moved to (388, 373)
Screenshot: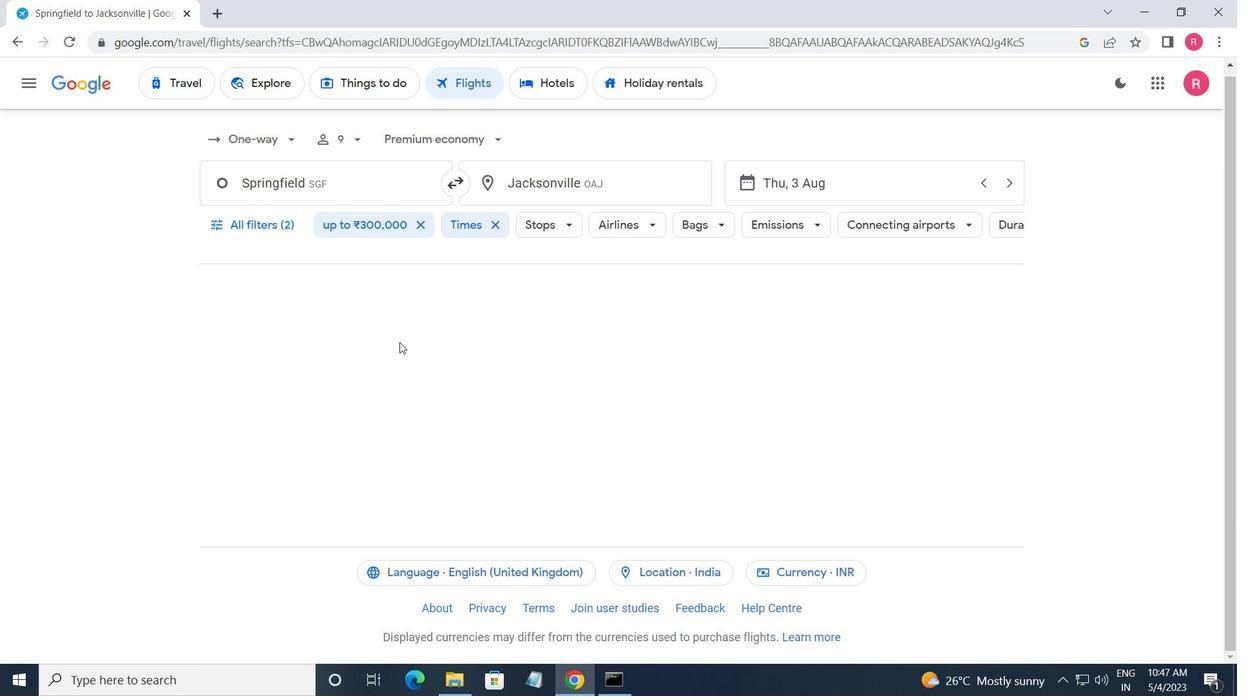 
